 Task: Find connections with filter location Sincé with filter topic #Hiringandpromotionwith filter profile language French with filter current company Fivetran with filter school Birla Vishvakarma Mahavidyalaya with filter industry Biomass Electric Power Generation with filter service category Telecommunications with filter keywords title Market Researcher
Action: Mouse moved to (350, 267)
Screenshot: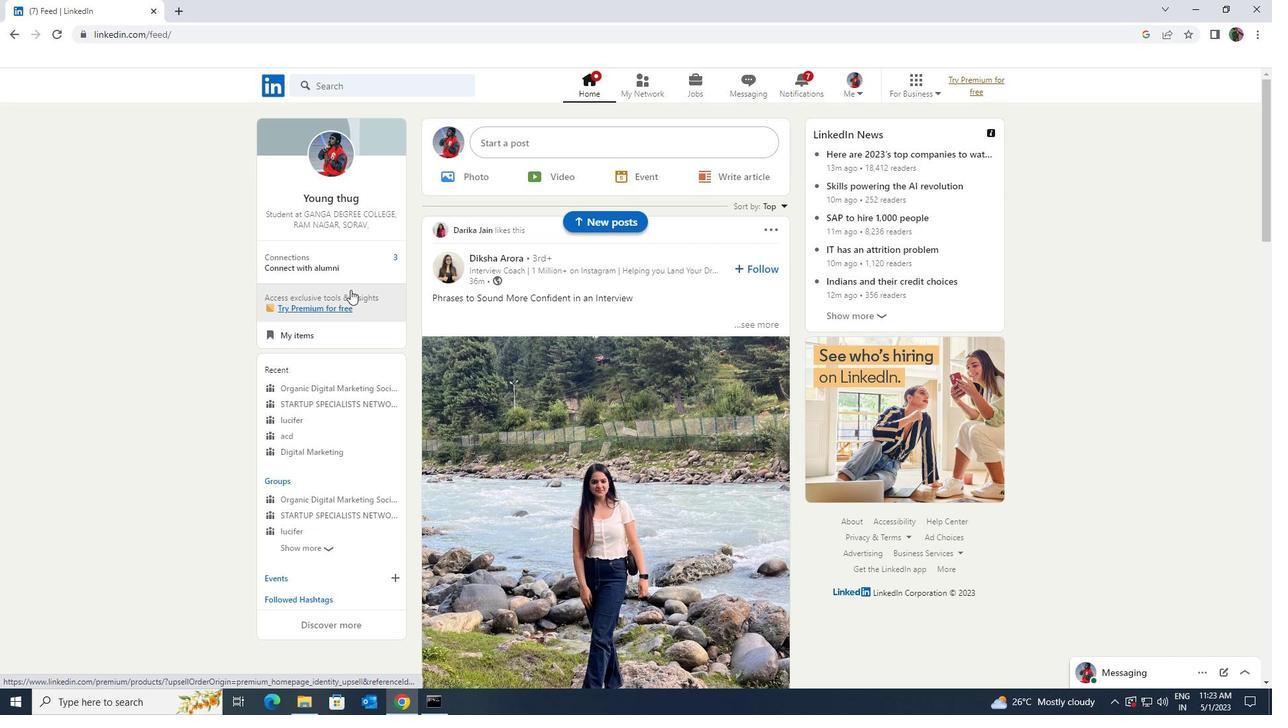 
Action: Mouse pressed left at (350, 267)
Screenshot: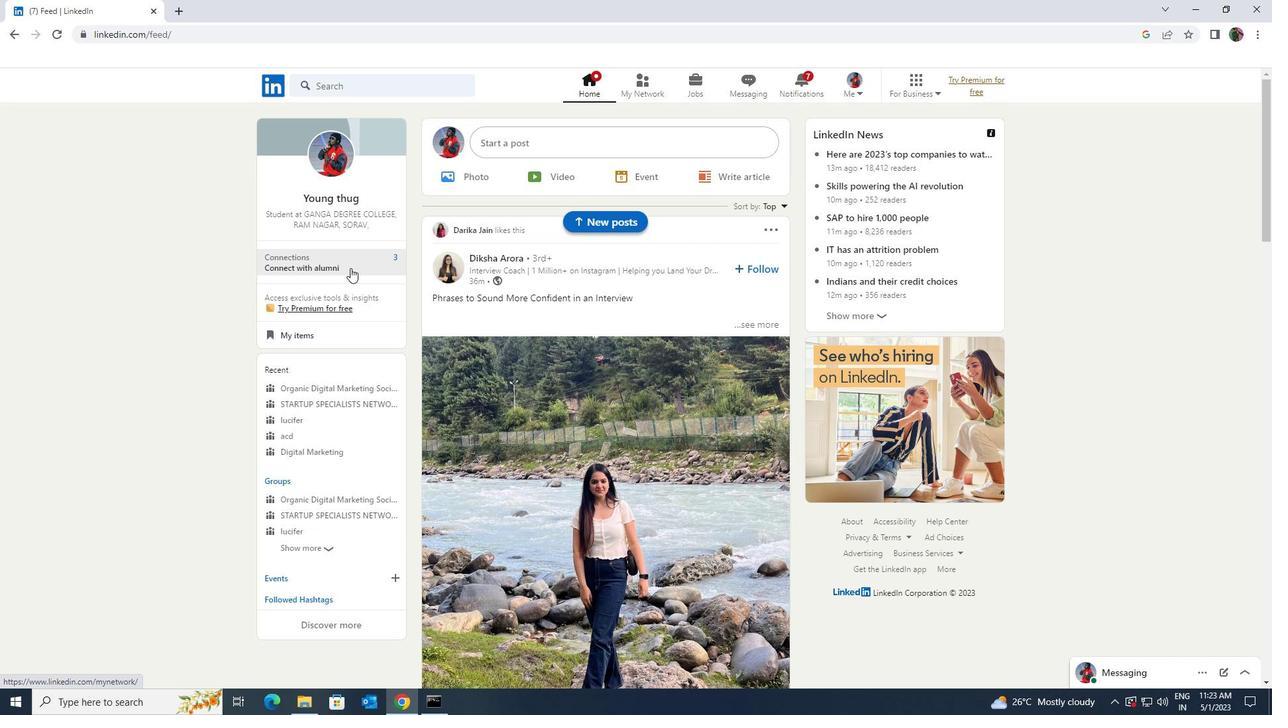 
Action: Mouse moved to (362, 165)
Screenshot: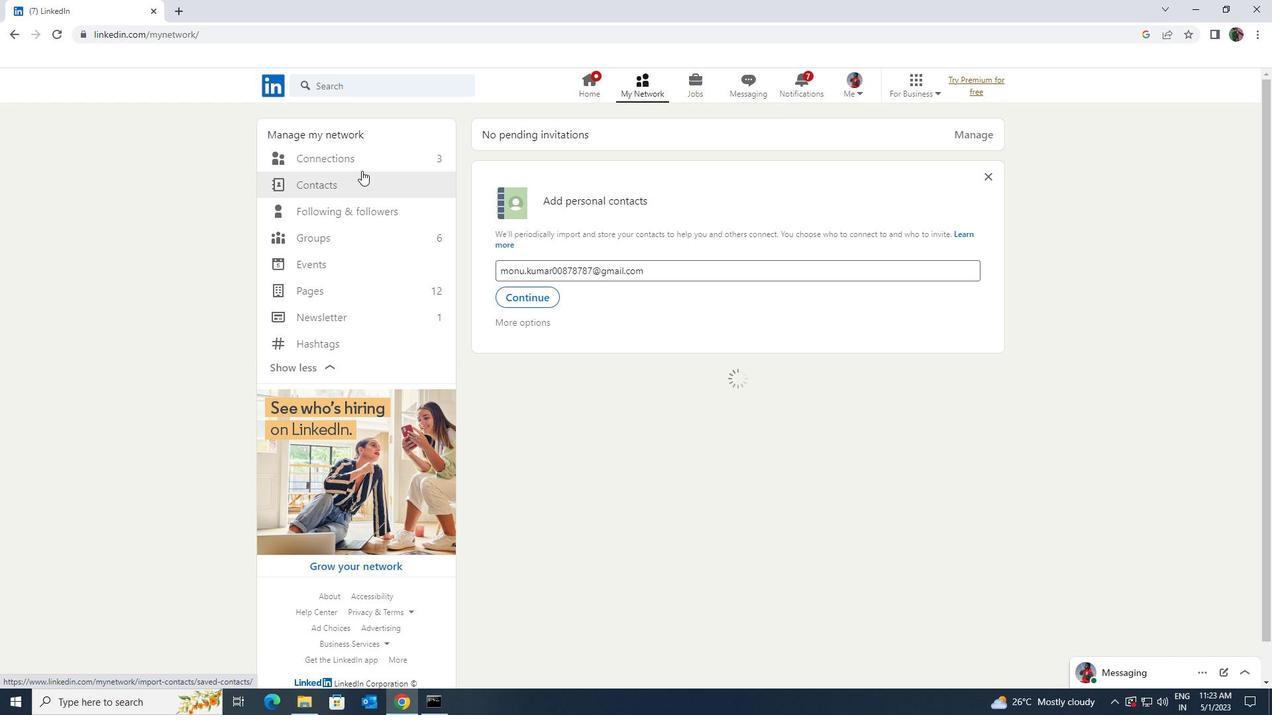 
Action: Mouse pressed left at (362, 165)
Screenshot: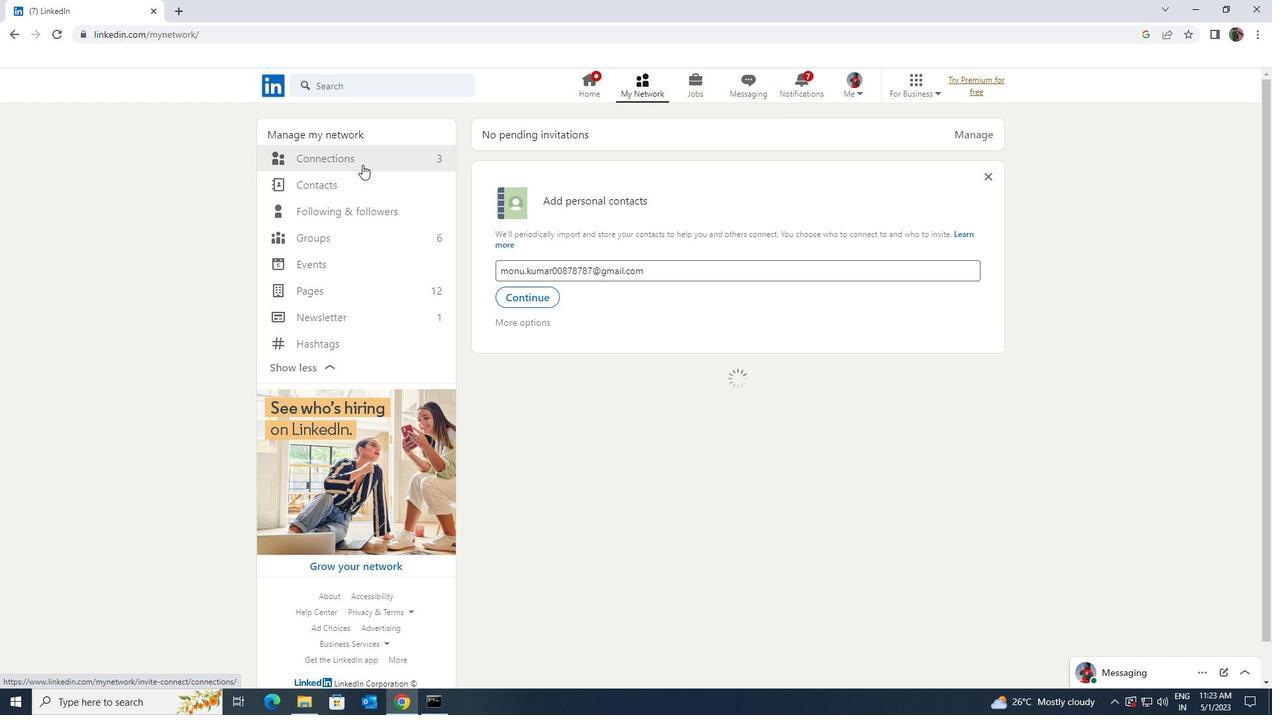 
Action: Mouse moved to (720, 161)
Screenshot: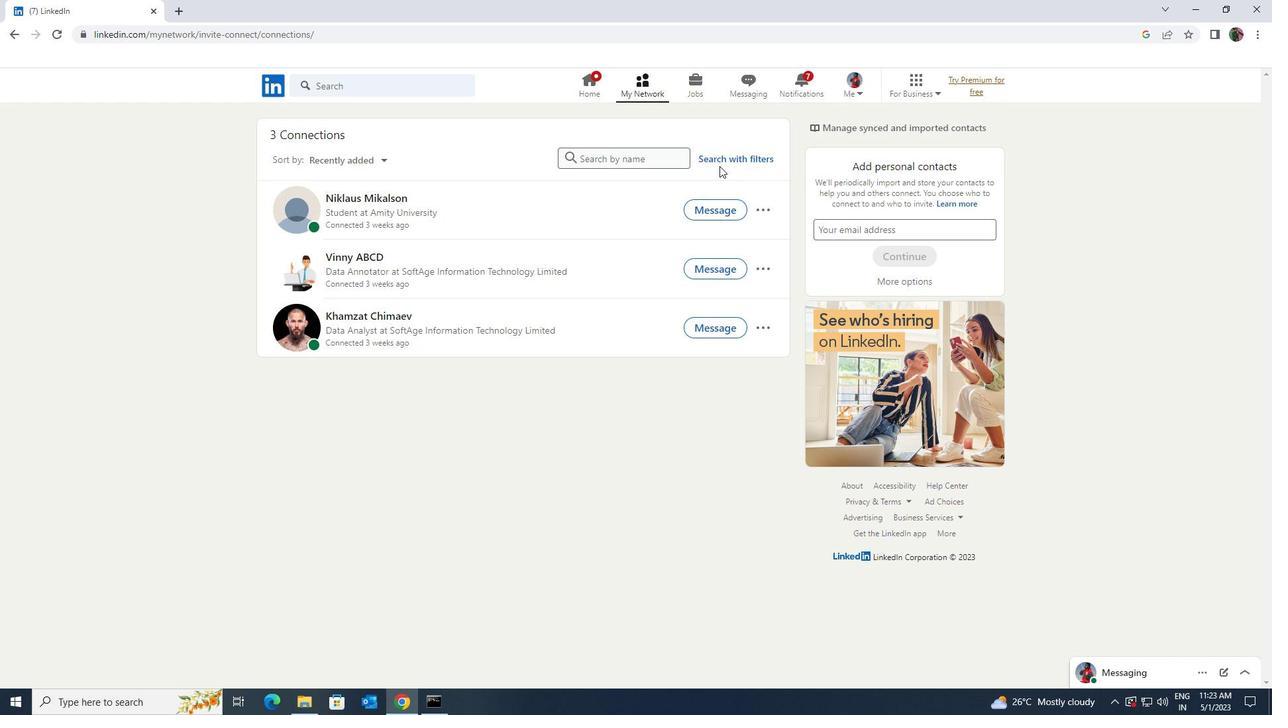 
Action: Mouse pressed left at (720, 161)
Screenshot: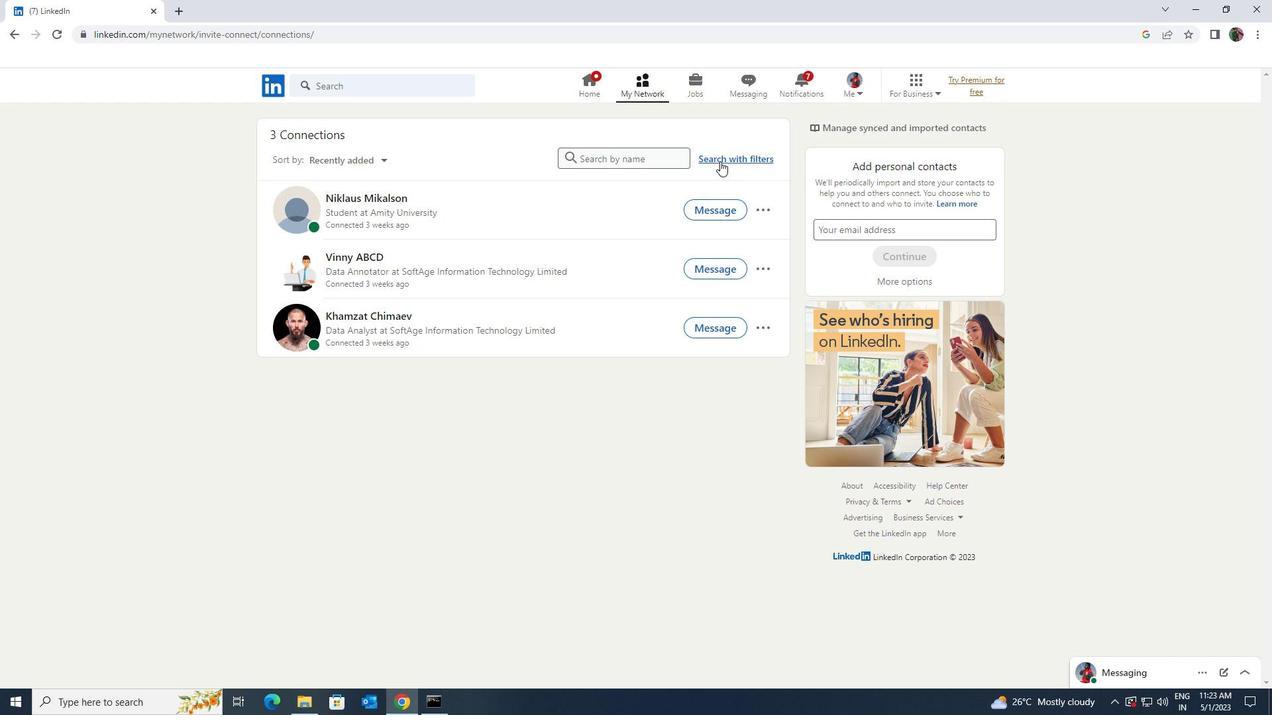 
Action: Mouse moved to (677, 123)
Screenshot: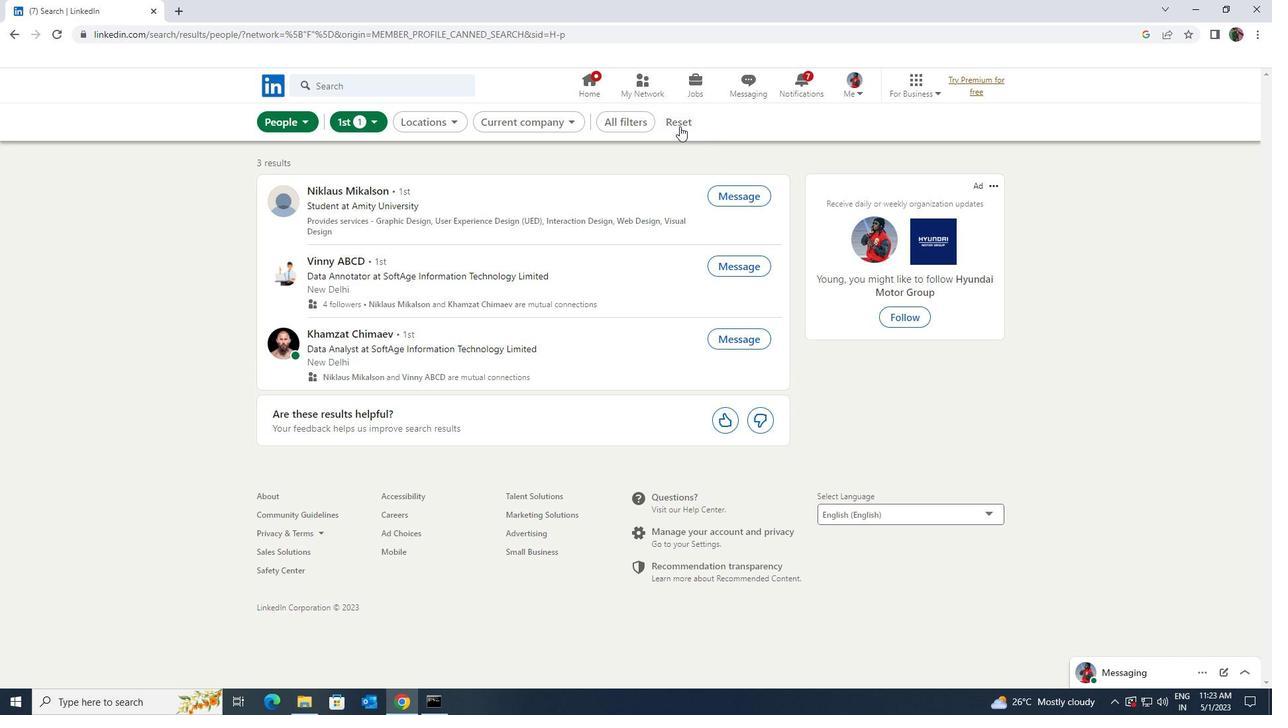 
Action: Mouse pressed left at (677, 123)
Screenshot: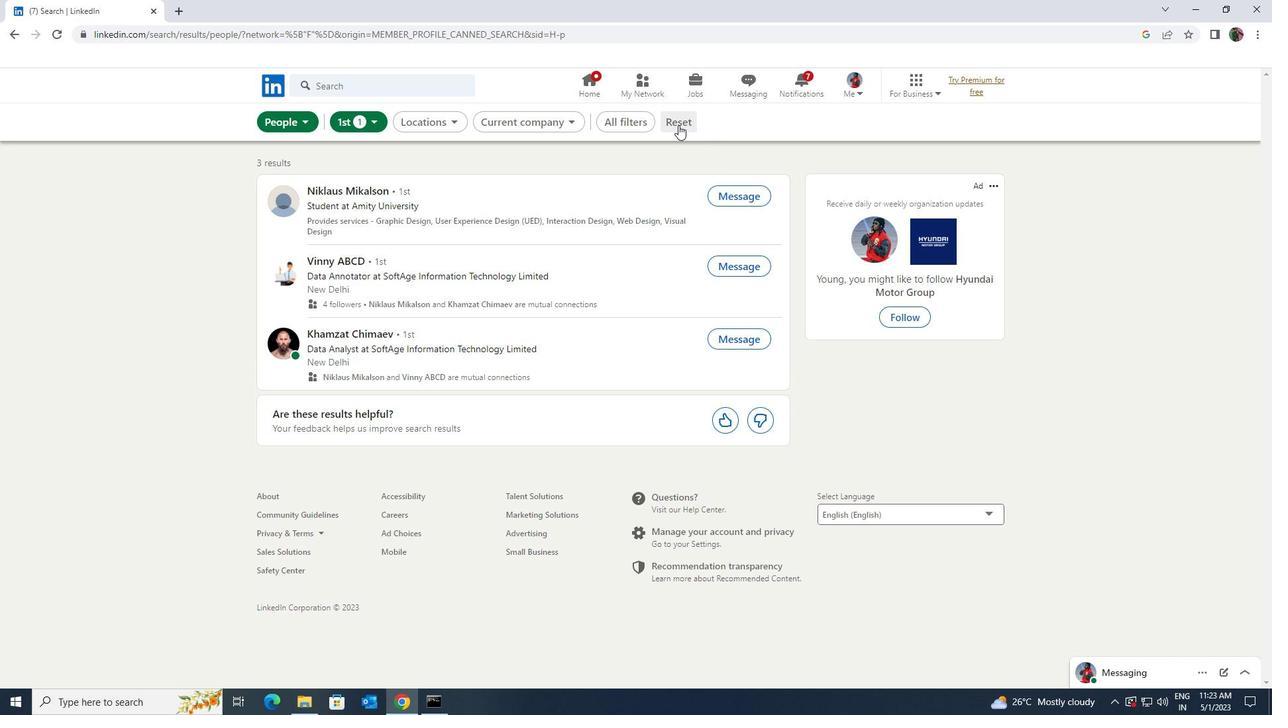 
Action: Mouse moved to (648, 118)
Screenshot: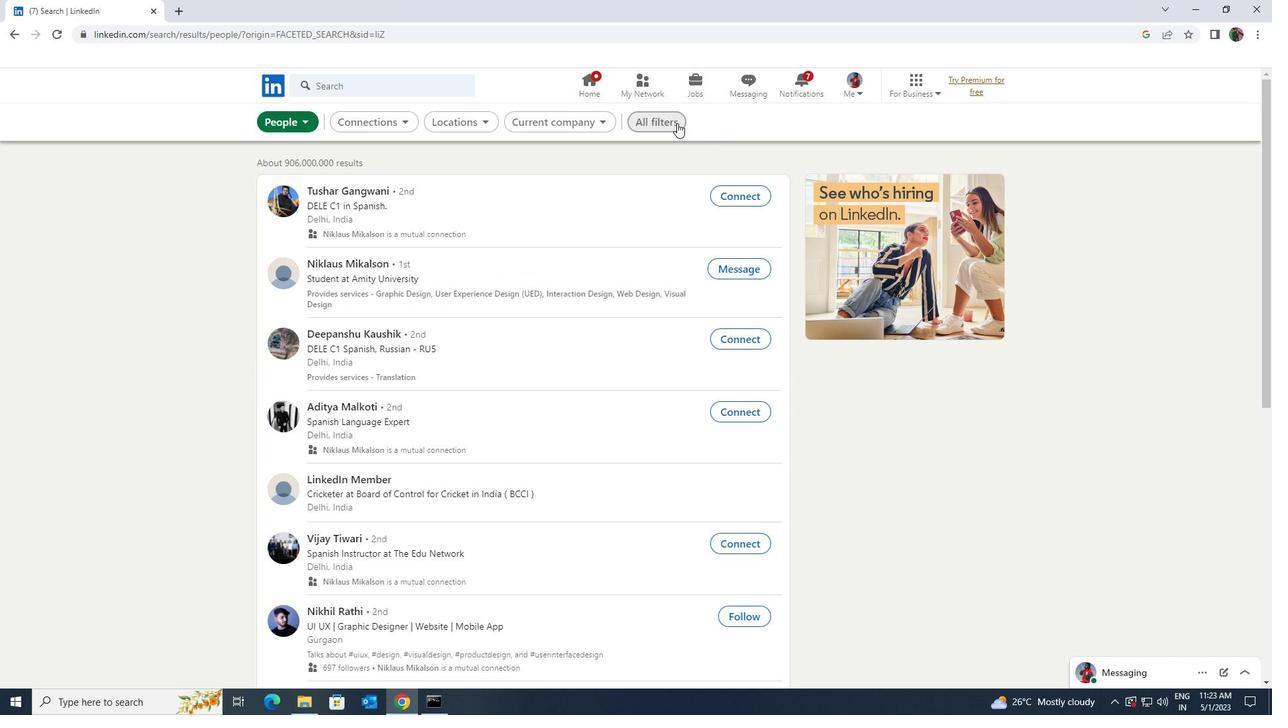 
Action: Mouse pressed left at (648, 118)
Screenshot: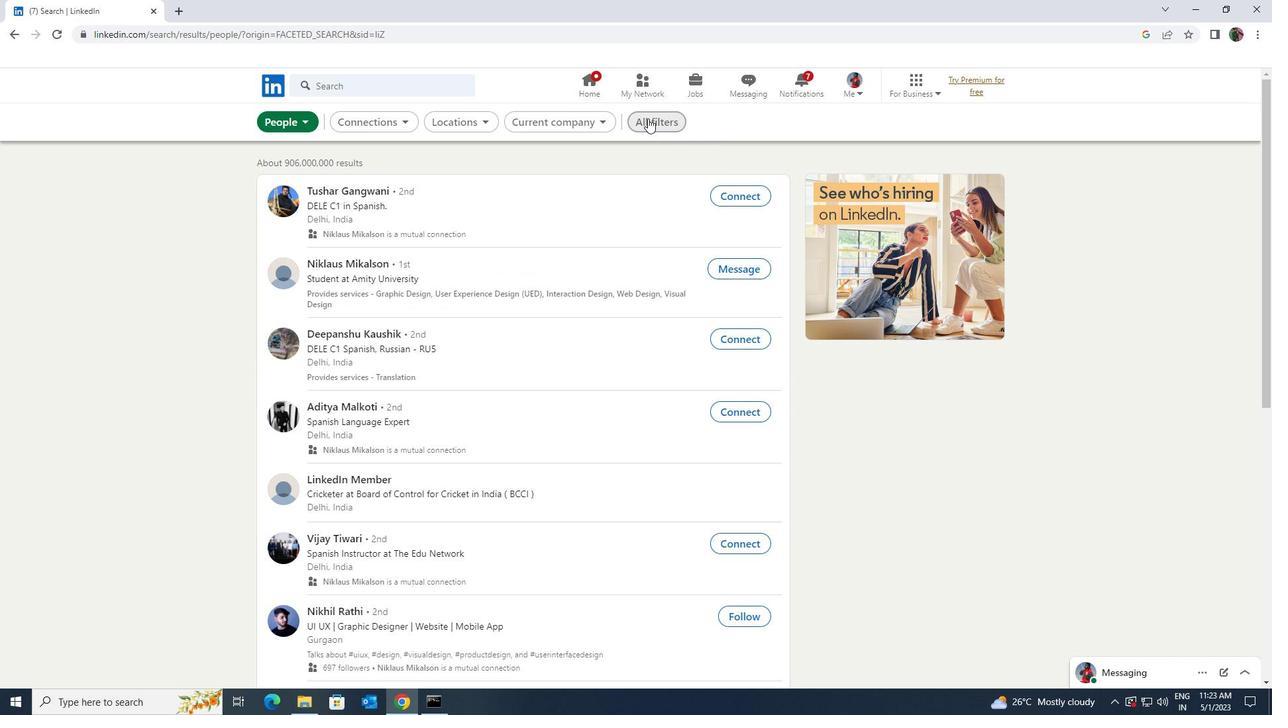 
Action: Mouse moved to (1145, 422)
Screenshot: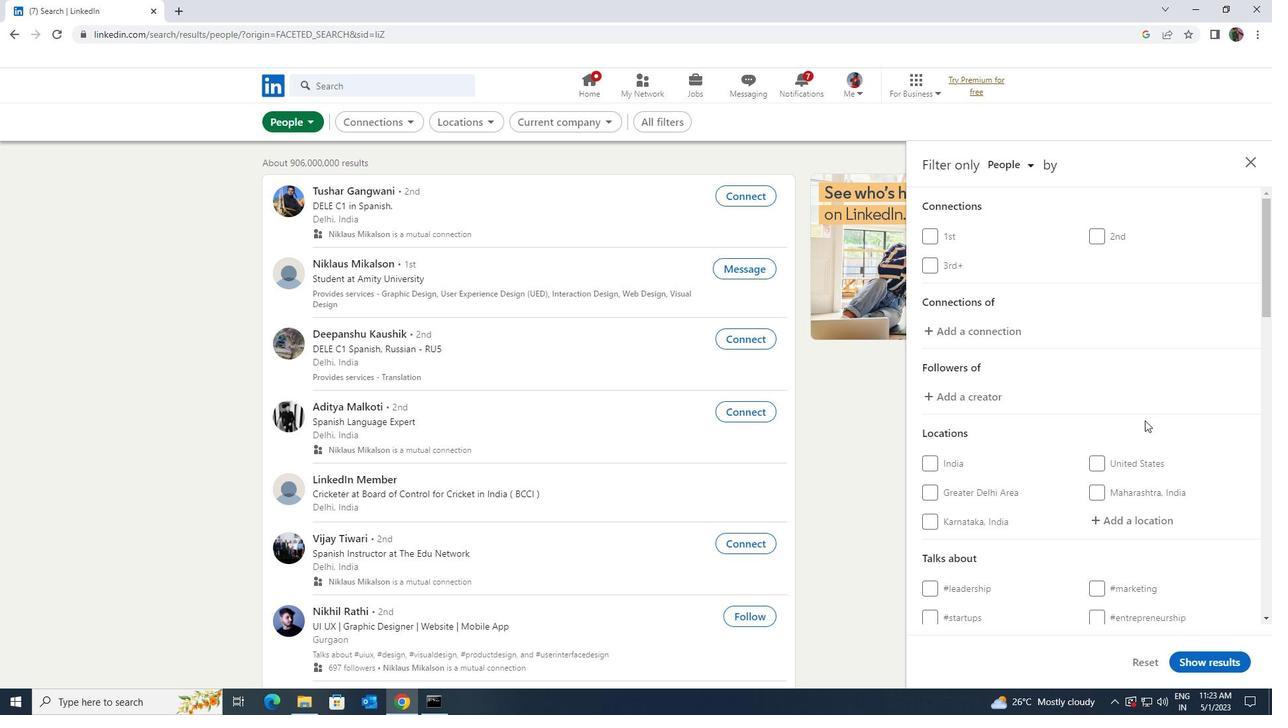 
Action: Mouse scrolled (1145, 421) with delta (0, 0)
Screenshot: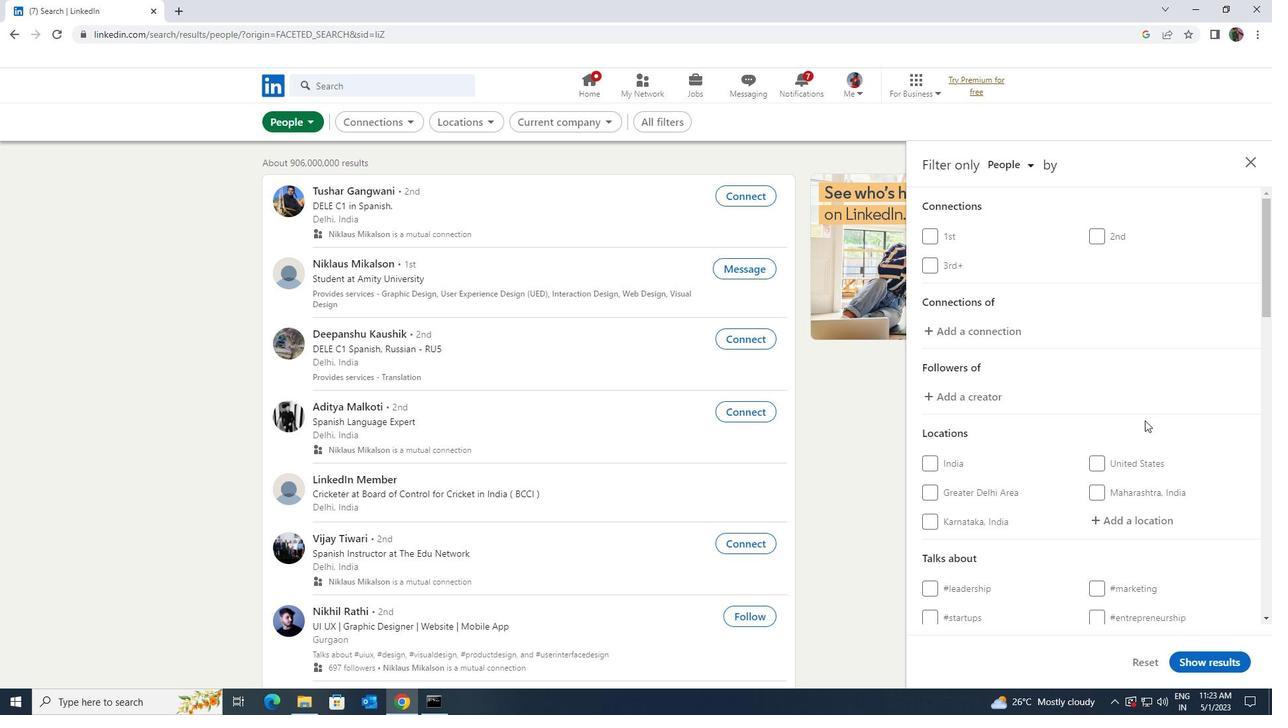 
Action: Mouse moved to (1134, 446)
Screenshot: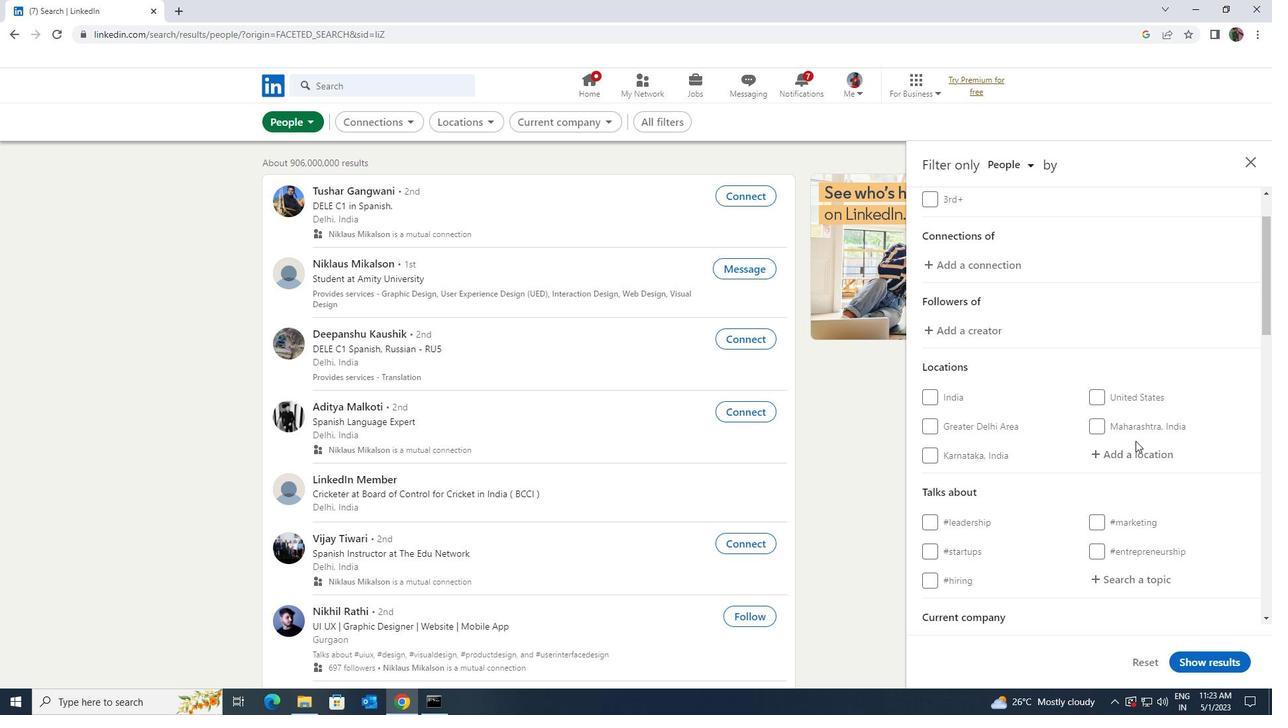 
Action: Mouse pressed left at (1134, 446)
Screenshot: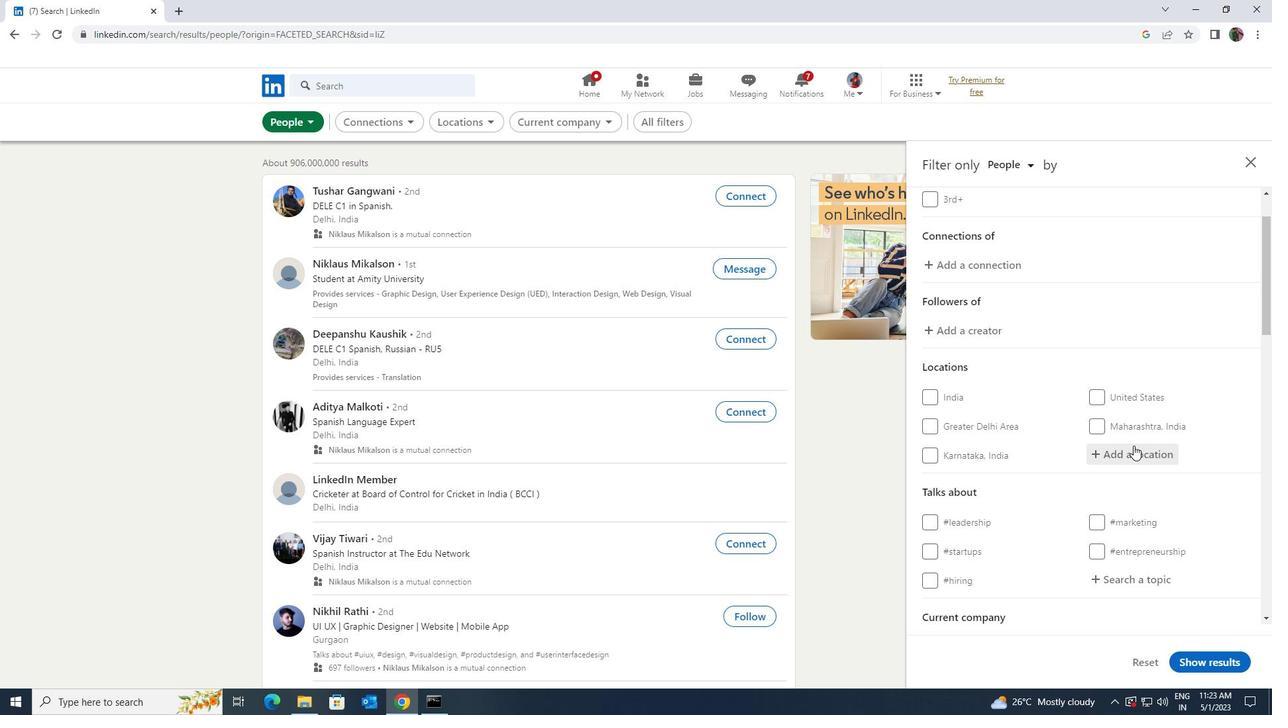 
Action: Mouse moved to (1134, 446)
Screenshot: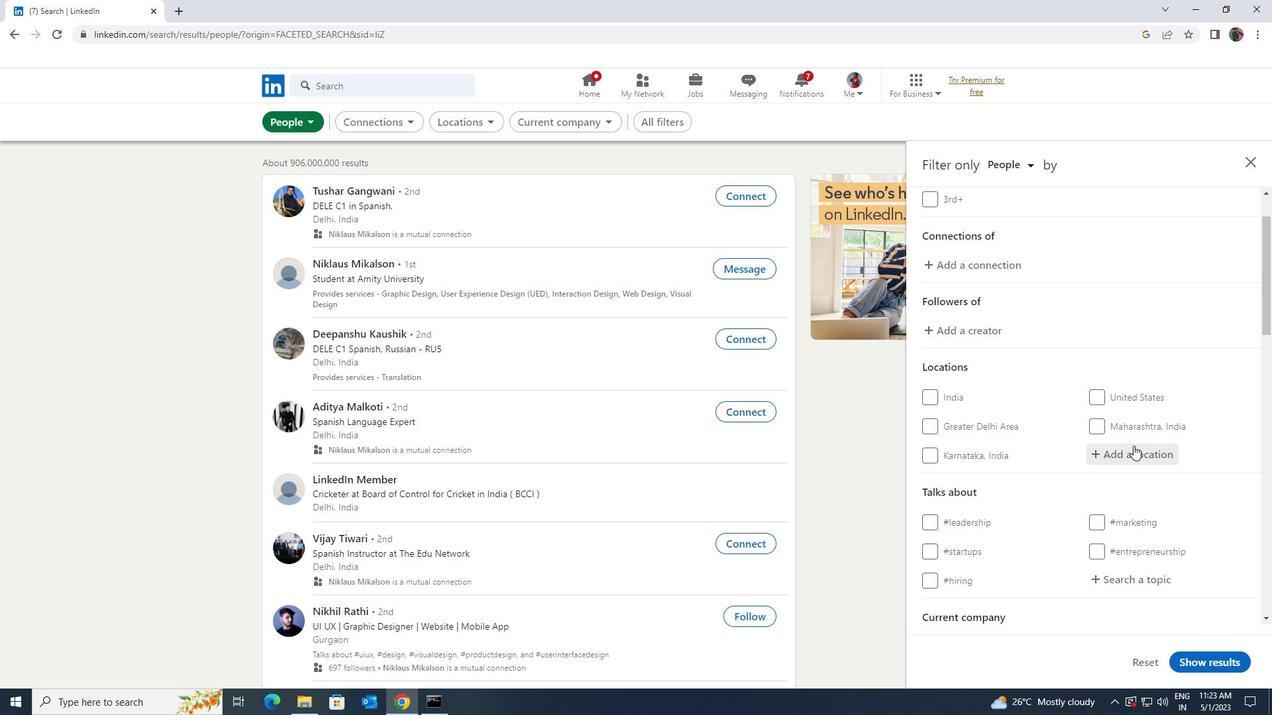 
Action: Key pressed <Key.shift>SINCE<Key.space>
Screenshot: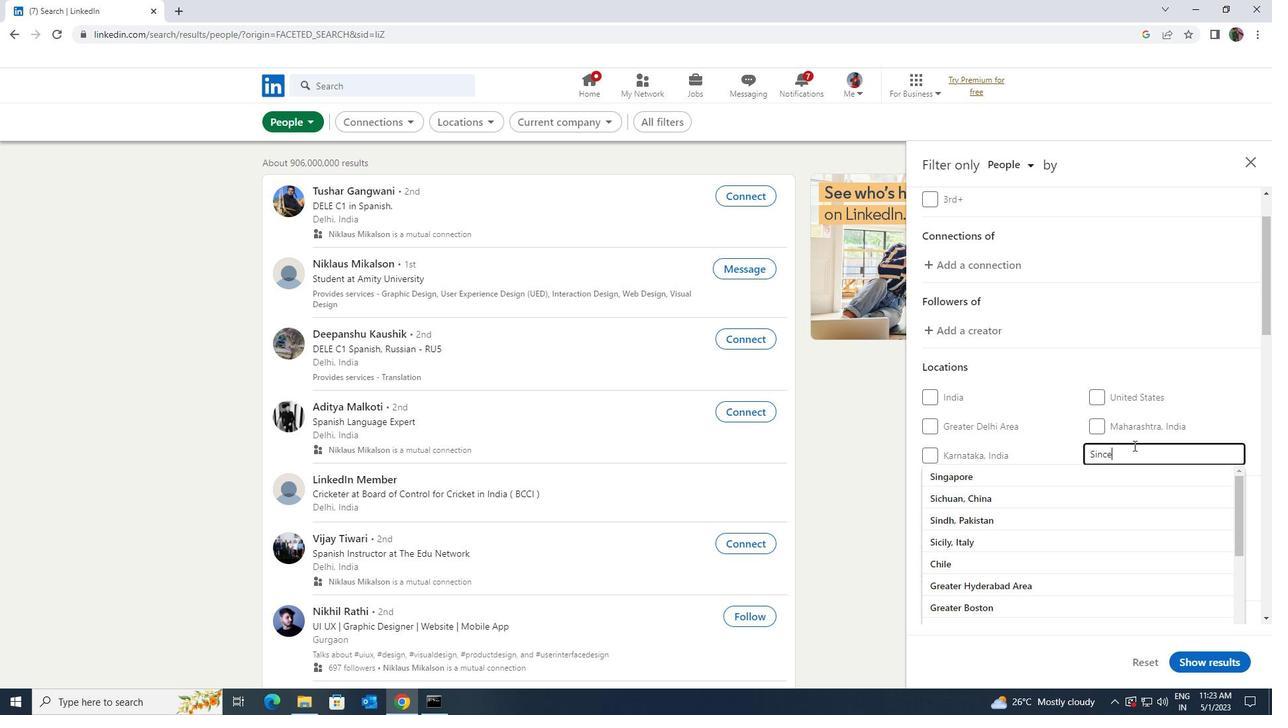 
Action: Mouse moved to (1128, 468)
Screenshot: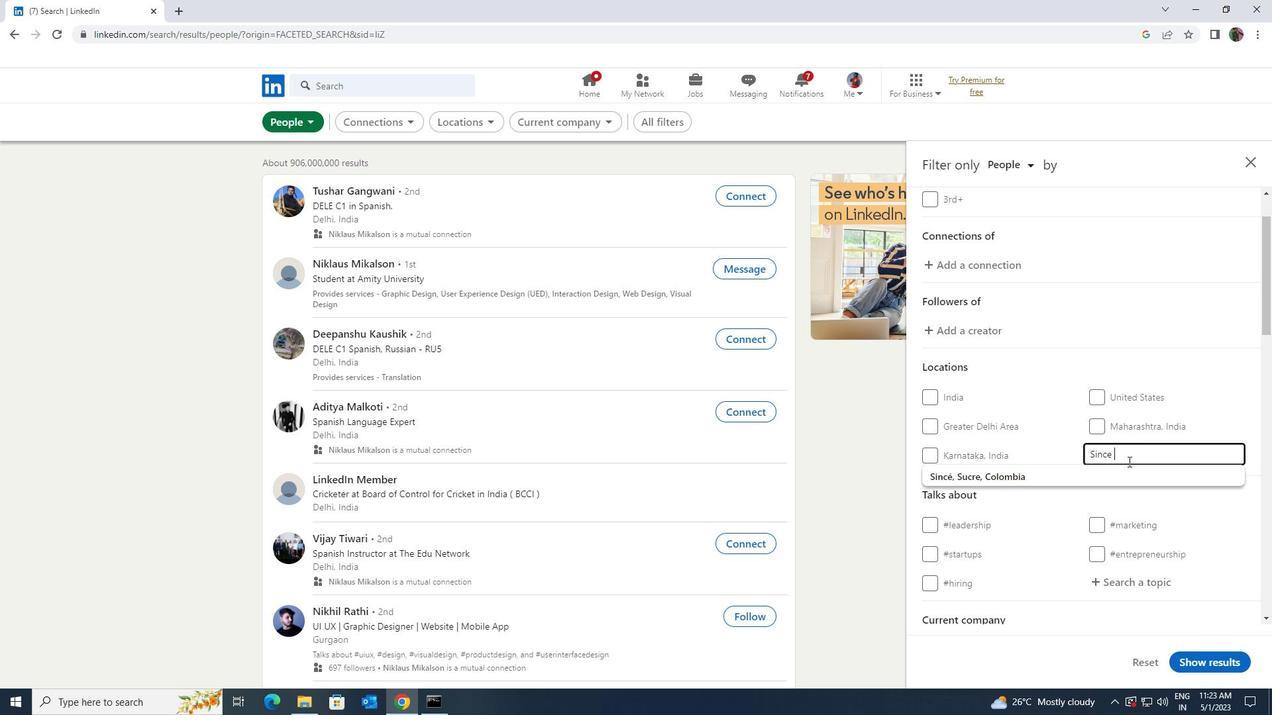 
Action: Mouse pressed left at (1128, 468)
Screenshot: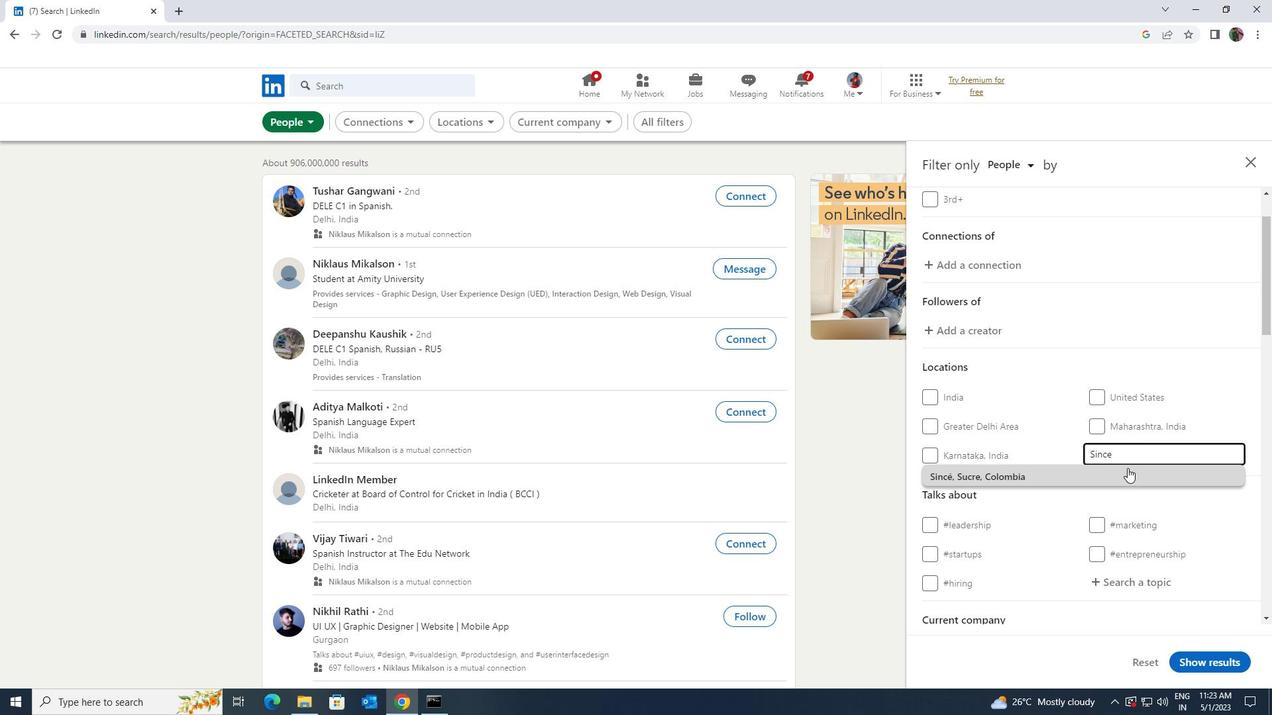 
Action: Mouse moved to (1128, 468)
Screenshot: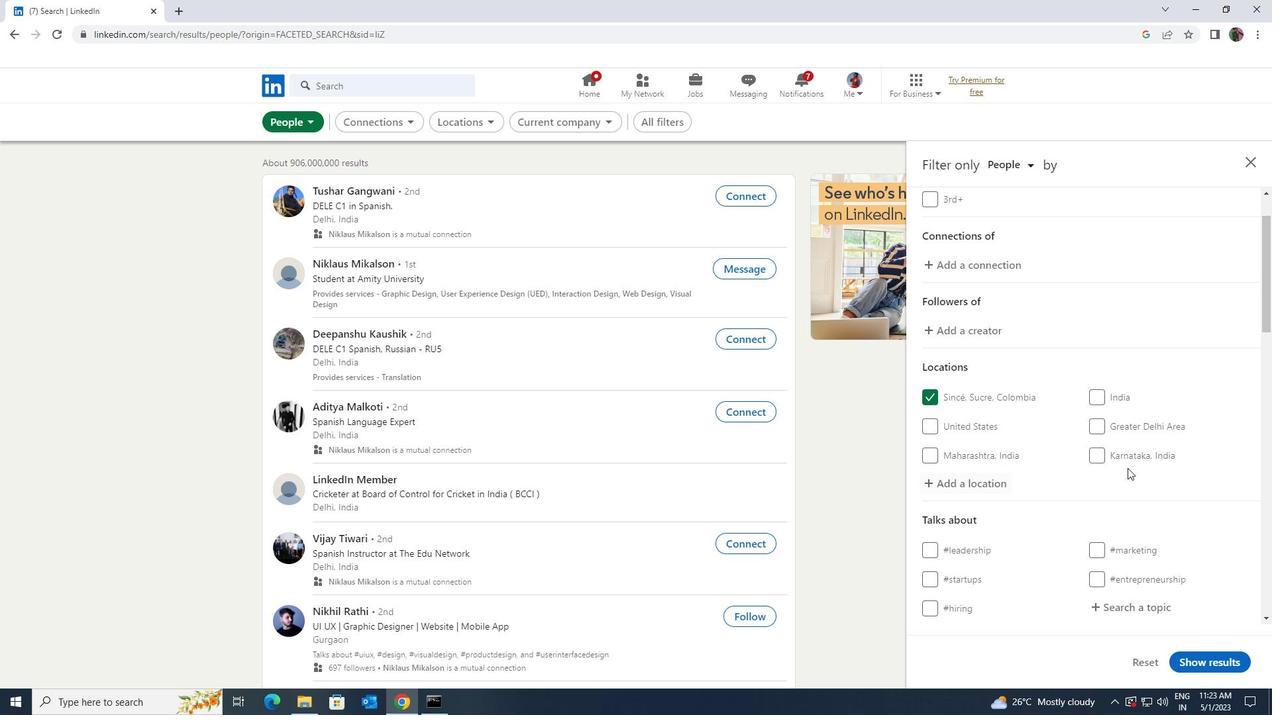 
Action: Mouse scrolled (1128, 468) with delta (0, 0)
Screenshot: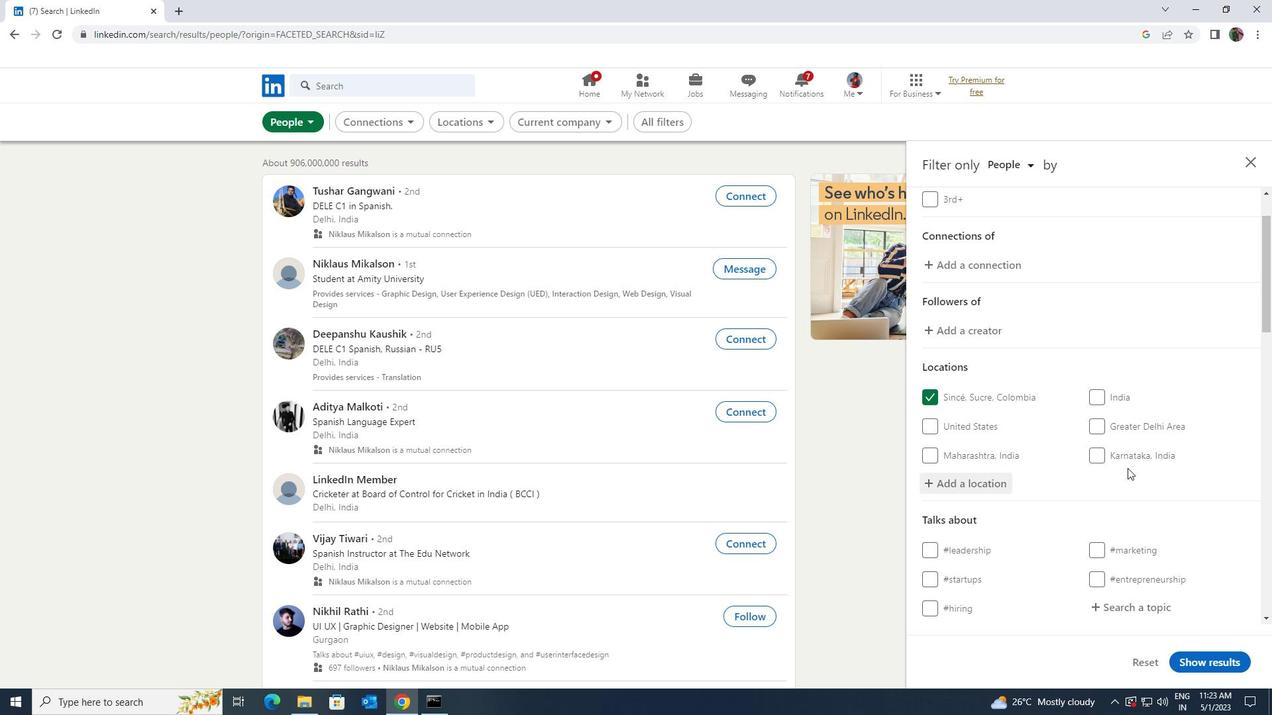 
Action: Mouse scrolled (1128, 468) with delta (0, 0)
Screenshot: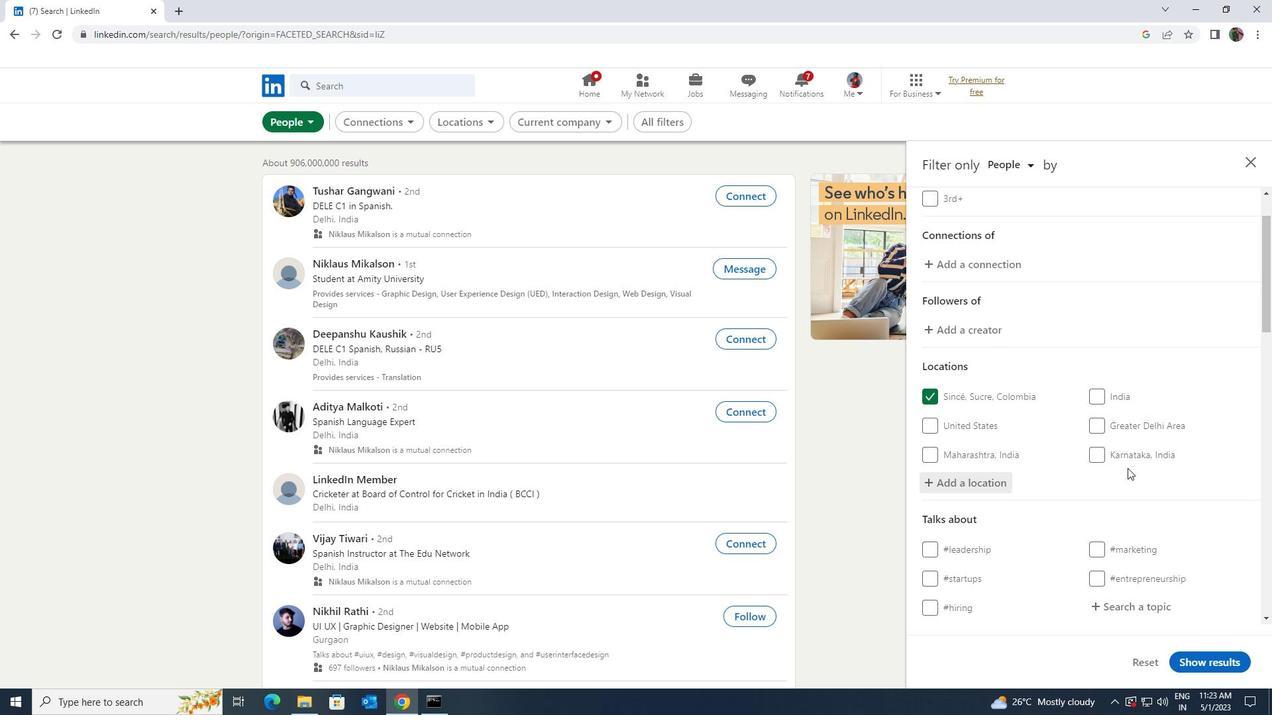 
Action: Mouse scrolled (1128, 468) with delta (0, 0)
Screenshot: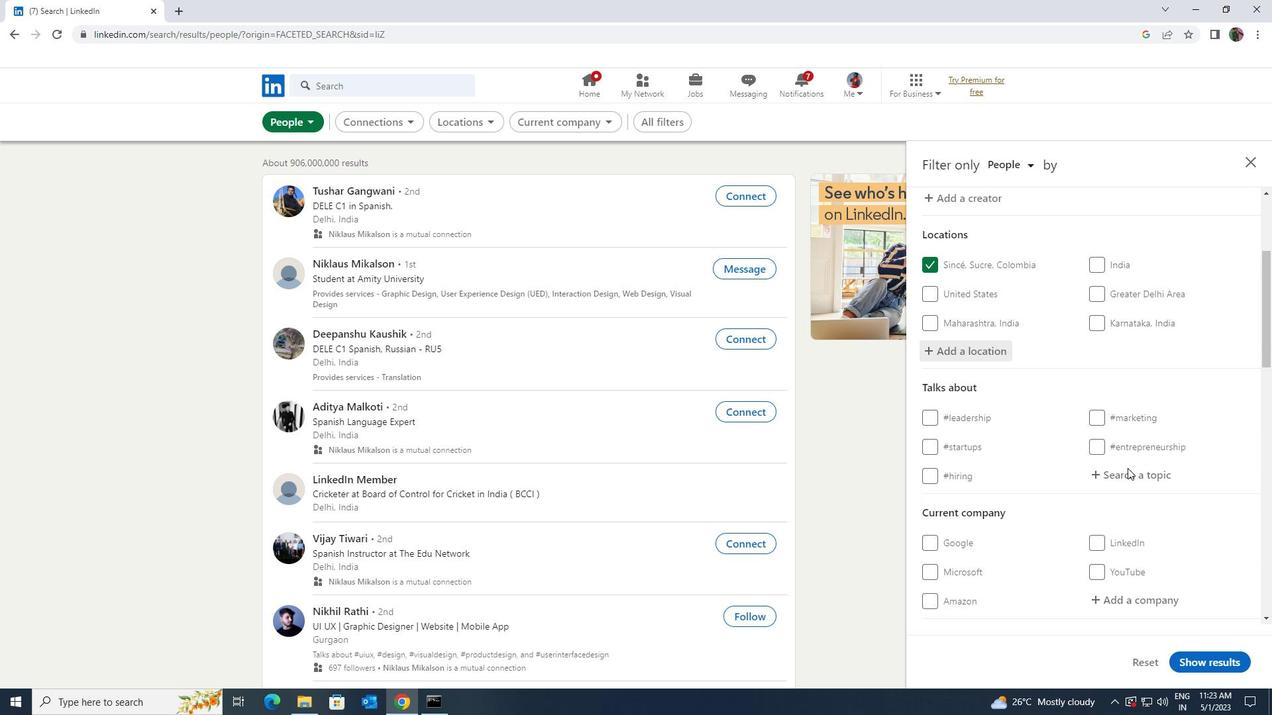 
Action: Mouse moved to (1124, 407)
Screenshot: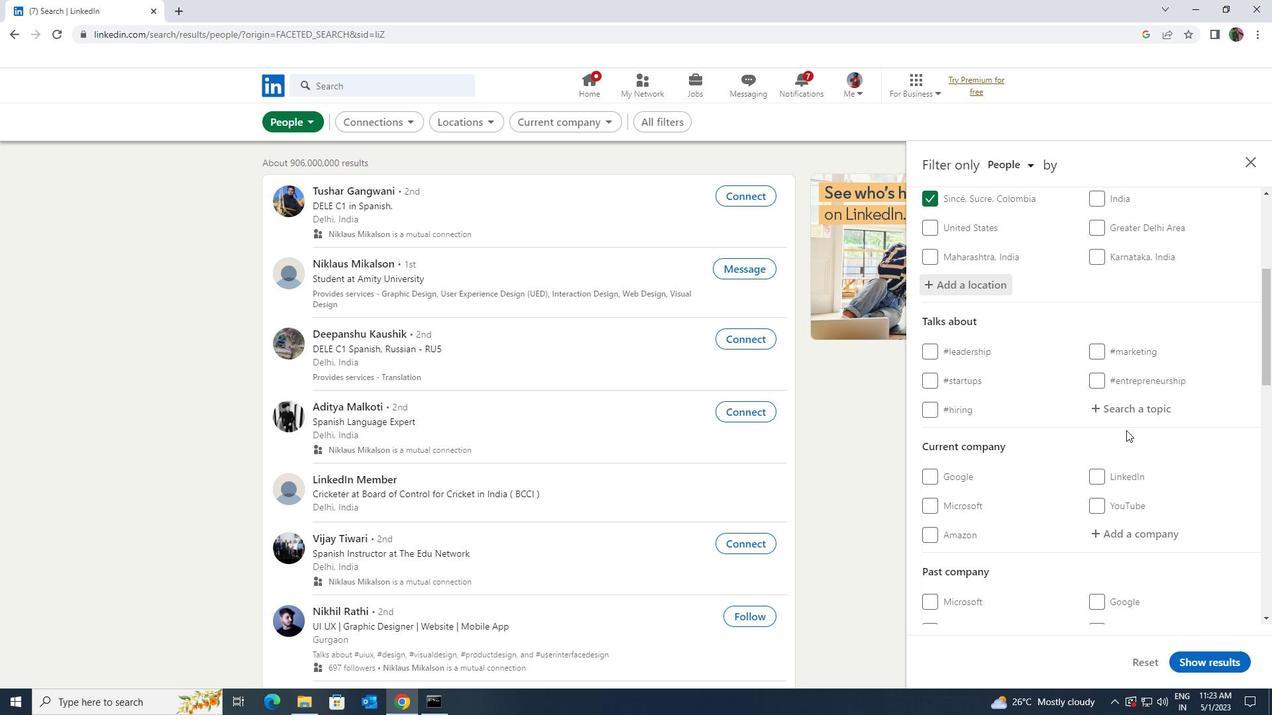 
Action: Mouse pressed left at (1124, 407)
Screenshot: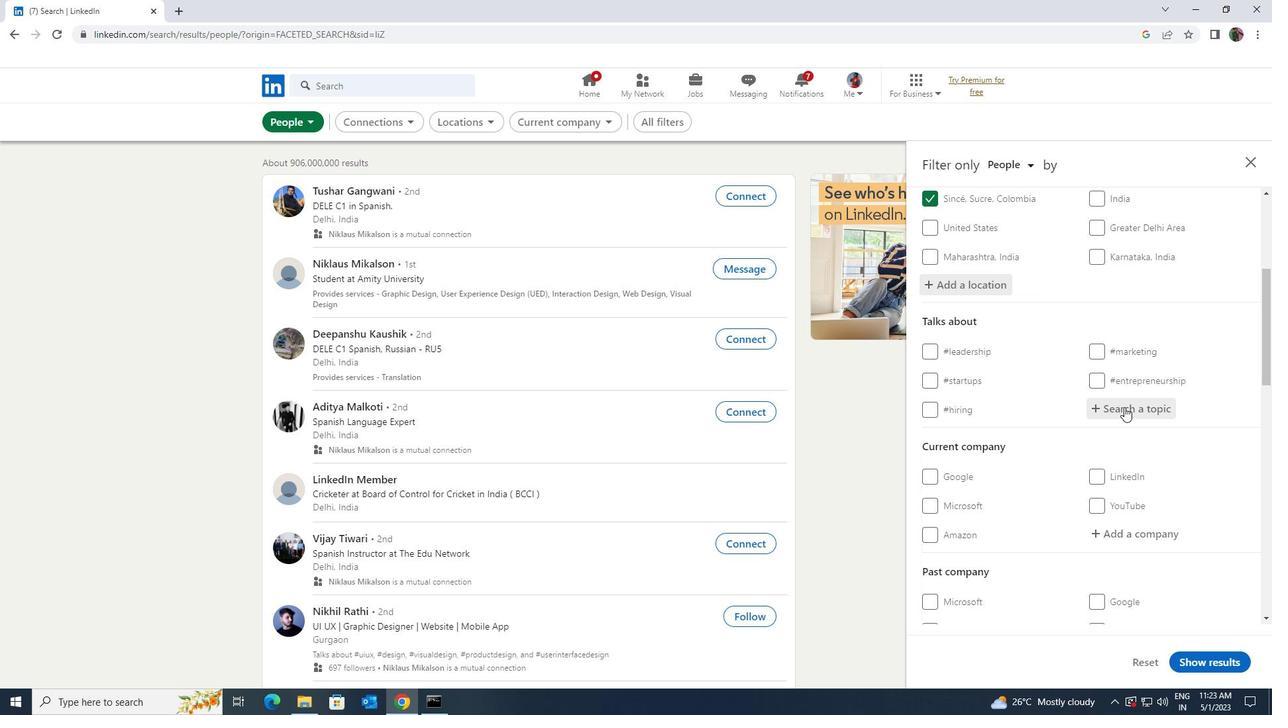 
Action: Key pressed <Key.shift>HIRINGGANDPORMOTION
Screenshot: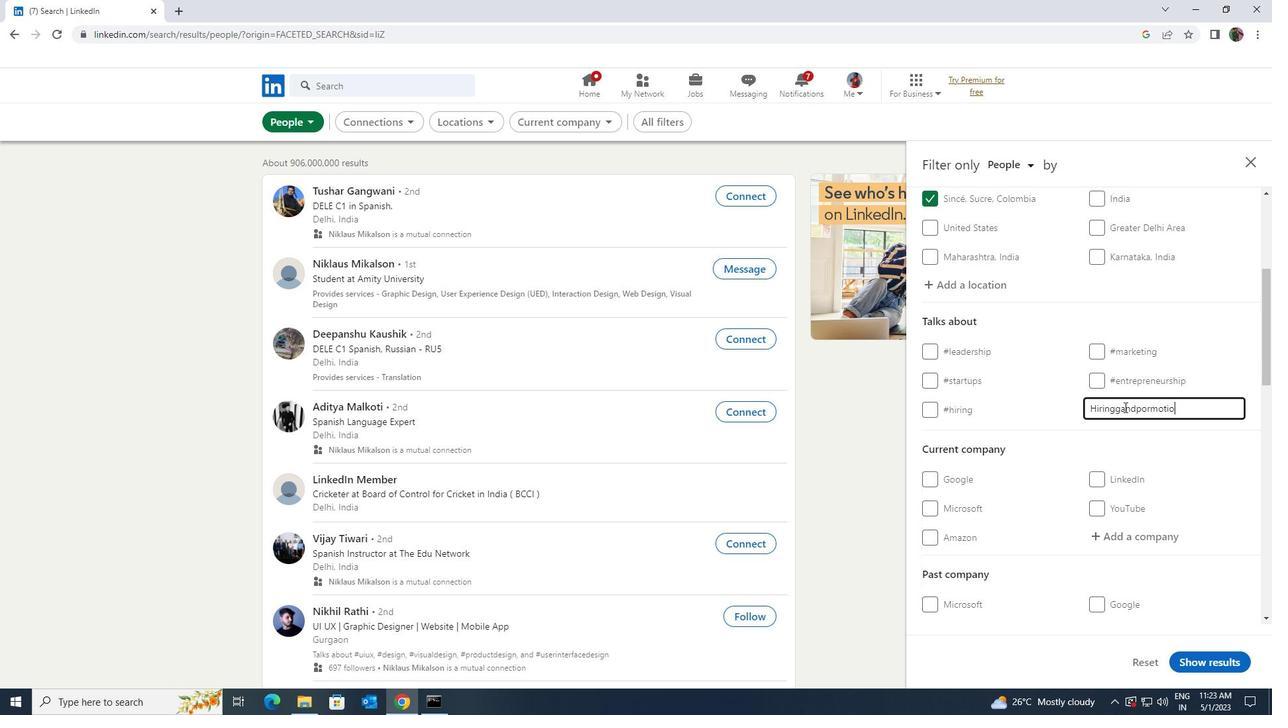 
Action: Mouse moved to (1131, 529)
Screenshot: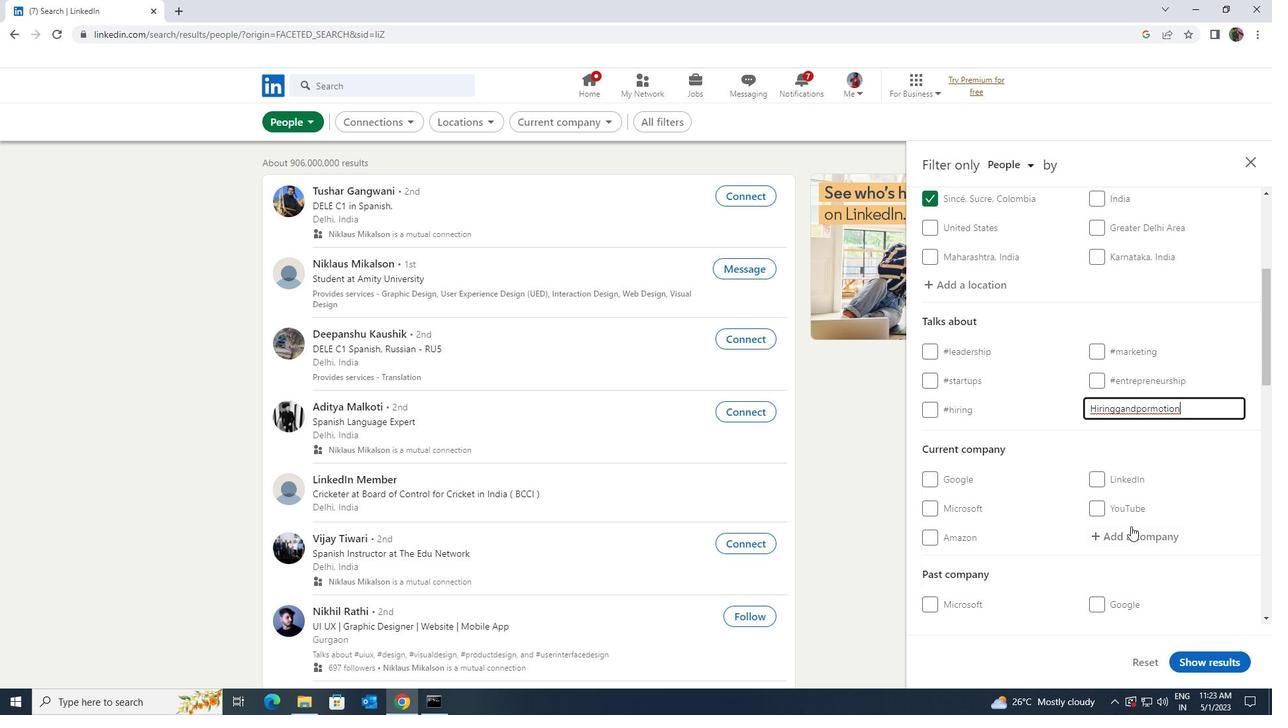 
Action: Mouse pressed left at (1131, 529)
Screenshot: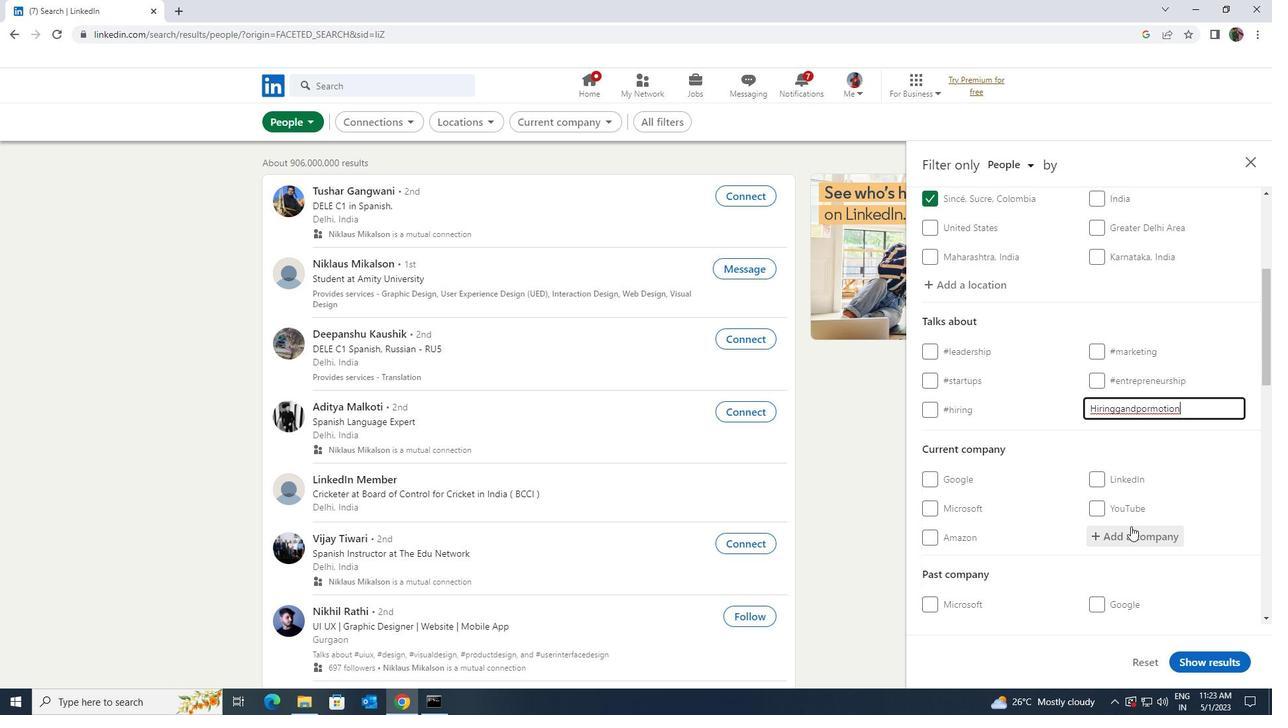 
Action: Mouse scrolled (1131, 528) with delta (0, 0)
Screenshot: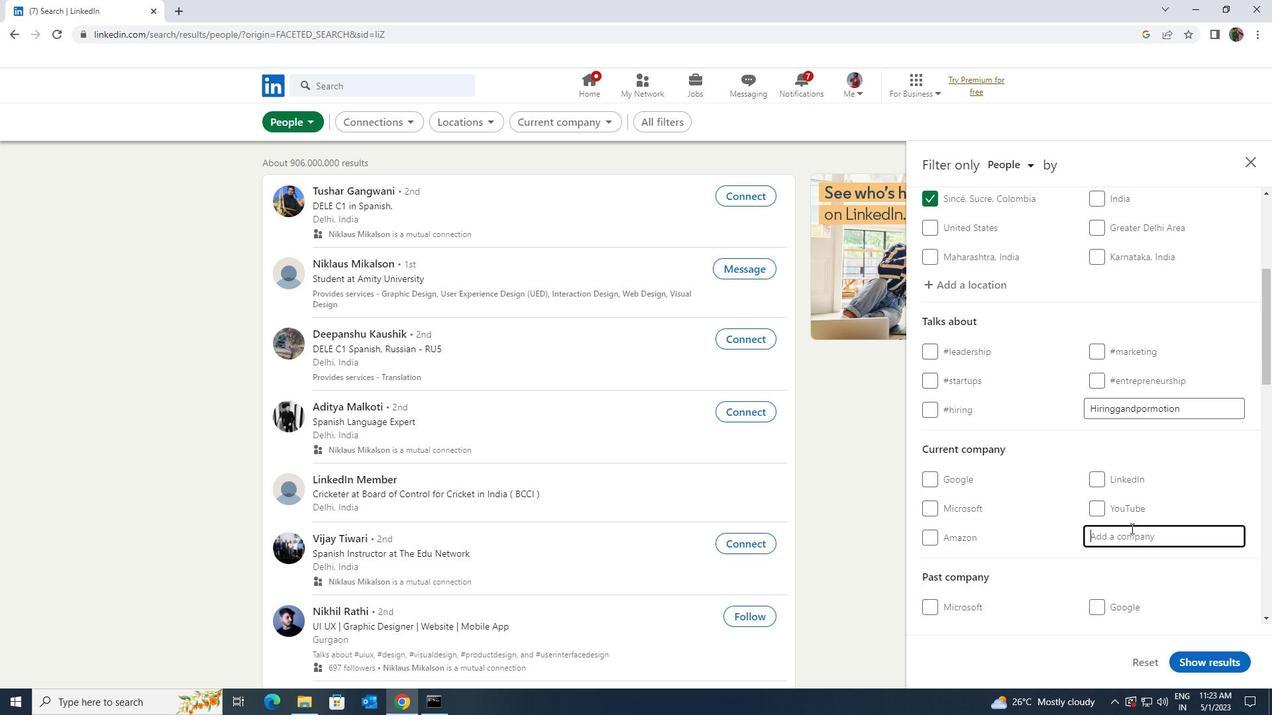 
Action: Mouse scrolled (1131, 528) with delta (0, 0)
Screenshot: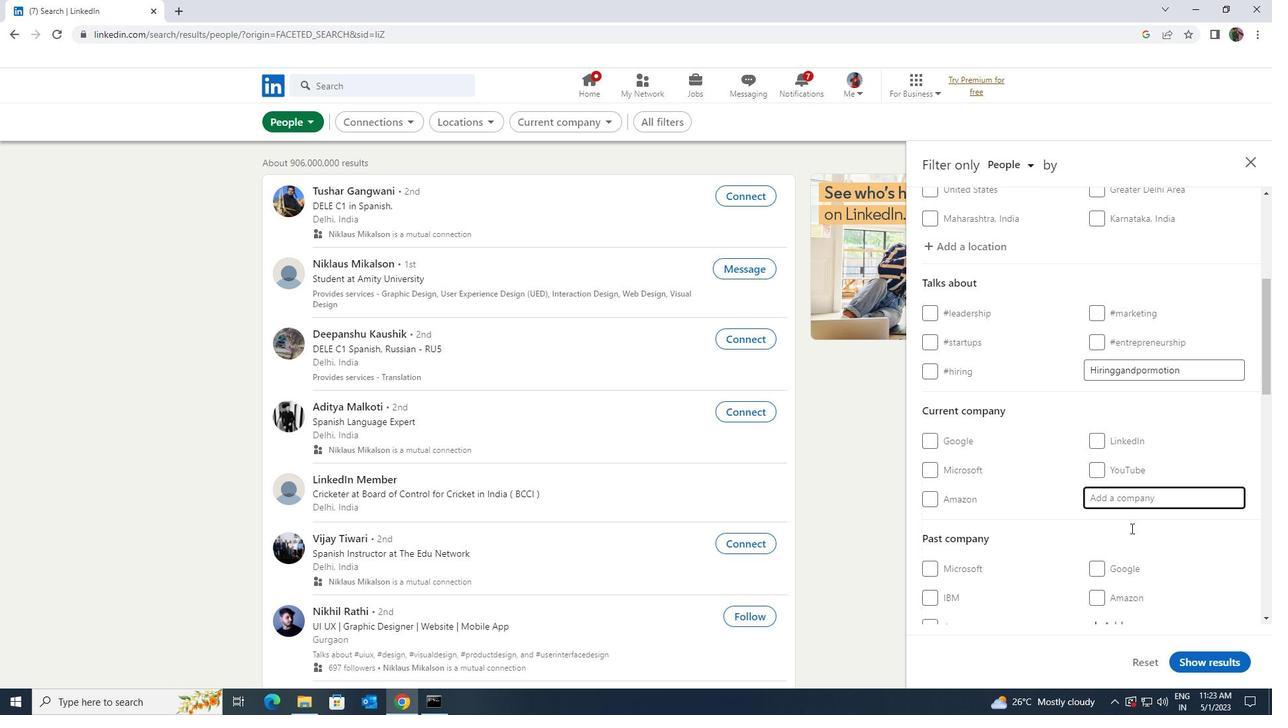 
Action: Mouse scrolled (1131, 528) with delta (0, 0)
Screenshot: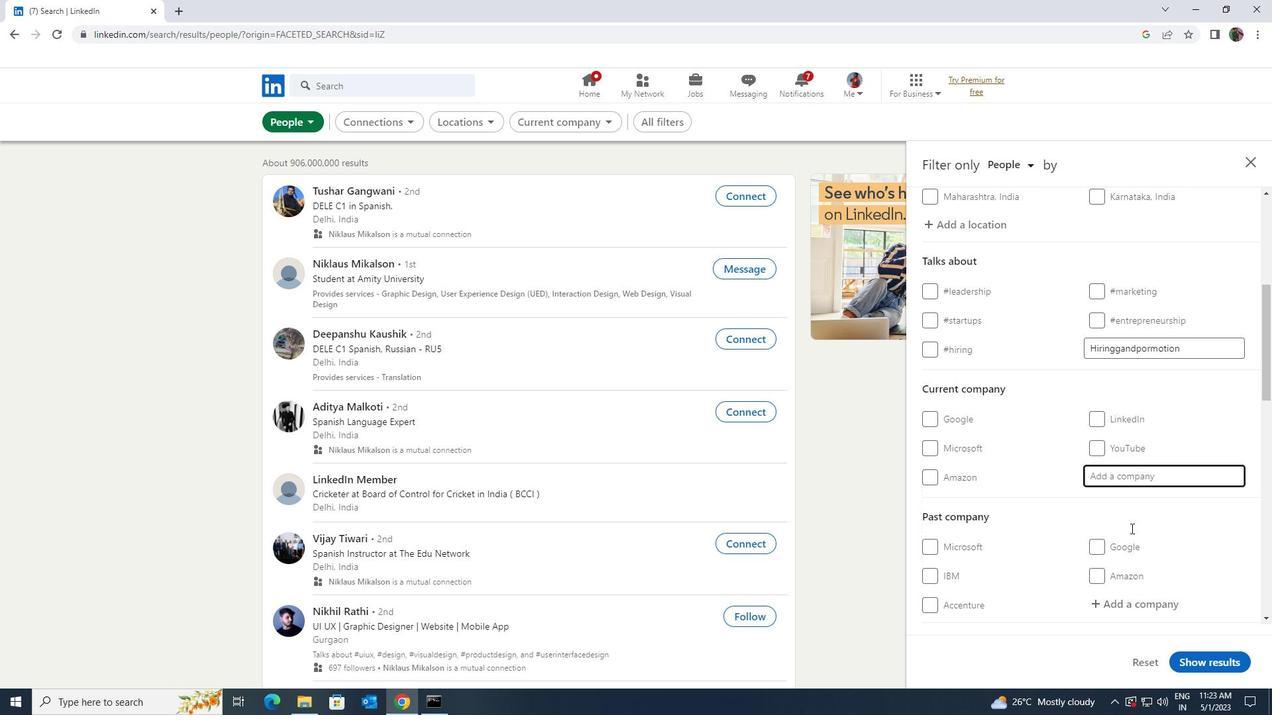 
Action: Mouse scrolled (1131, 528) with delta (0, 0)
Screenshot: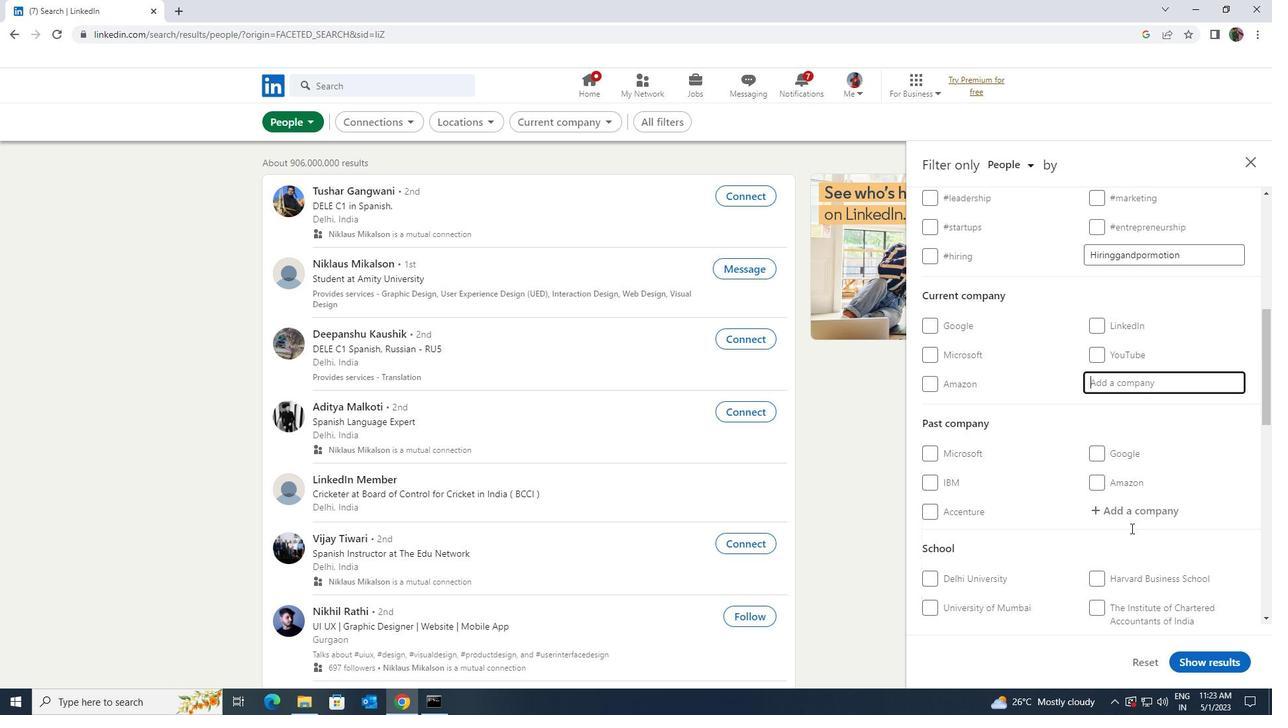 
Action: Mouse scrolled (1131, 528) with delta (0, 0)
Screenshot: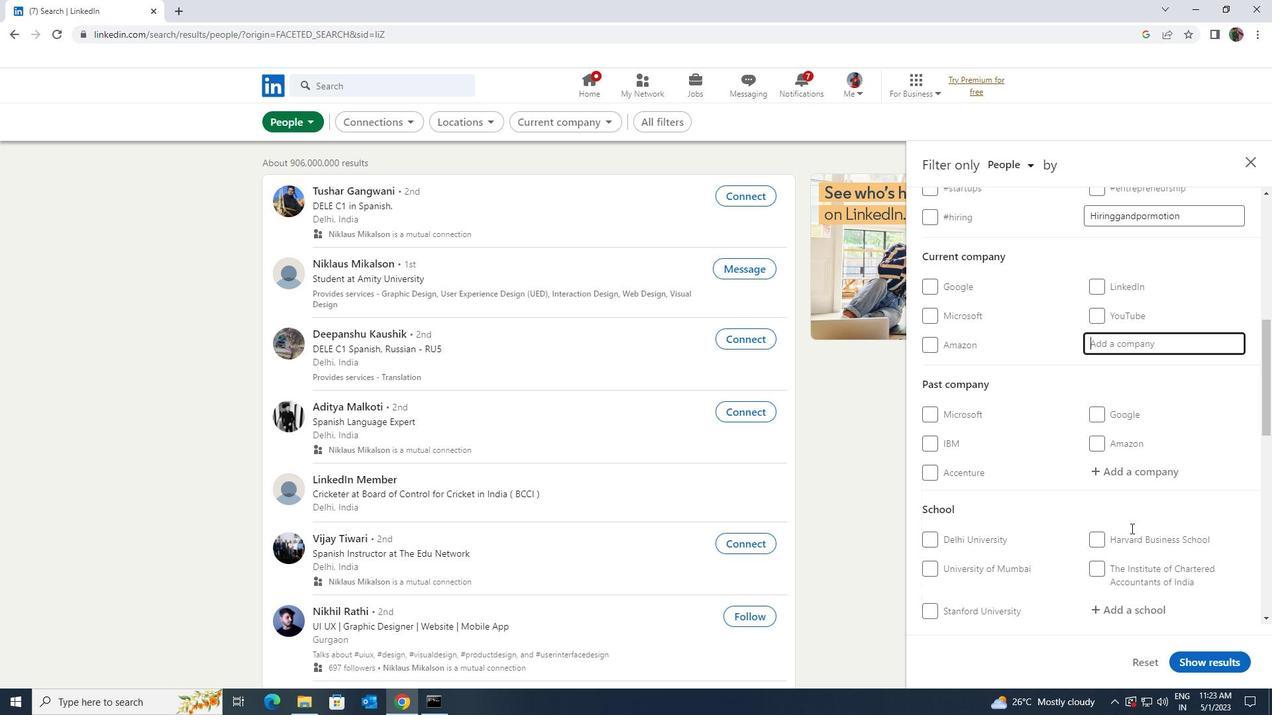 
Action: Mouse scrolled (1131, 528) with delta (0, 0)
Screenshot: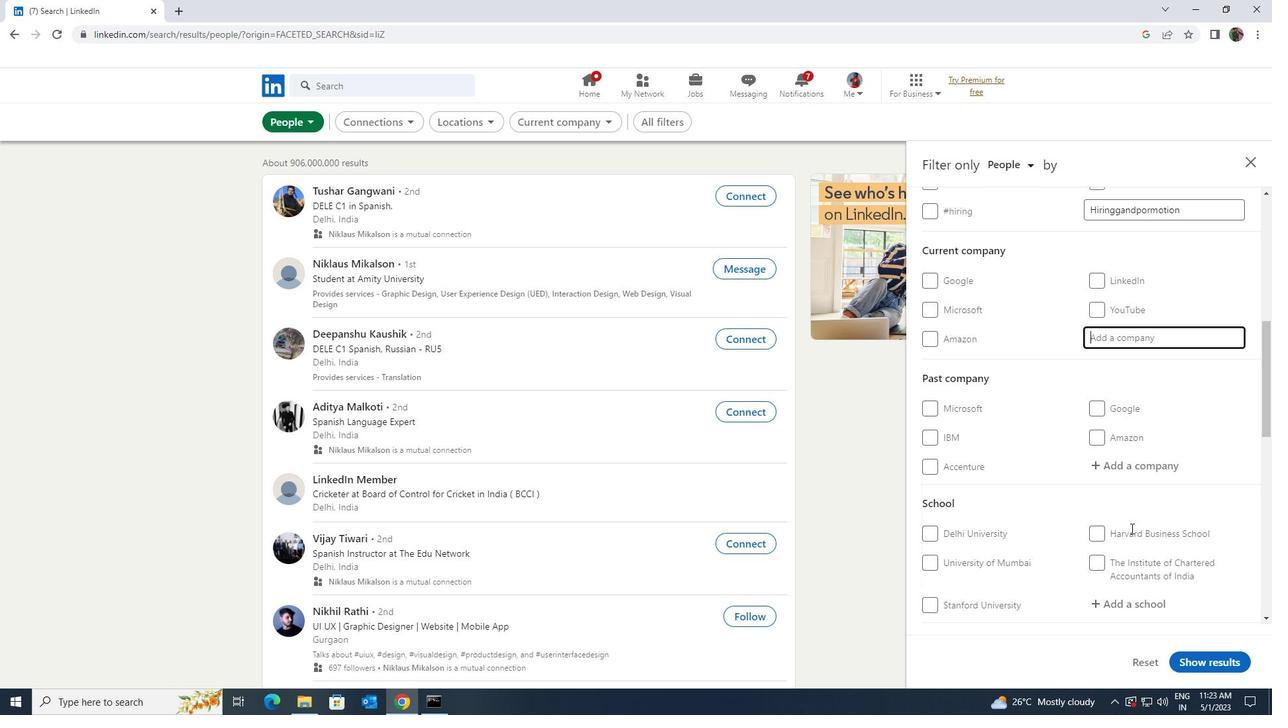 
Action: Mouse scrolled (1131, 528) with delta (0, 0)
Screenshot: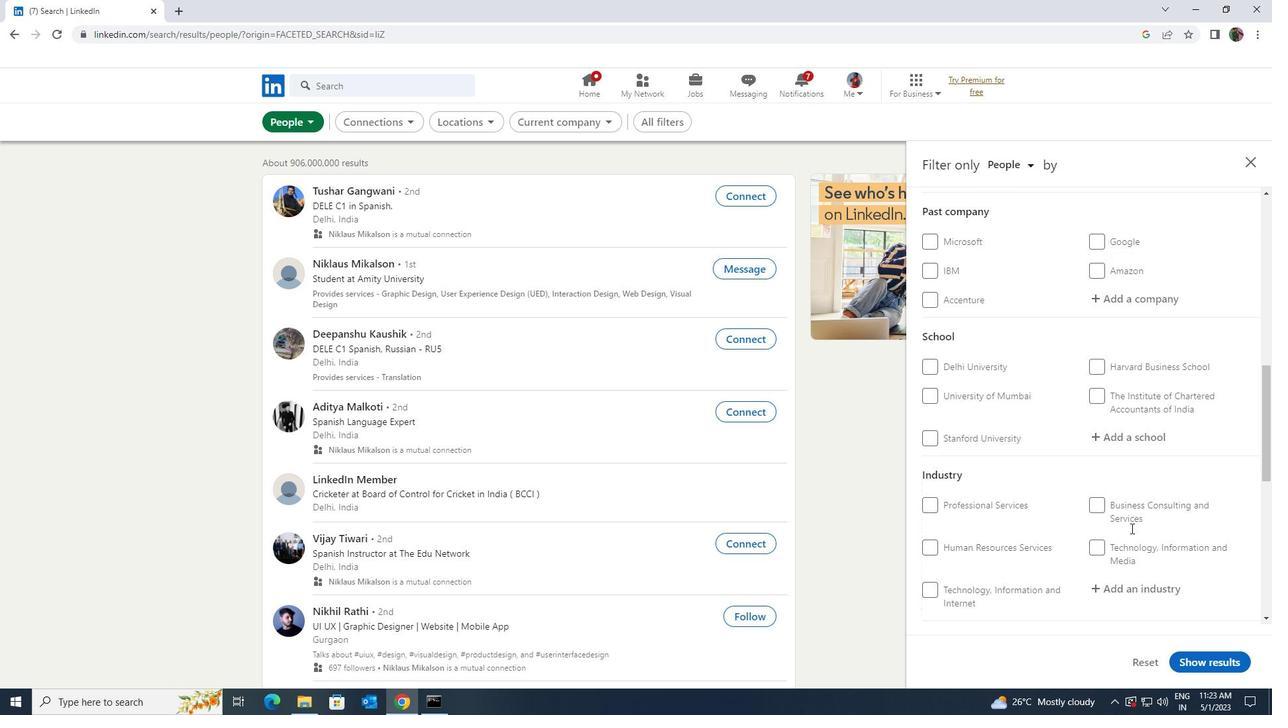 
Action: Mouse scrolled (1131, 528) with delta (0, 0)
Screenshot: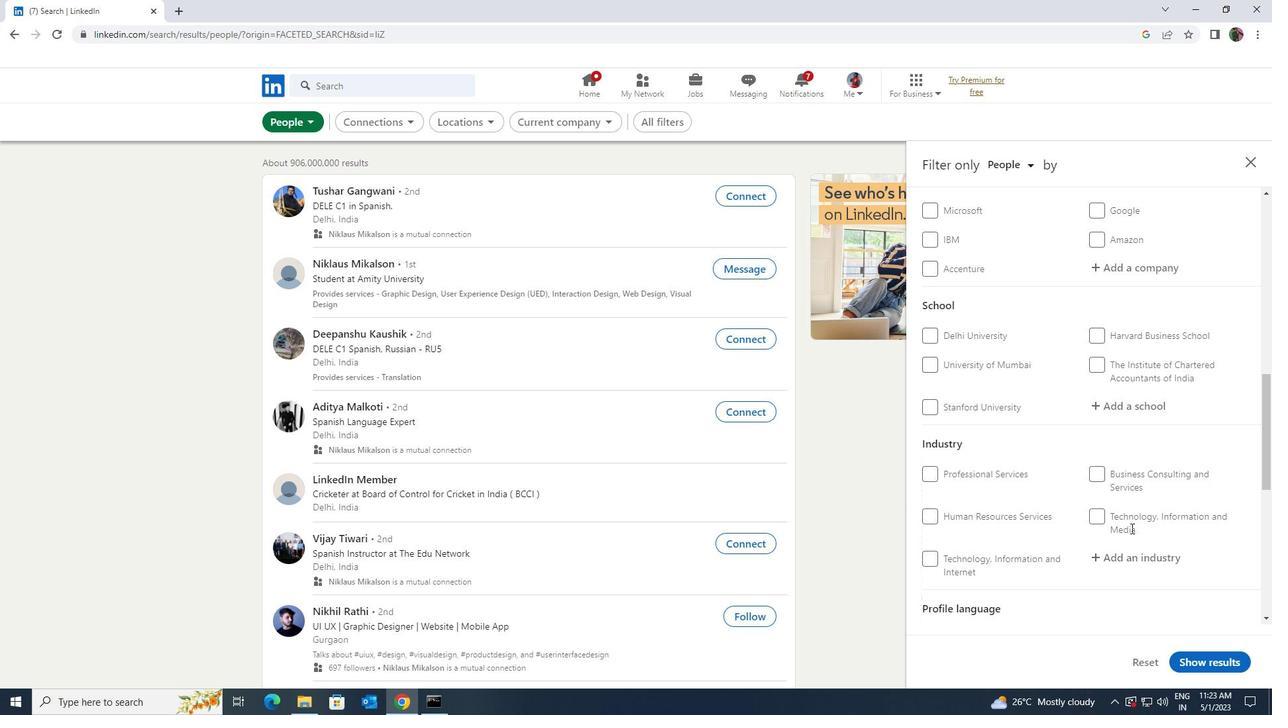 
Action: Mouse moved to (1106, 505)
Screenshot: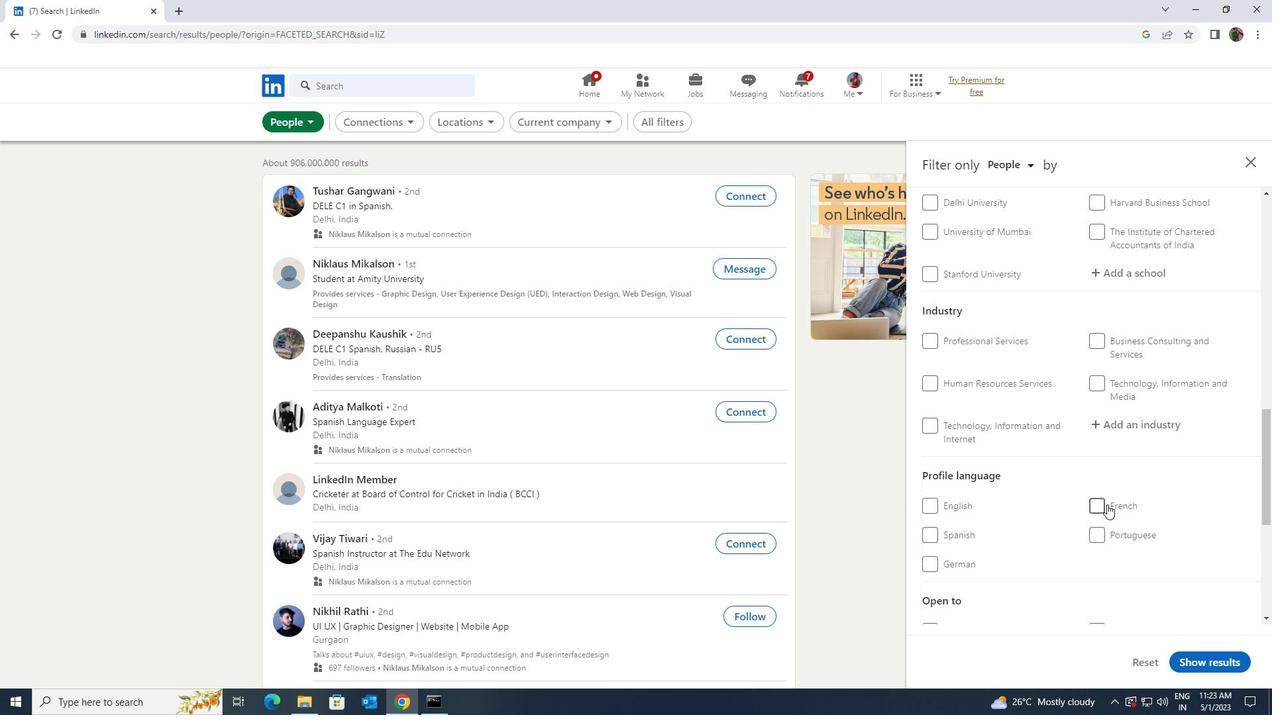
Action: Mouse pressed left at (1106, 505)
Screenshot: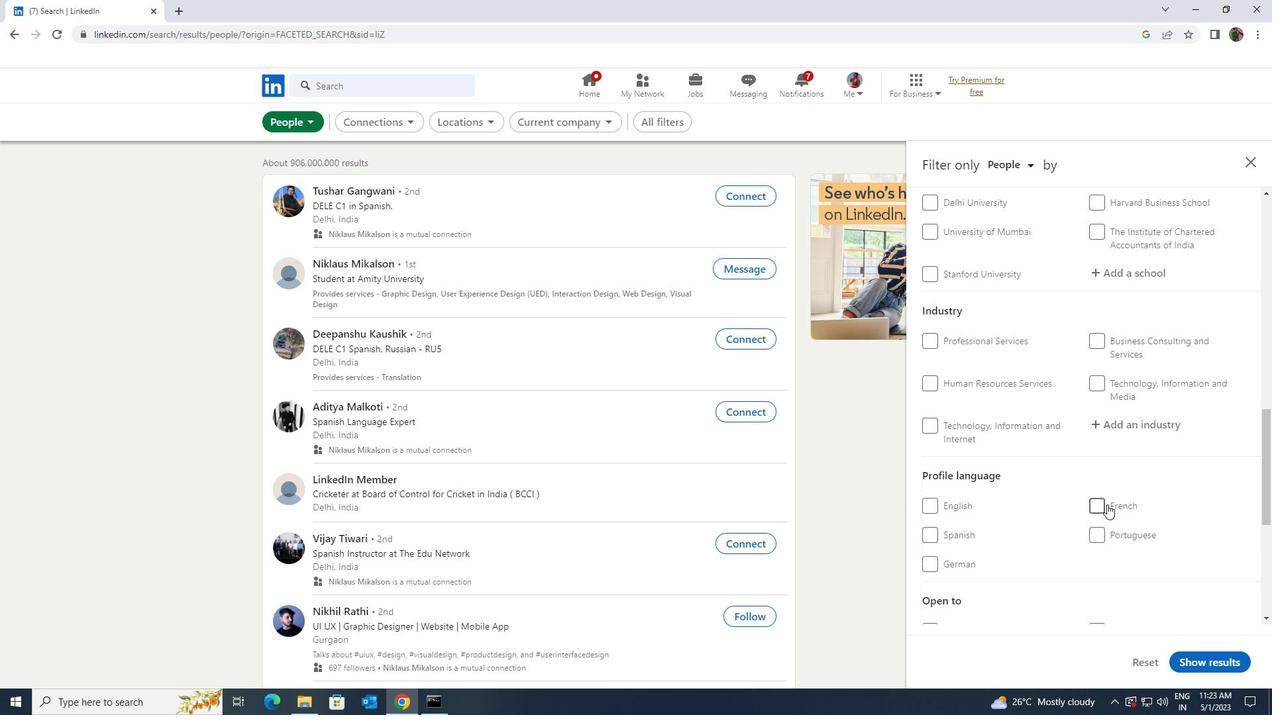 
Action: Mouse scrolled (1106, 505) with delta (0, 0)
Screenshot: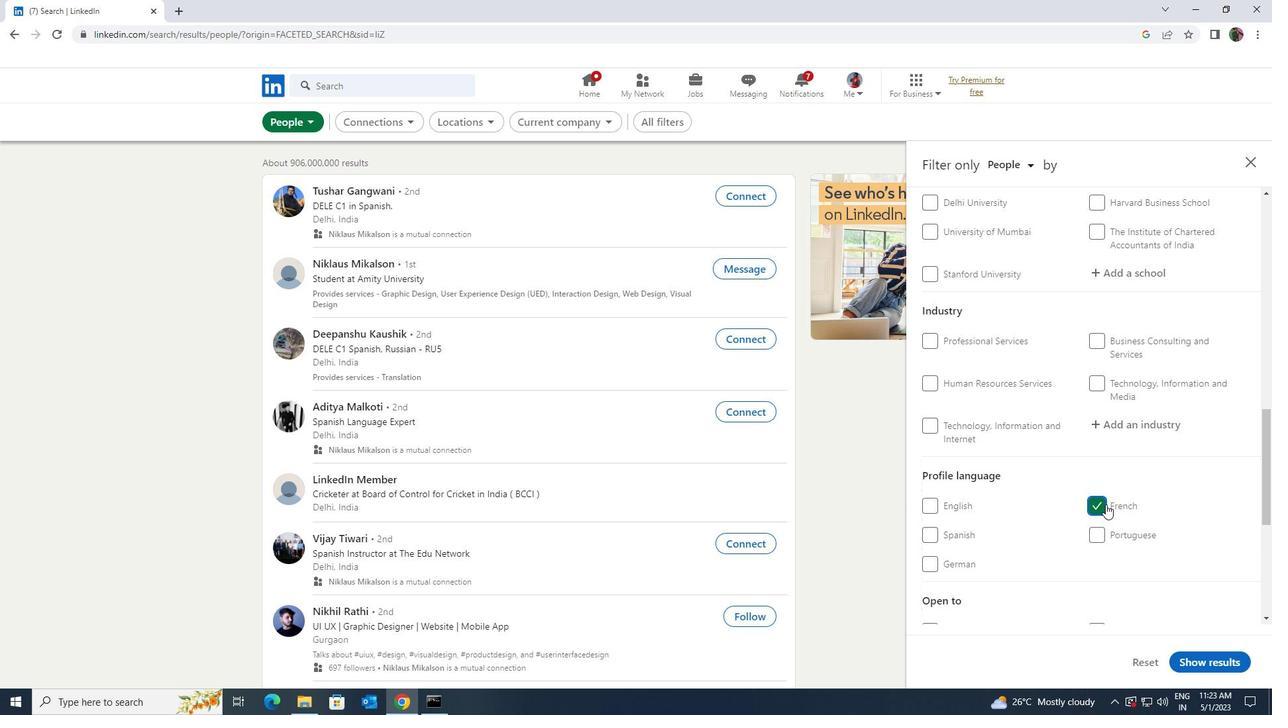 
Action: Mouse scrolled (1106, 505) with delta (0, 0)
Screenshot: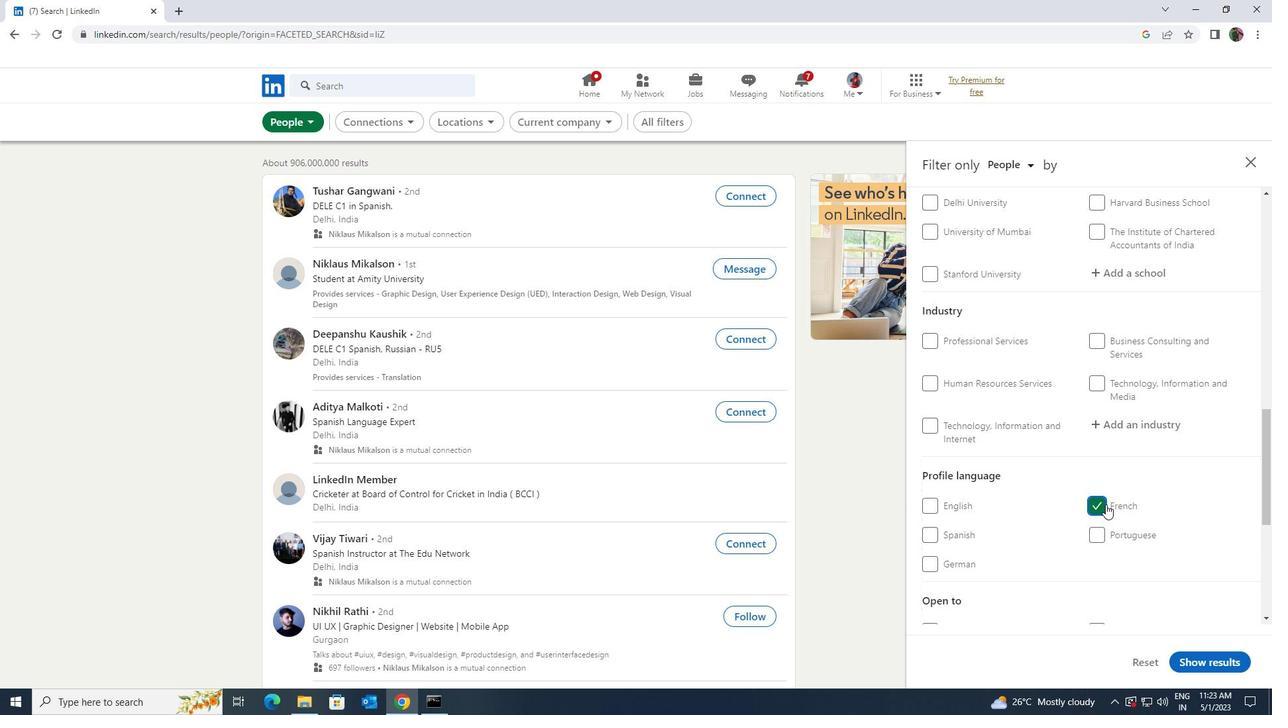 
Action: Mouse scrolled (1106, 505) with delta (0, 0)
Screenshot: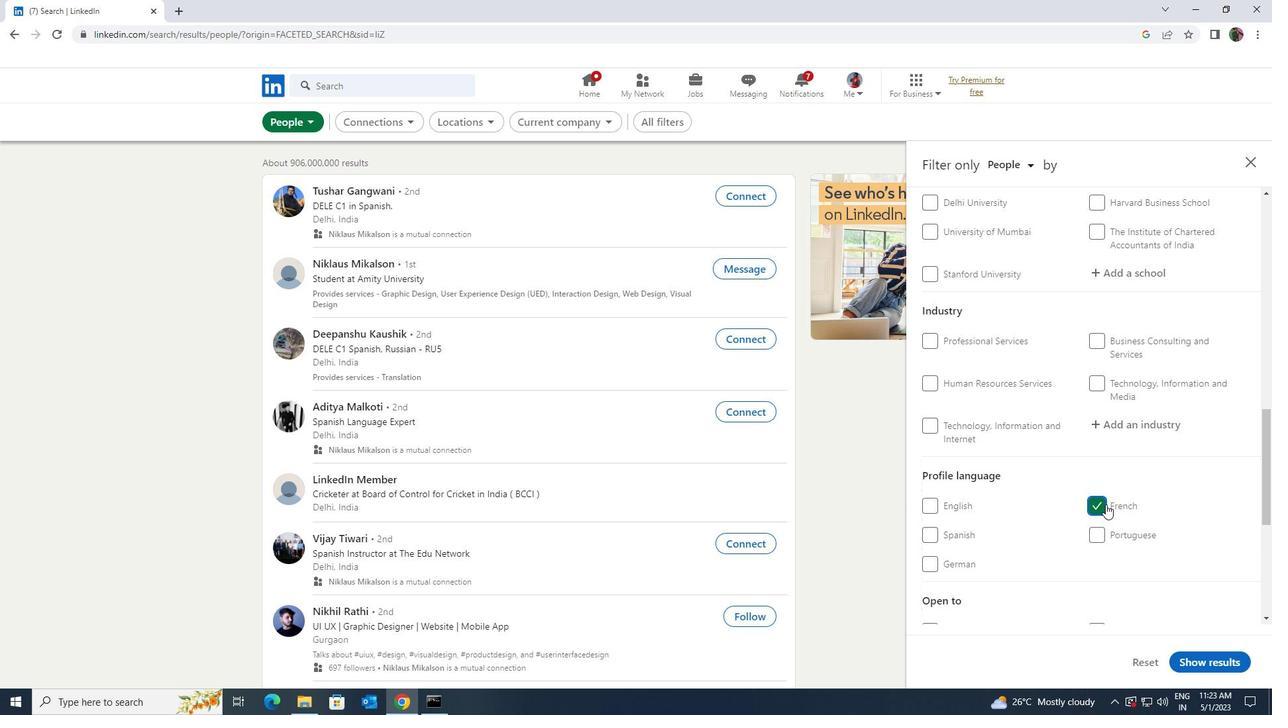
Action: Mouse scrolled (1106, 505) with delta (0, 0)
Screenshot: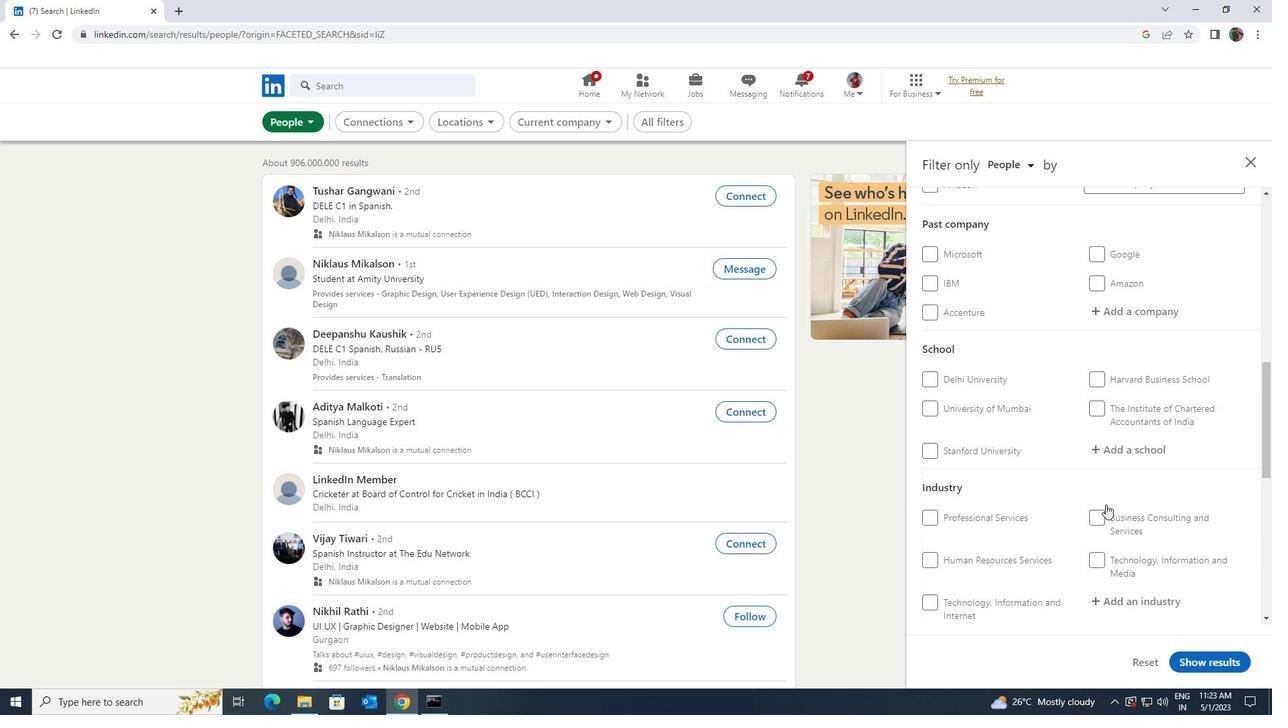 
Action: Mouse scrolled (1106, 505) with delta (0, 0)
Screenshot: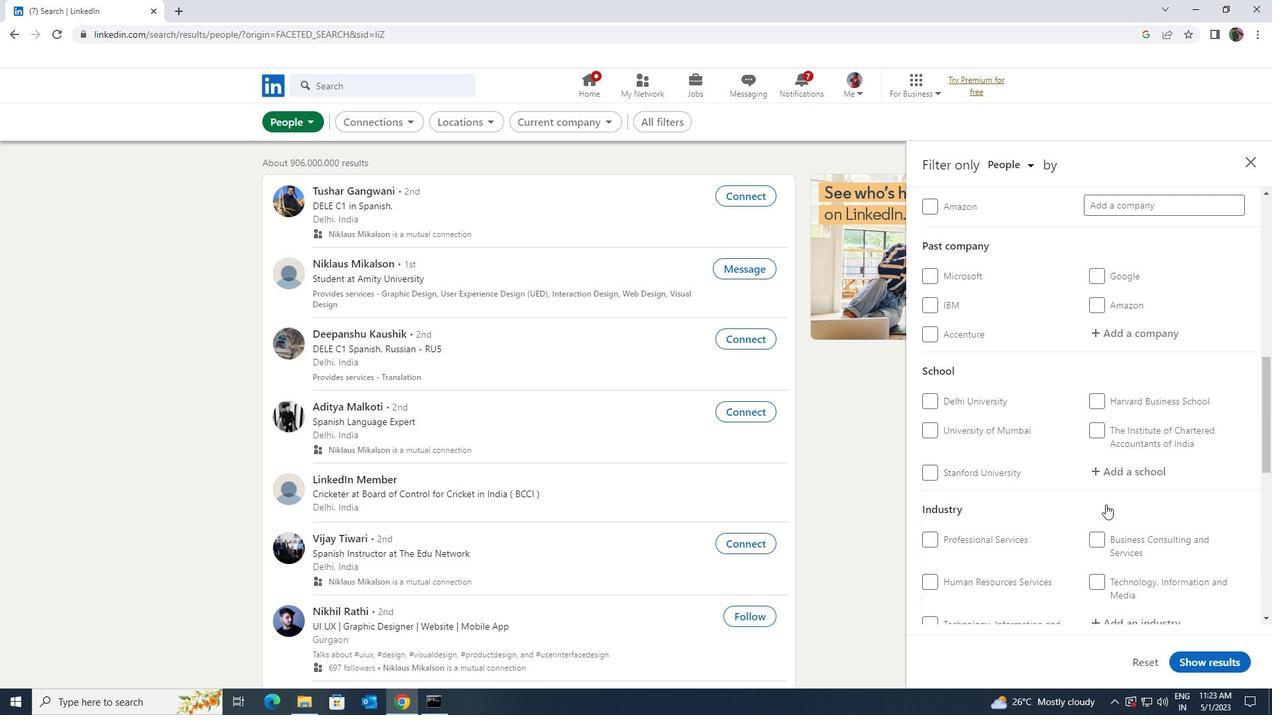 
Action: Mouse scrolled (1106, 505) with delta (0, 0)
Screenshot: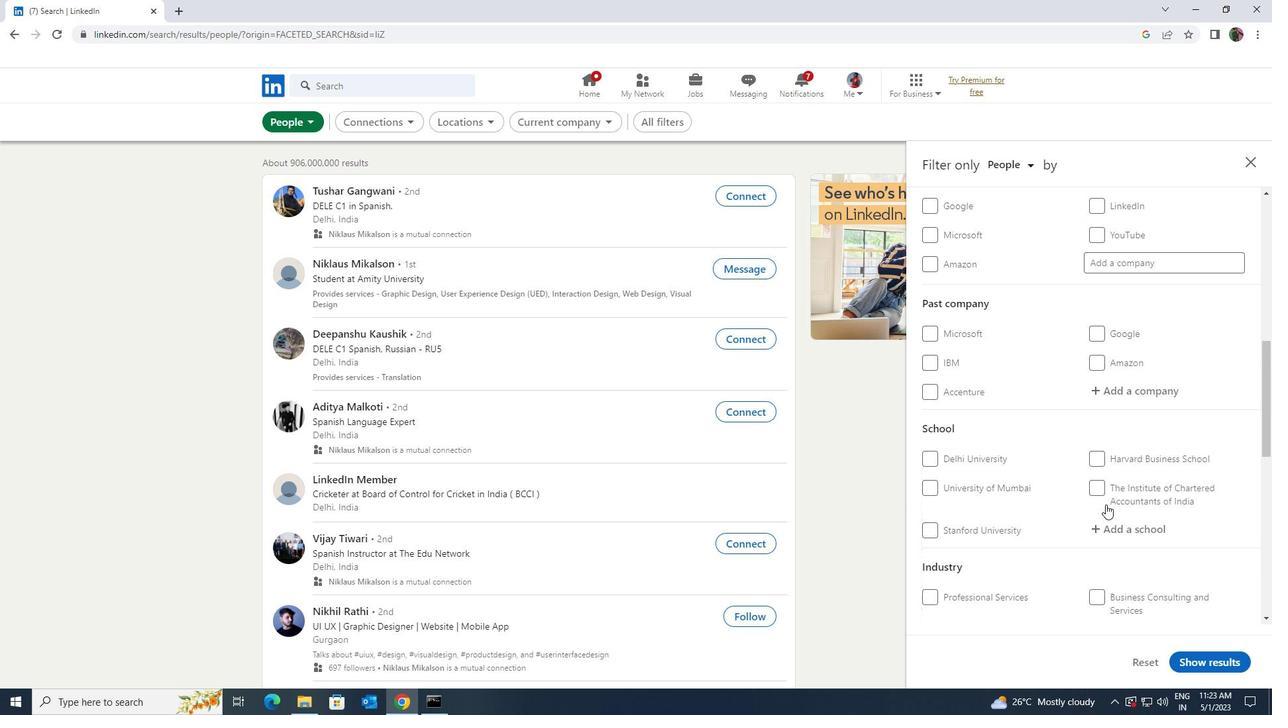 
Action: Mouse scrolled (1106, 505) with delta (0, 0)
Screenshot: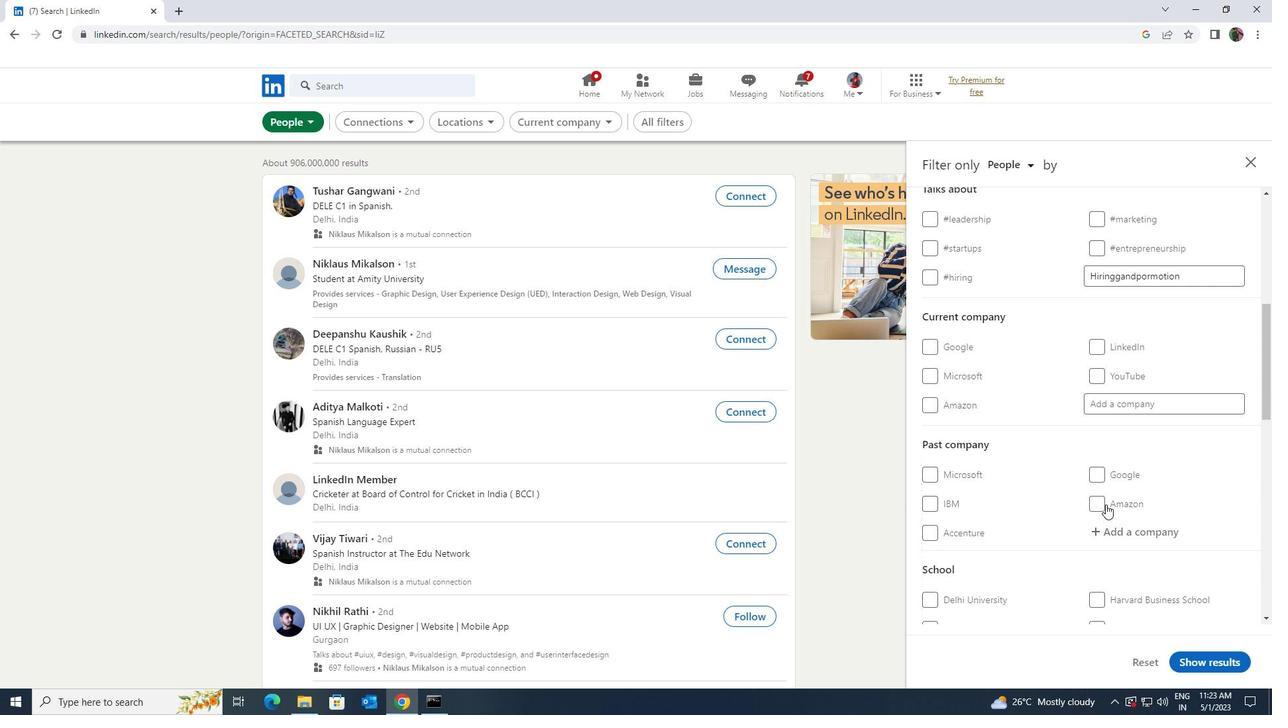 
Action: Mouse scrolled (1106, 505) with delta (0, 0)
Screenshot: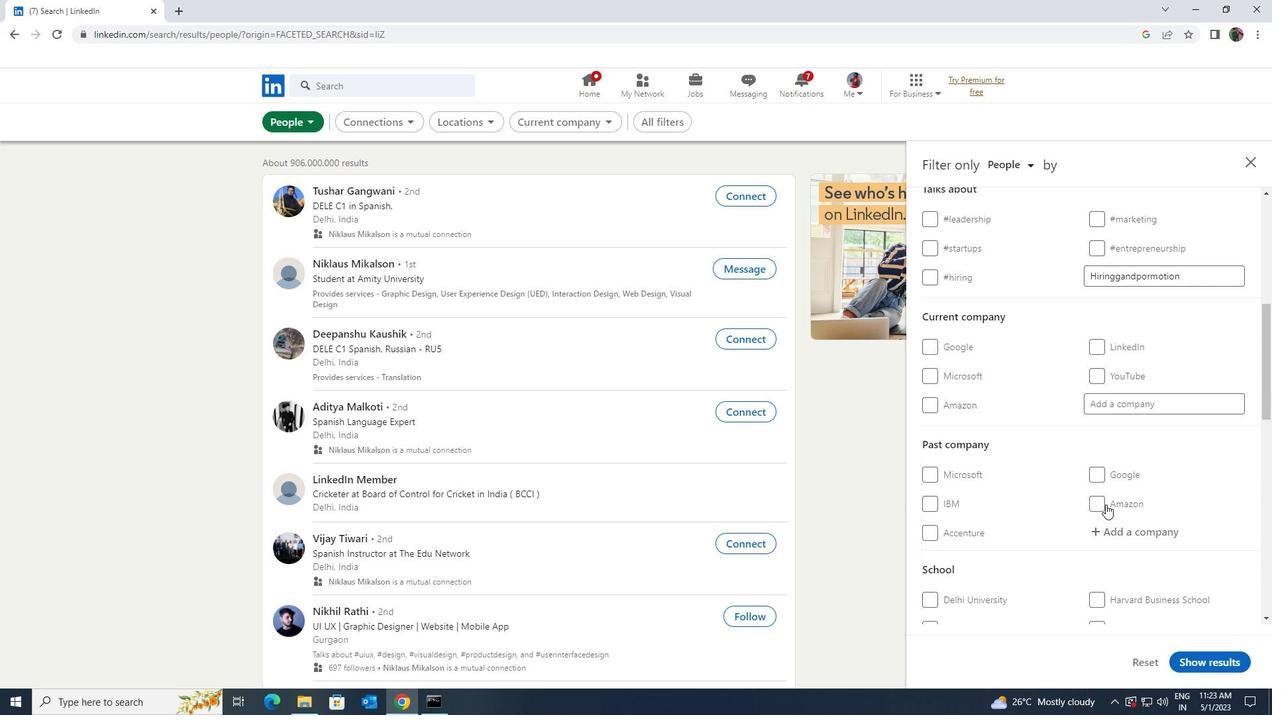 
Action: Mouse moved to (1104, 534)
Screenshot: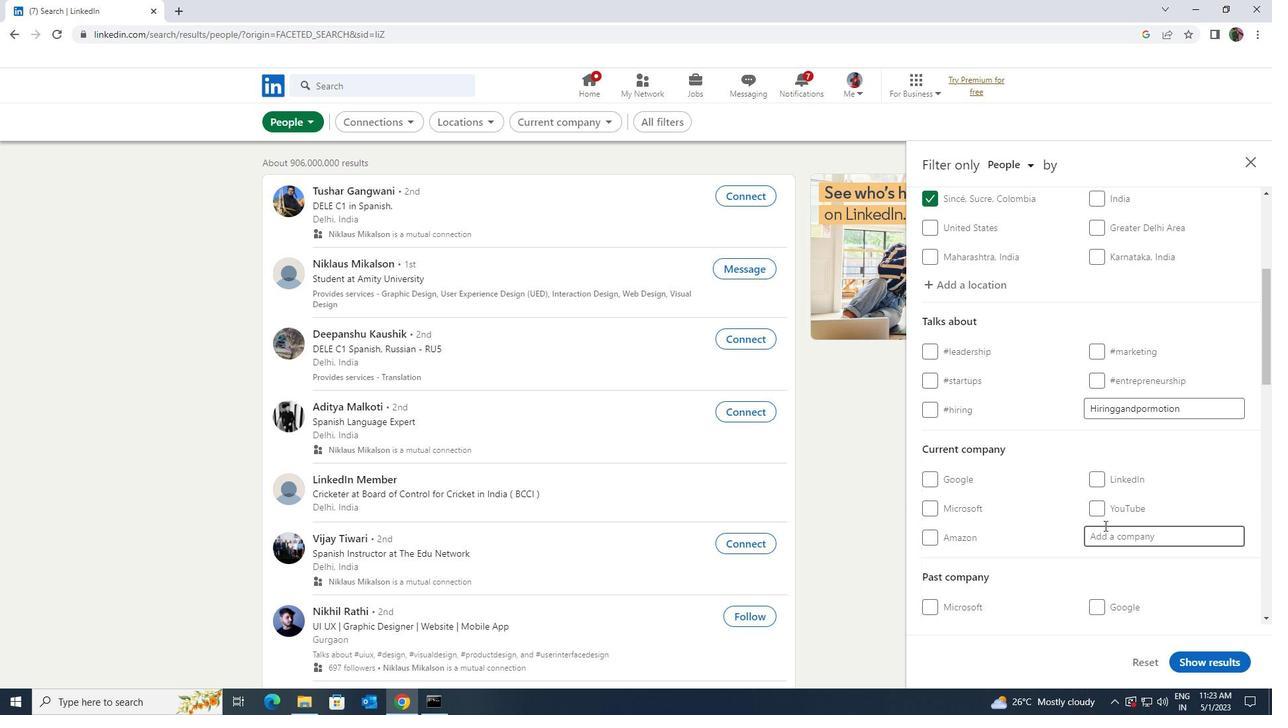 
Action: Mouse pressed left at (1104, 534)
Screenshot: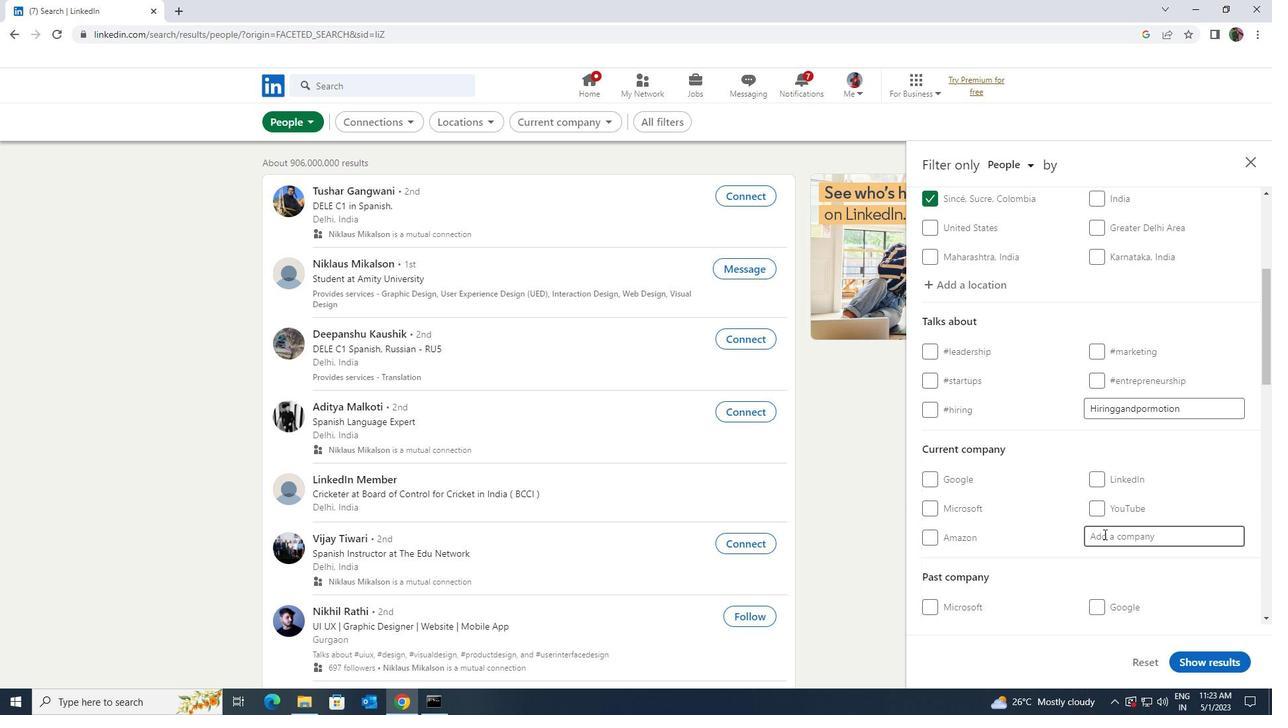 
Action: Mouse moved to (1104, 535)
Screenshot: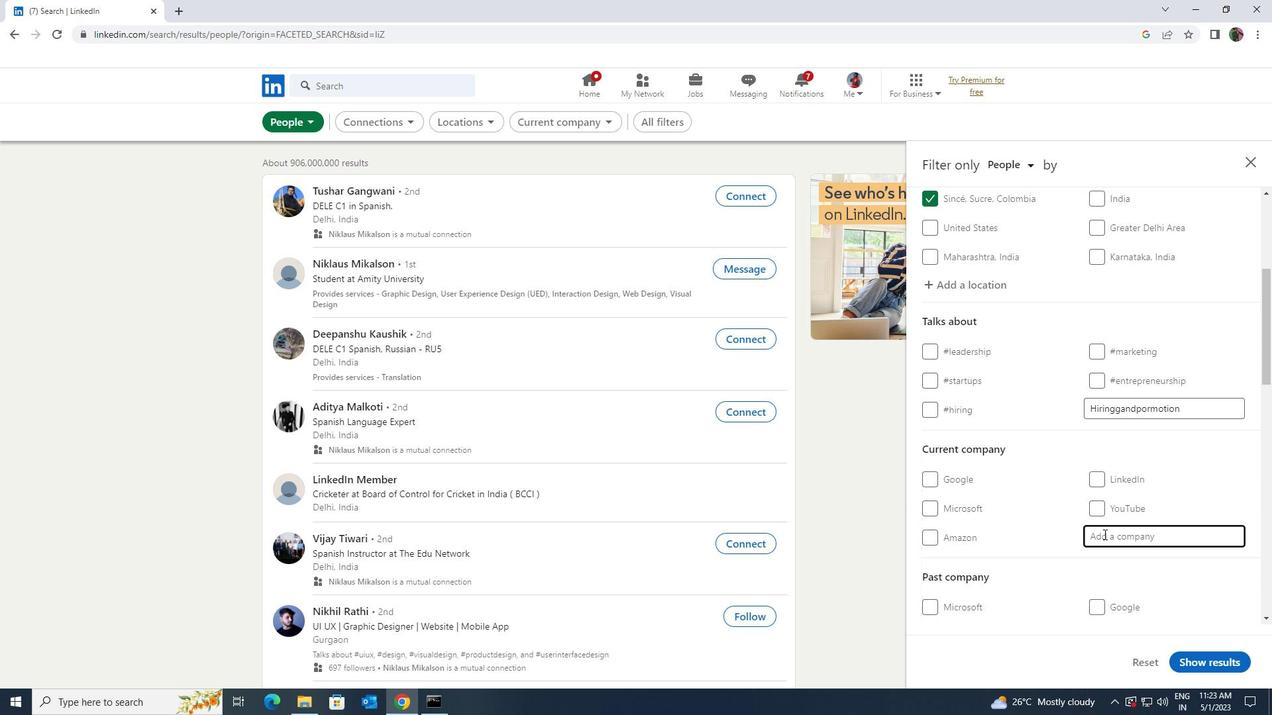
Action: Key pressed <Key.shift><Key.shift><Key.shift>FIVET
Screenshot: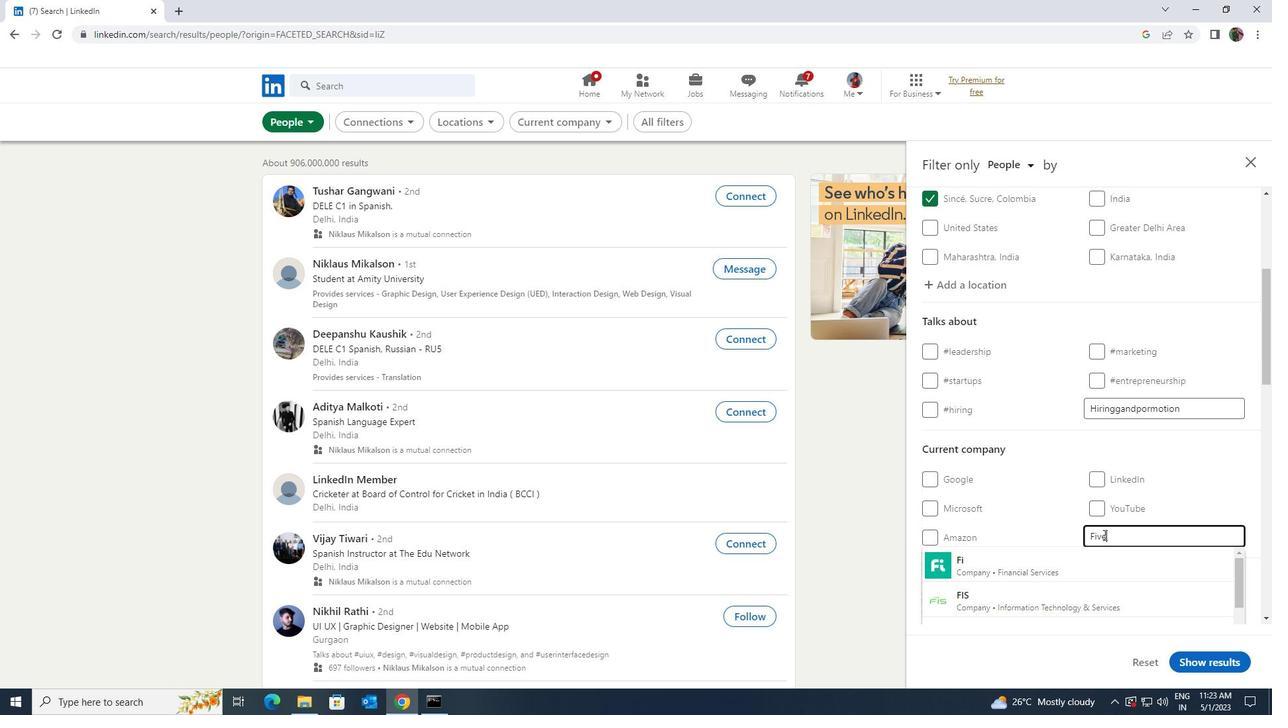 
Action: Mouse moved to (1115, 564)
Screenshot: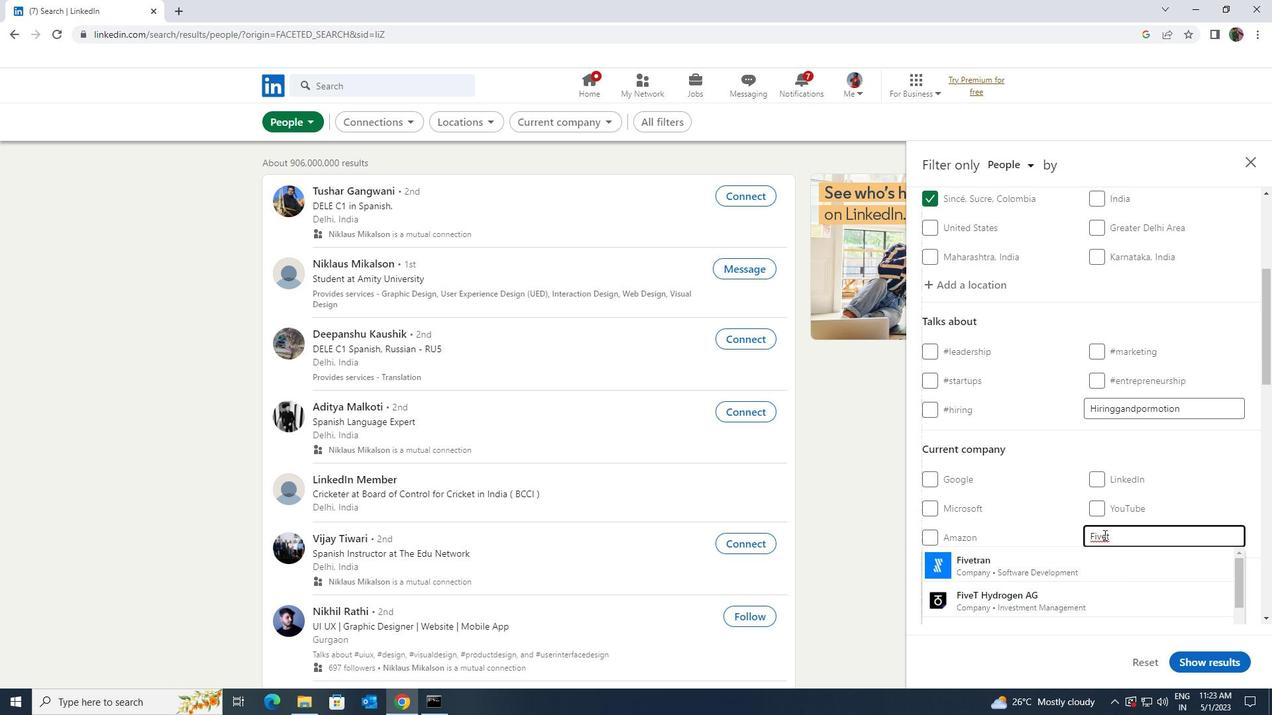 
Action: Mouse pressed left at (1115, 564)
Screenshot: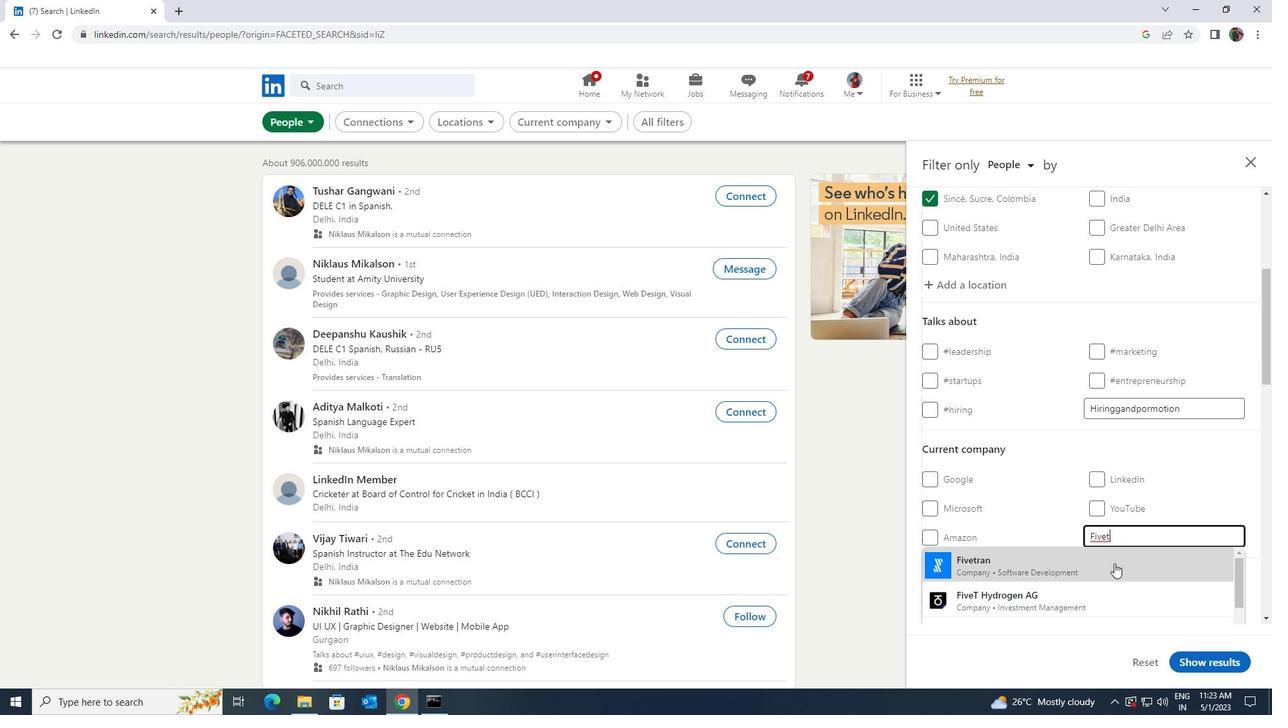 
Action: Mouse moved to (1113, 564)
Screenshot: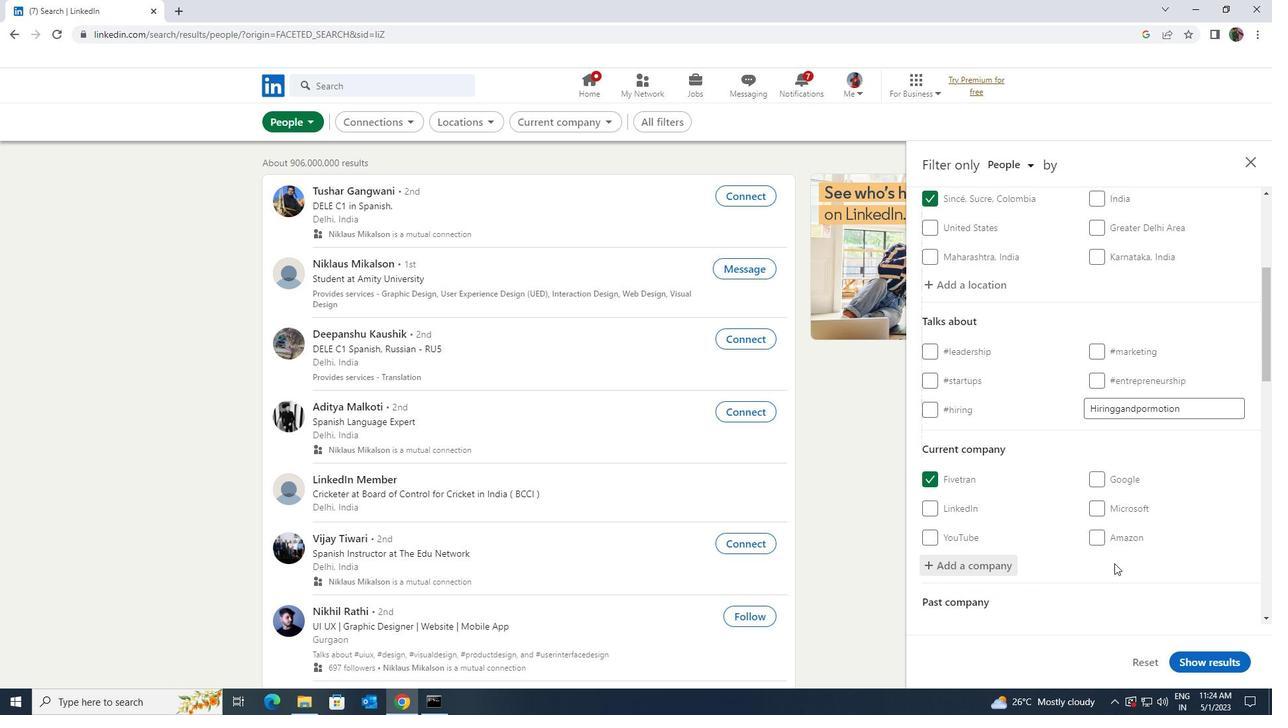 
Action: Mouse scrolled (1113, 564) with delta (0, 0)
Screenshot: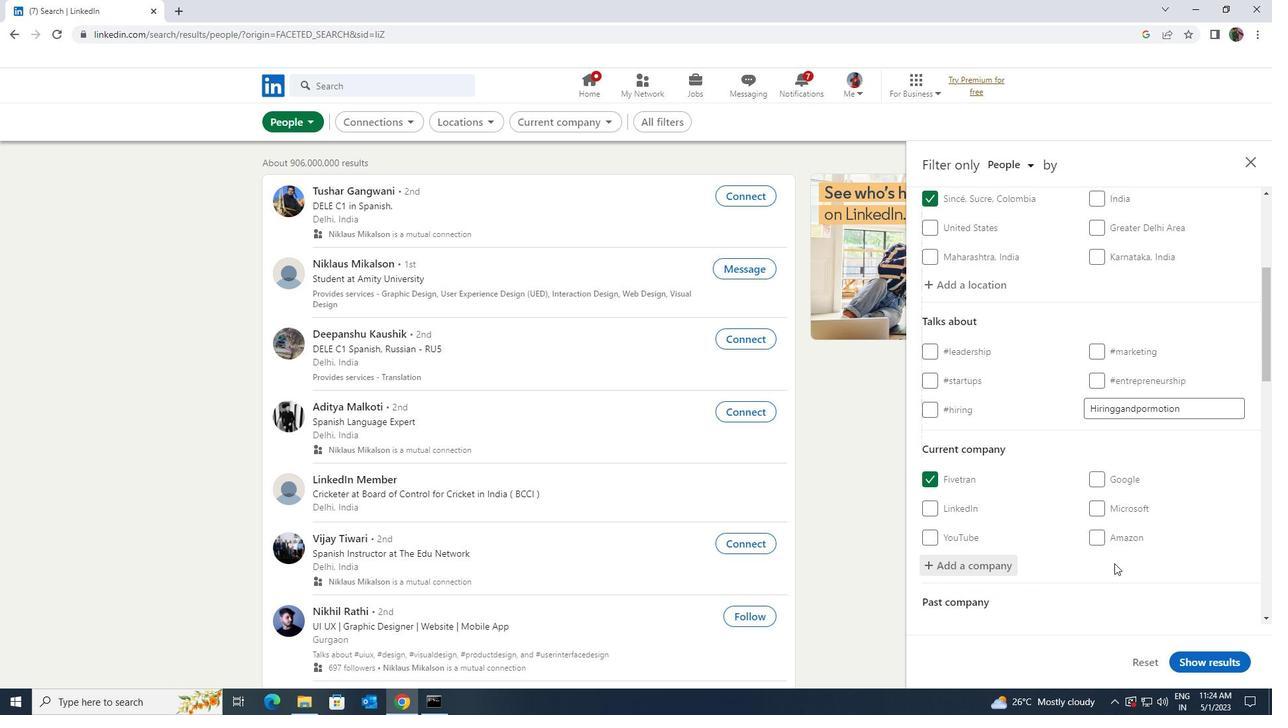 
Action: Mouse moved to (1112, 564)
Screenshot: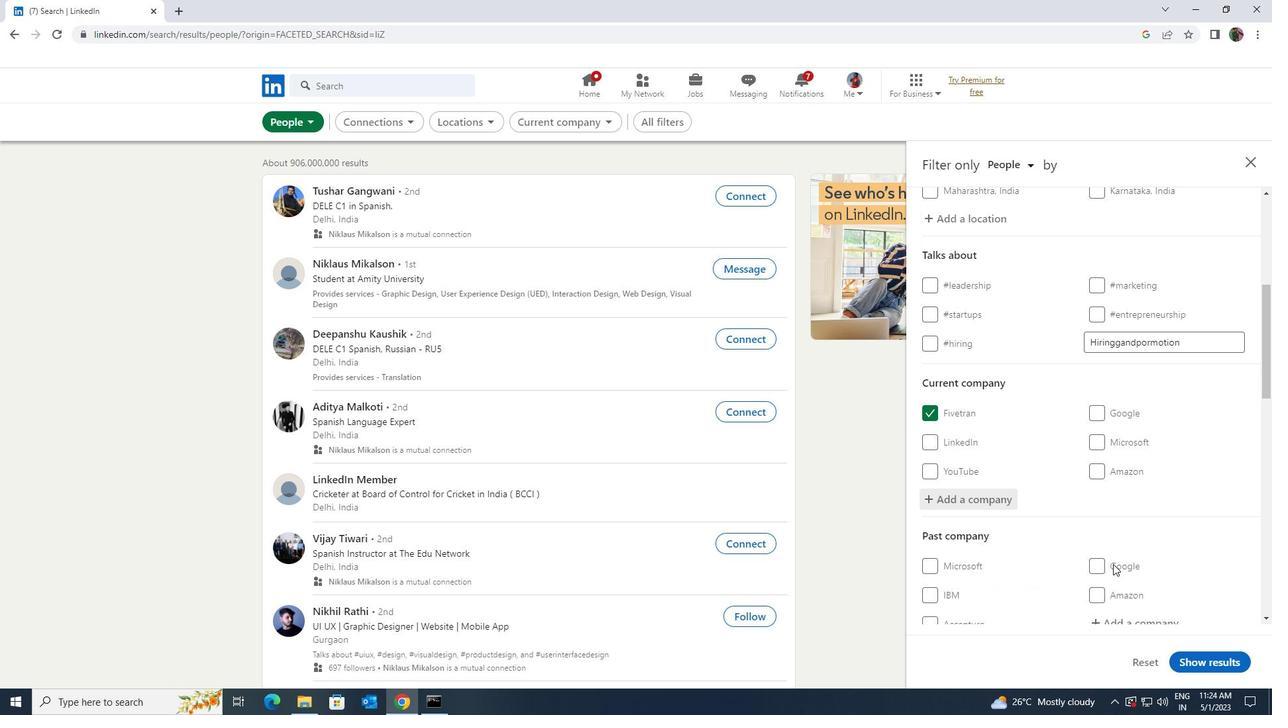 
Action: Mouse scrolled (1112, 564) with delta (0, 0)
Screenshot: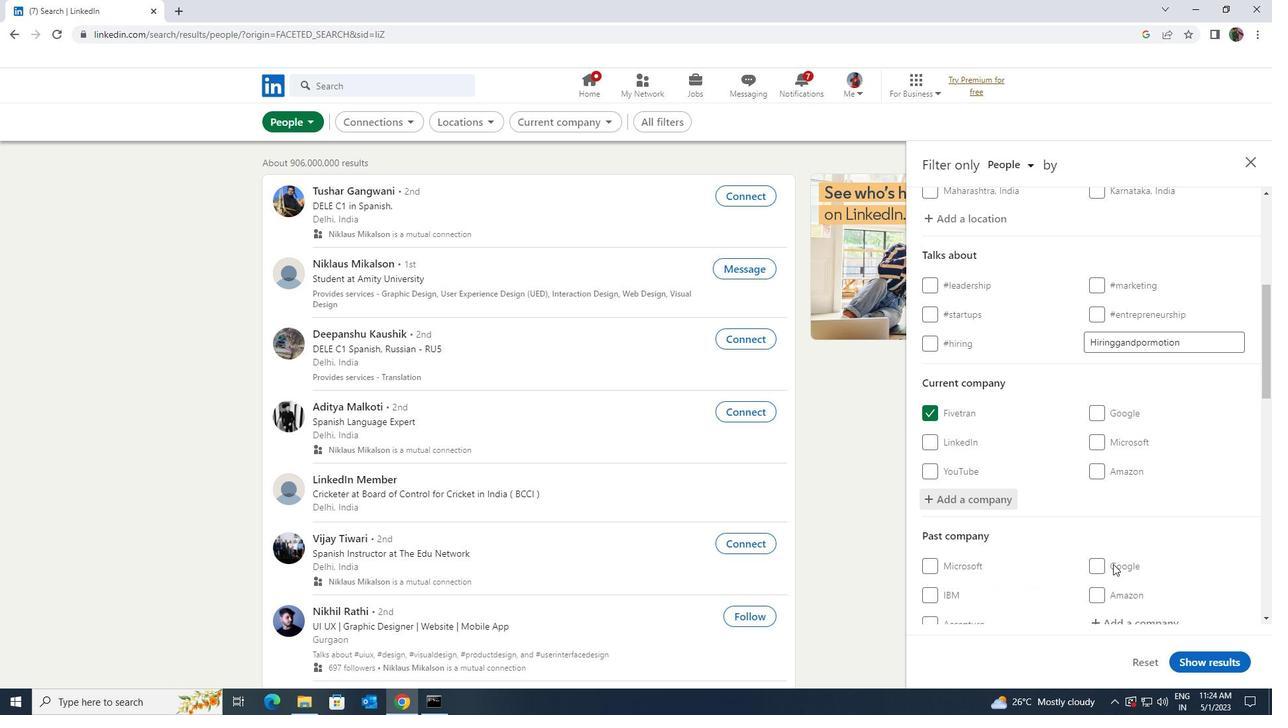 
Action: Mouse moved to (1111, 565)
Screenshot: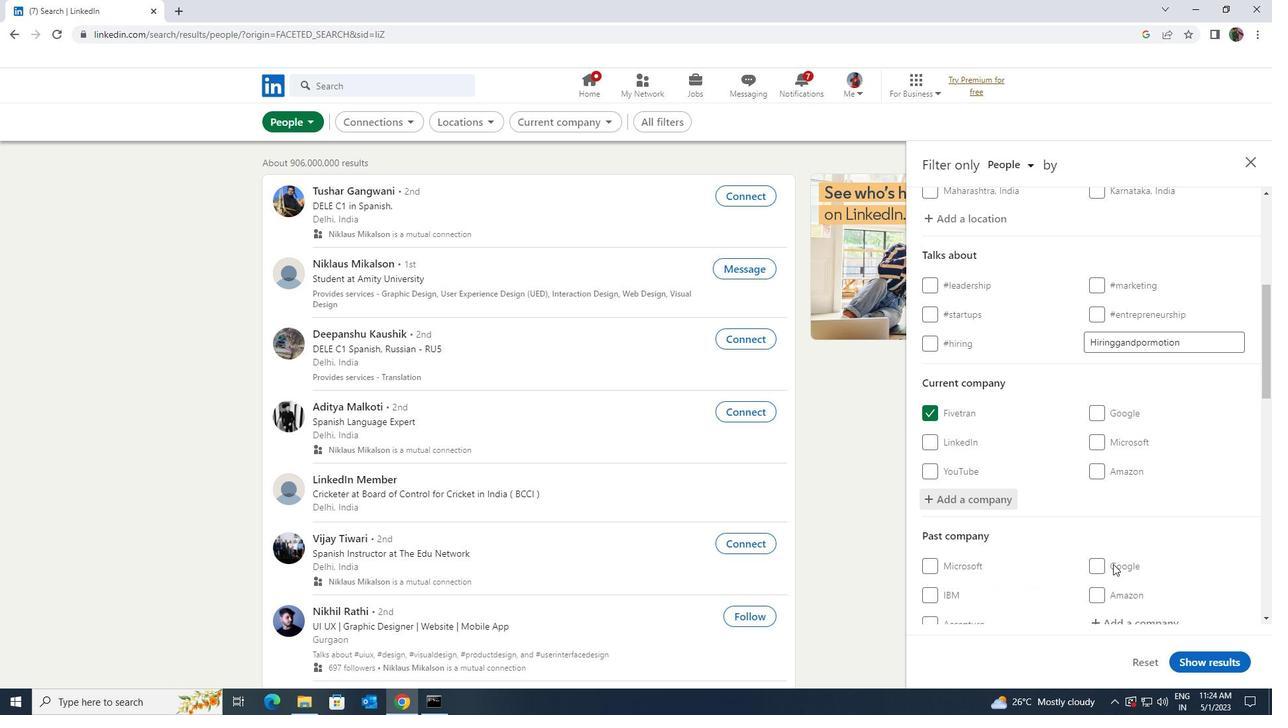 
Action: Mouse scrolled (1111, 564) with delta (0, 0)
Screenshot: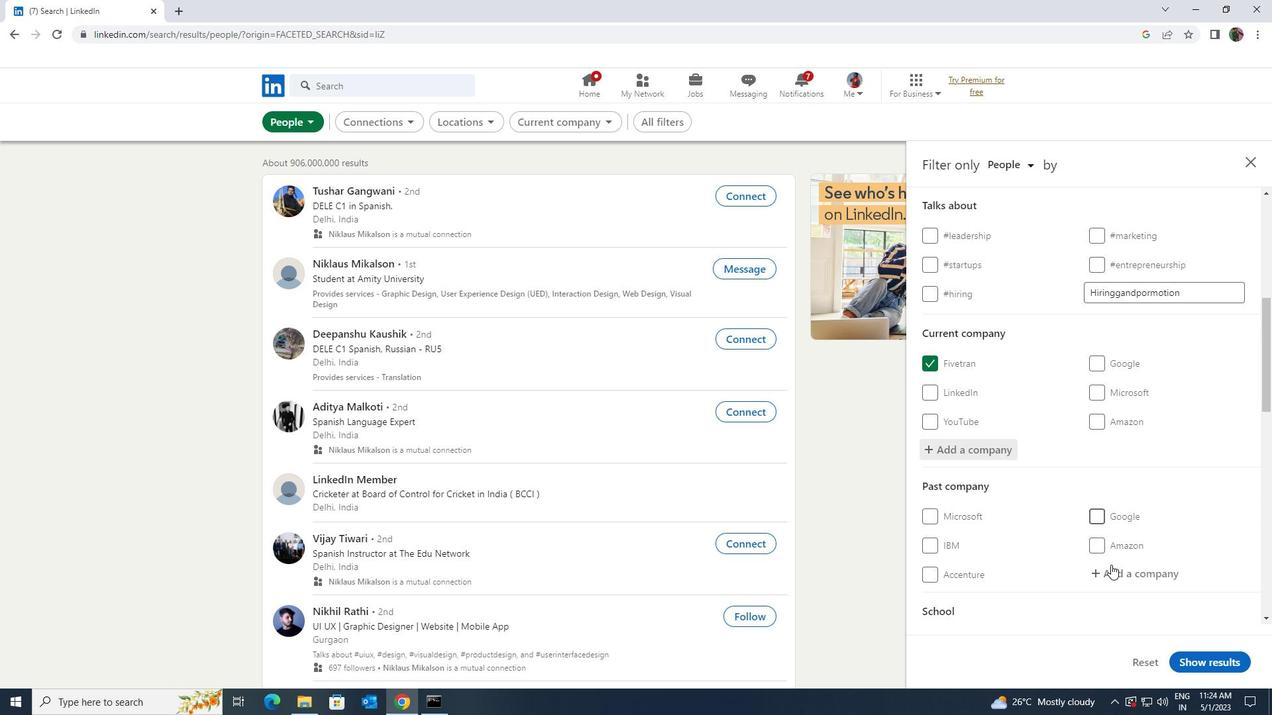 
Action: Mouse scrolled (1111, 564) with delta (0, 0)
Screenshot: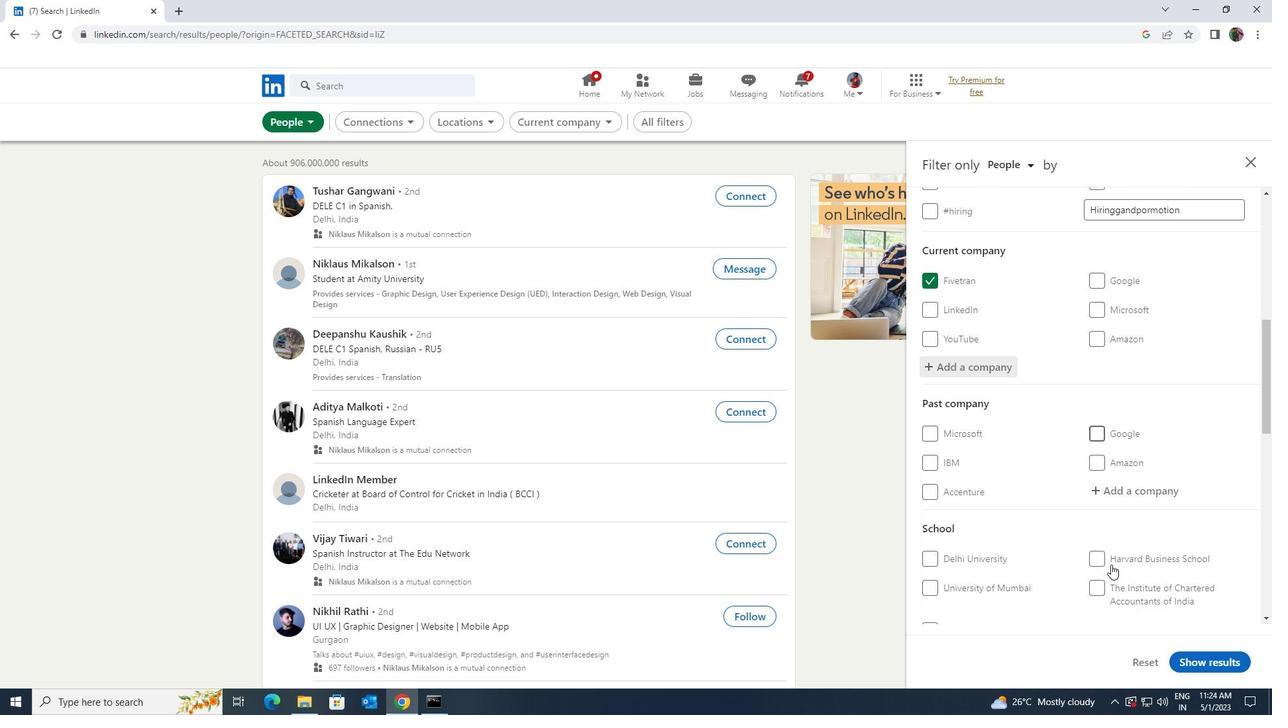 
Action: Mouse moved to (1109, 564)
Screenshot: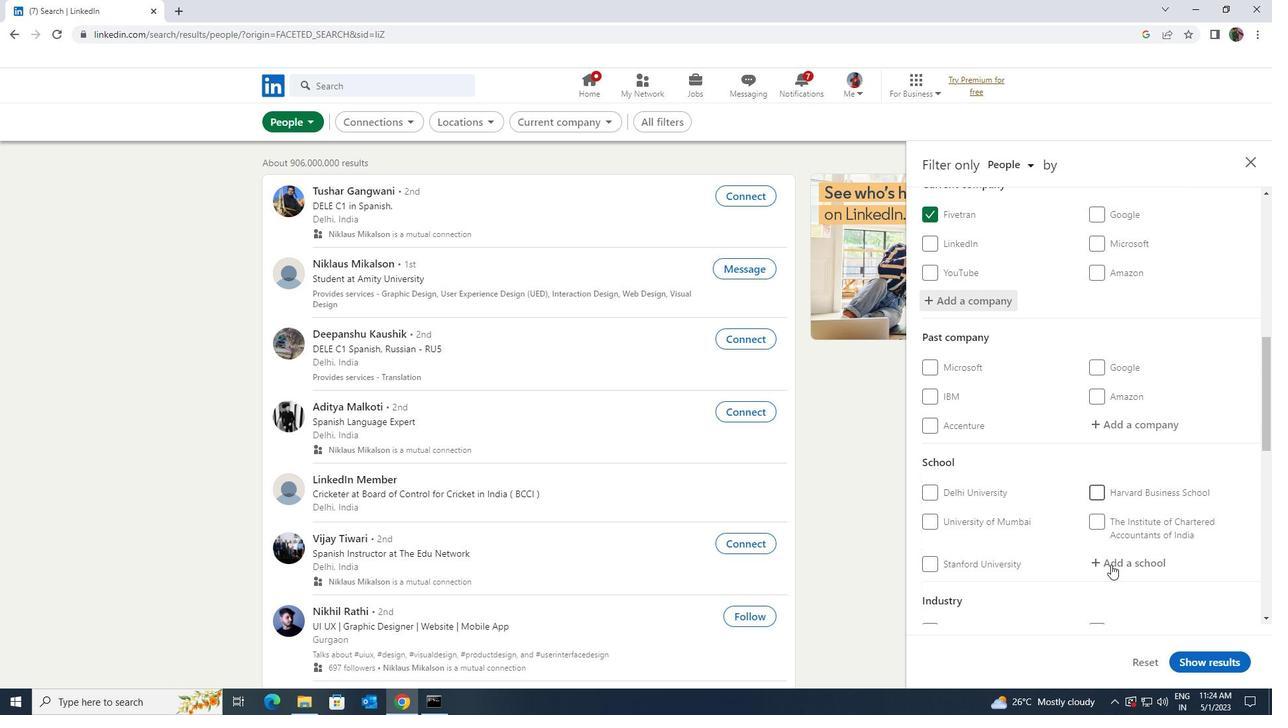 
Action: Mouse pressed left at (1109, 564)
Screenshot: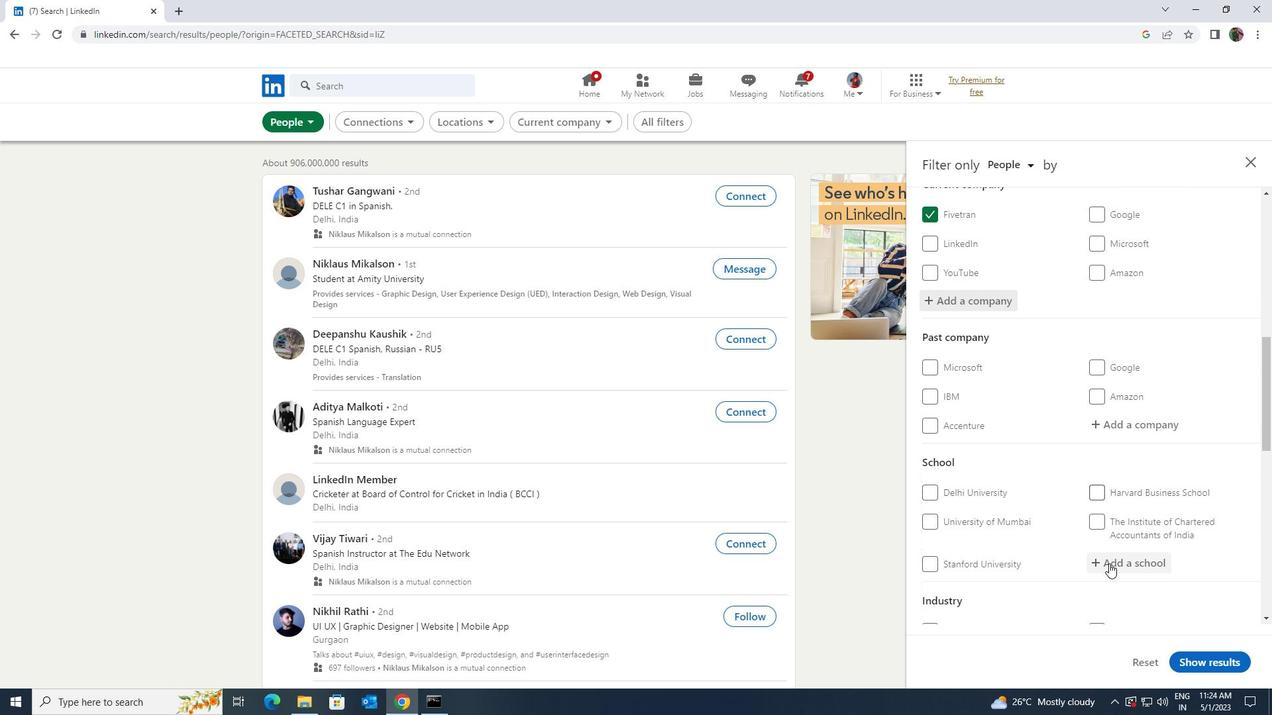 
Action: Key pressed <Key.shift>BIRLA<Key.space><Key.shift>VI
Screenshot: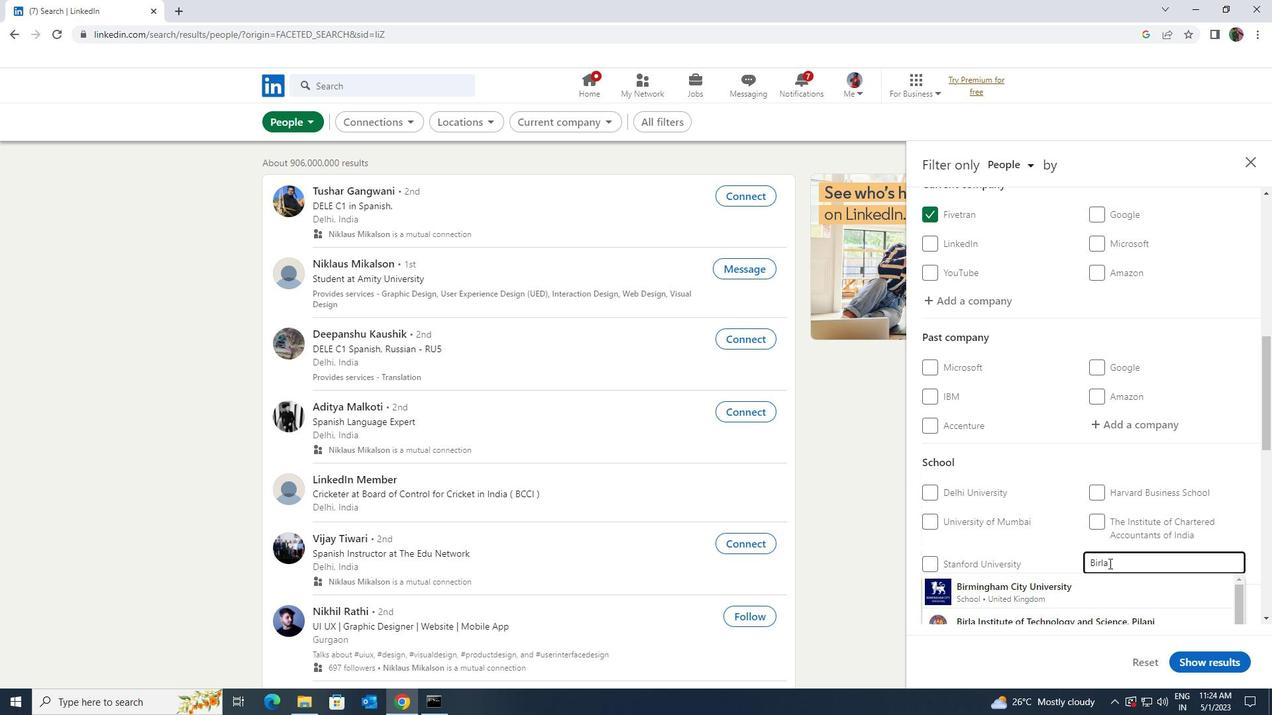 
Action: Mouse moved to (1094, 583)
Screenshot: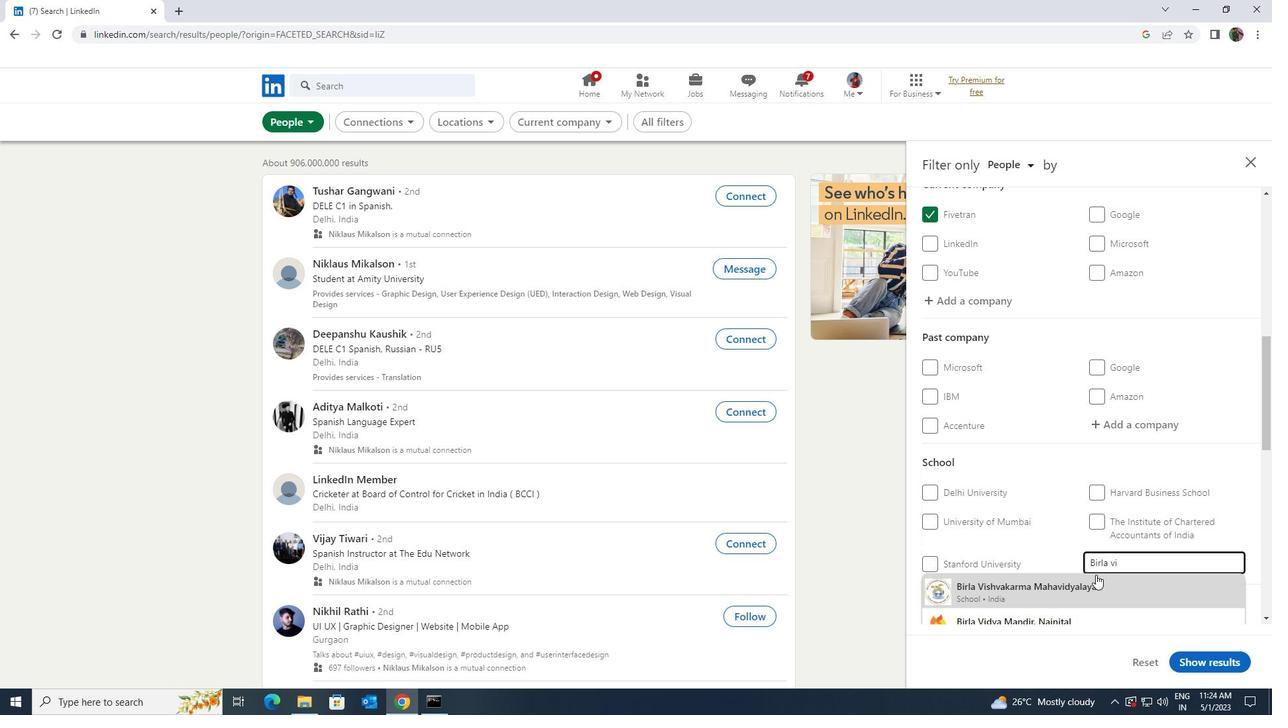 
Action: Mouse pressed left at (1094, 583)
Screenshot: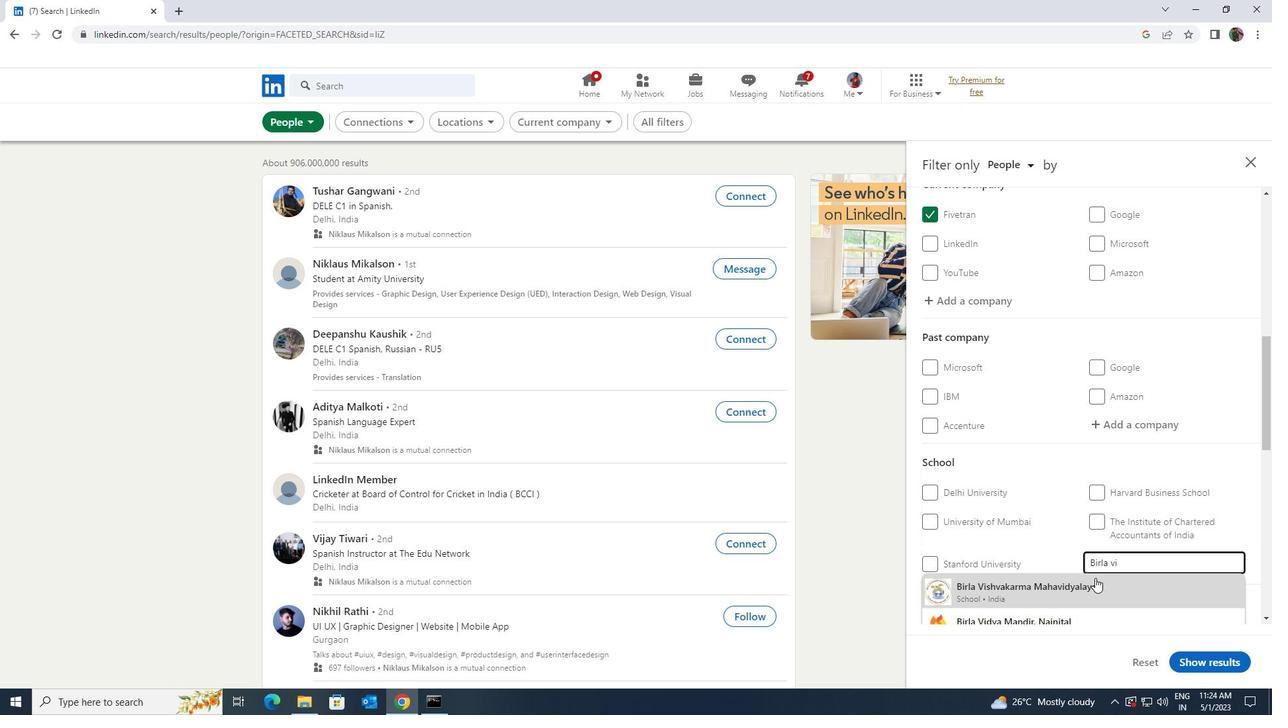 
Action: Mouse scrolled (1094, 582) with delta (0, 0)
Screenshot: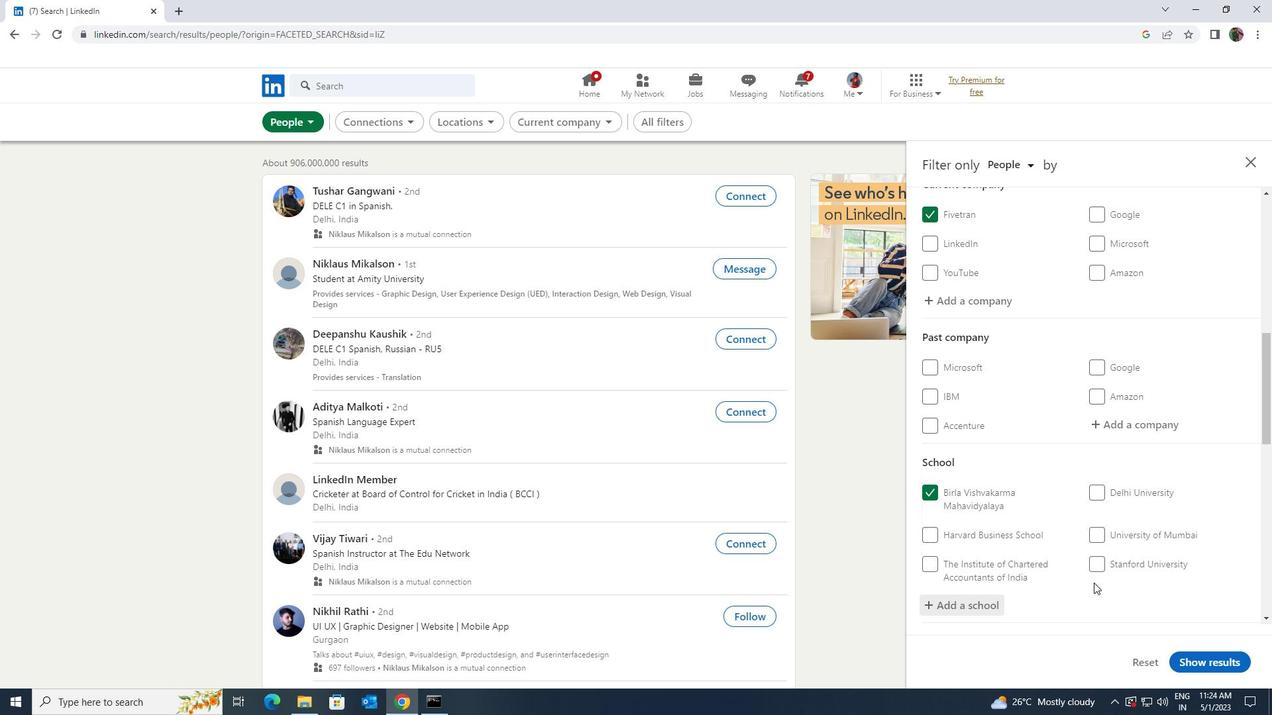 
Action: Mouse moved to (1094, 583)
Screenshot: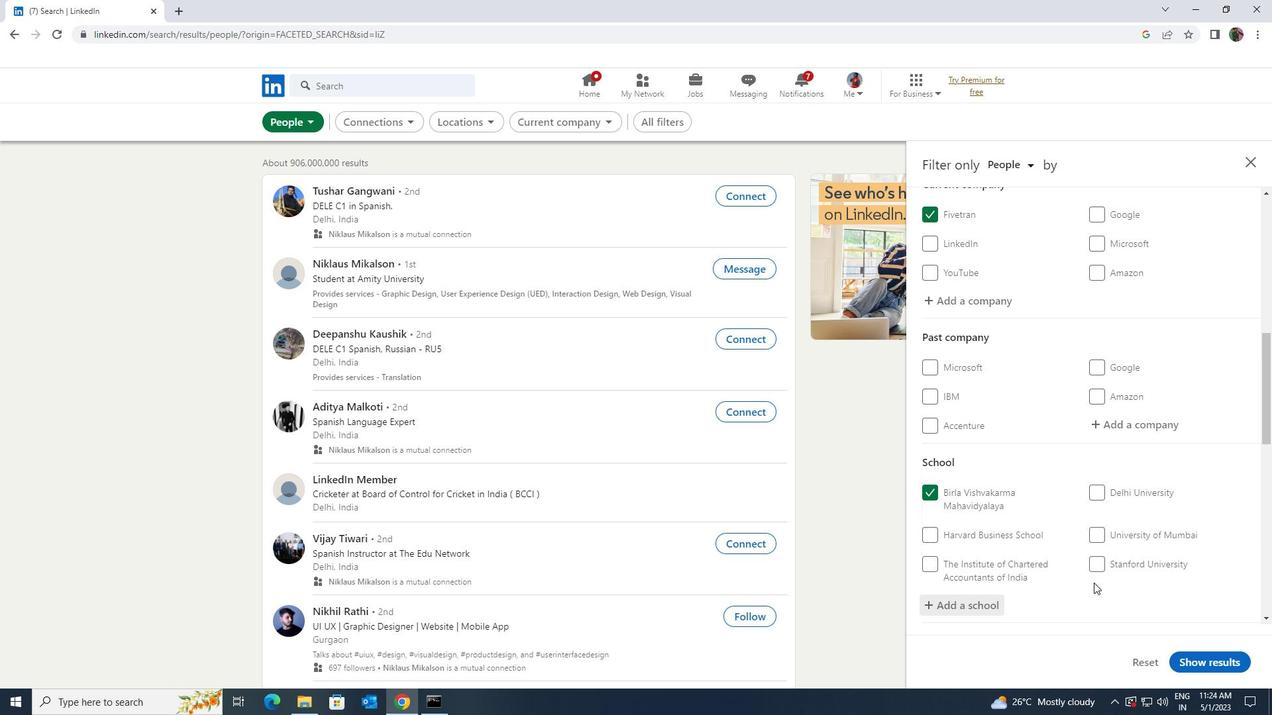 
Action: Mouse scrolled (1094, 582) with delta (0, 0)
Screenshot: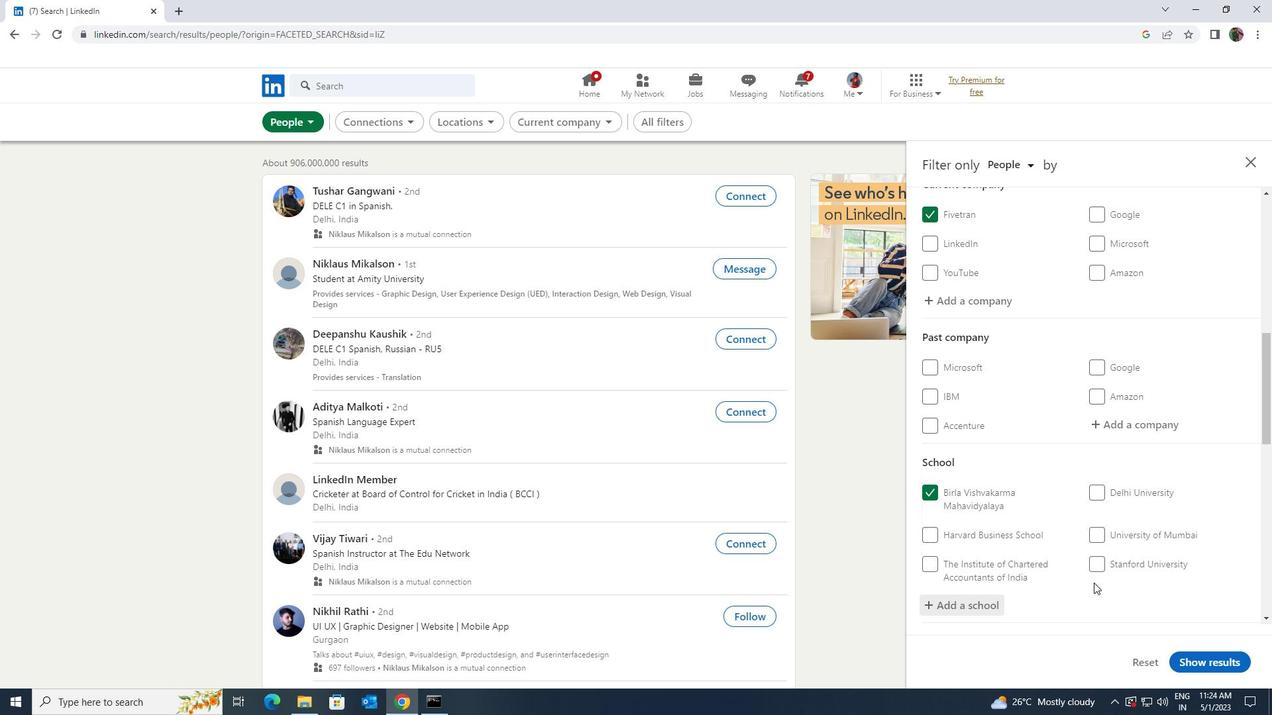 
Action: Mouse scrolled (1094, 582) with delta (0, 0)
Screenshot: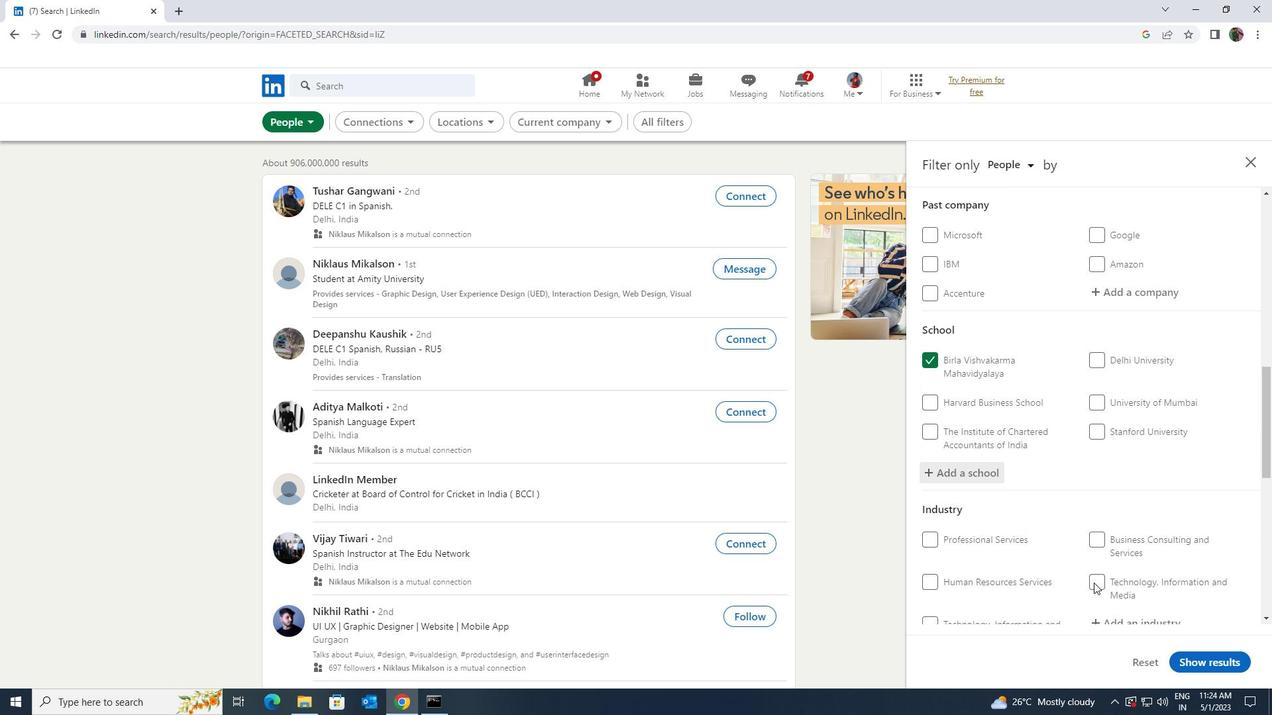 
Action: Mouse moved to (1097, 561)
Screenshot: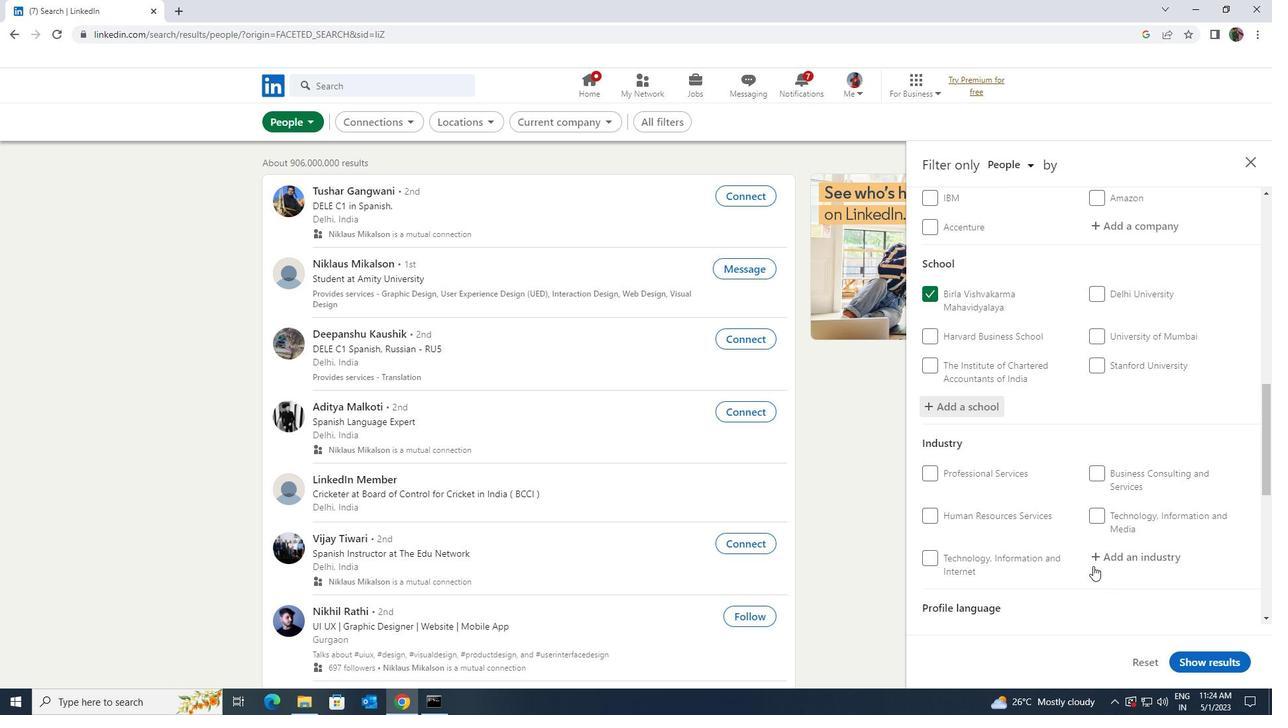 
Action: Mouse pressed left at (1097, 561)
Screenshot: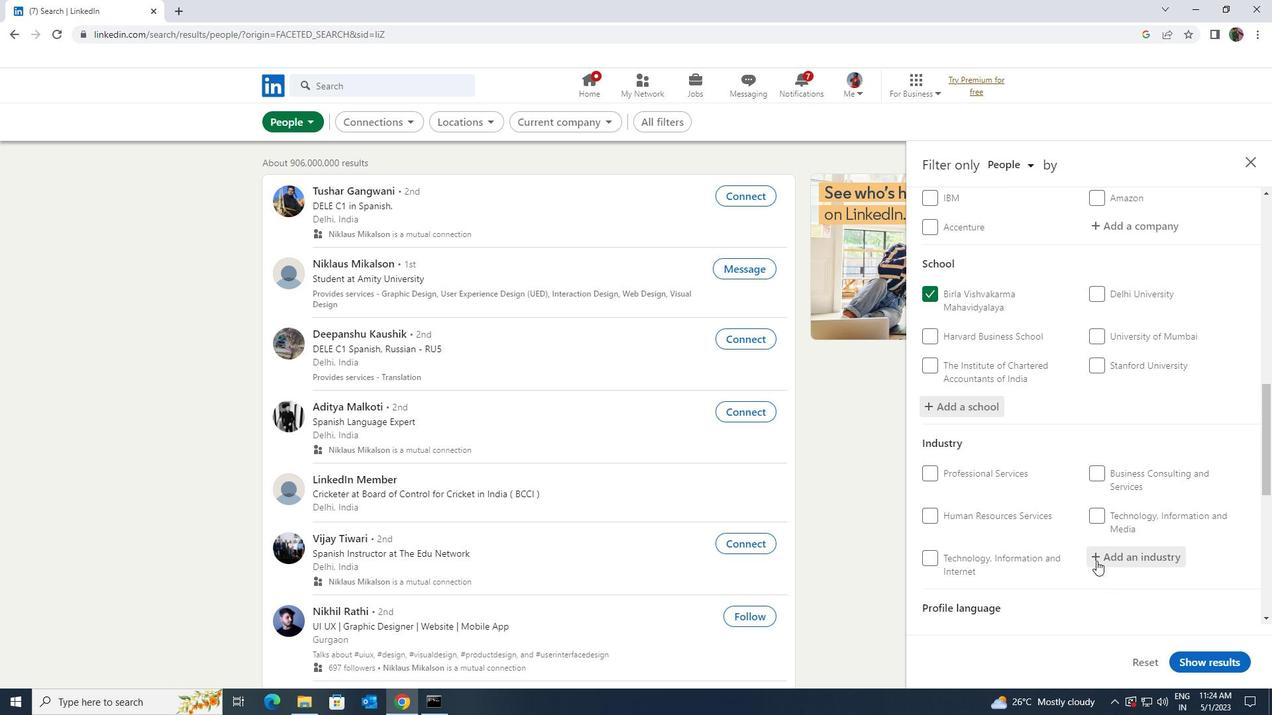
Action: Key pressed <Key.shift>BIOMASS
Screenshot: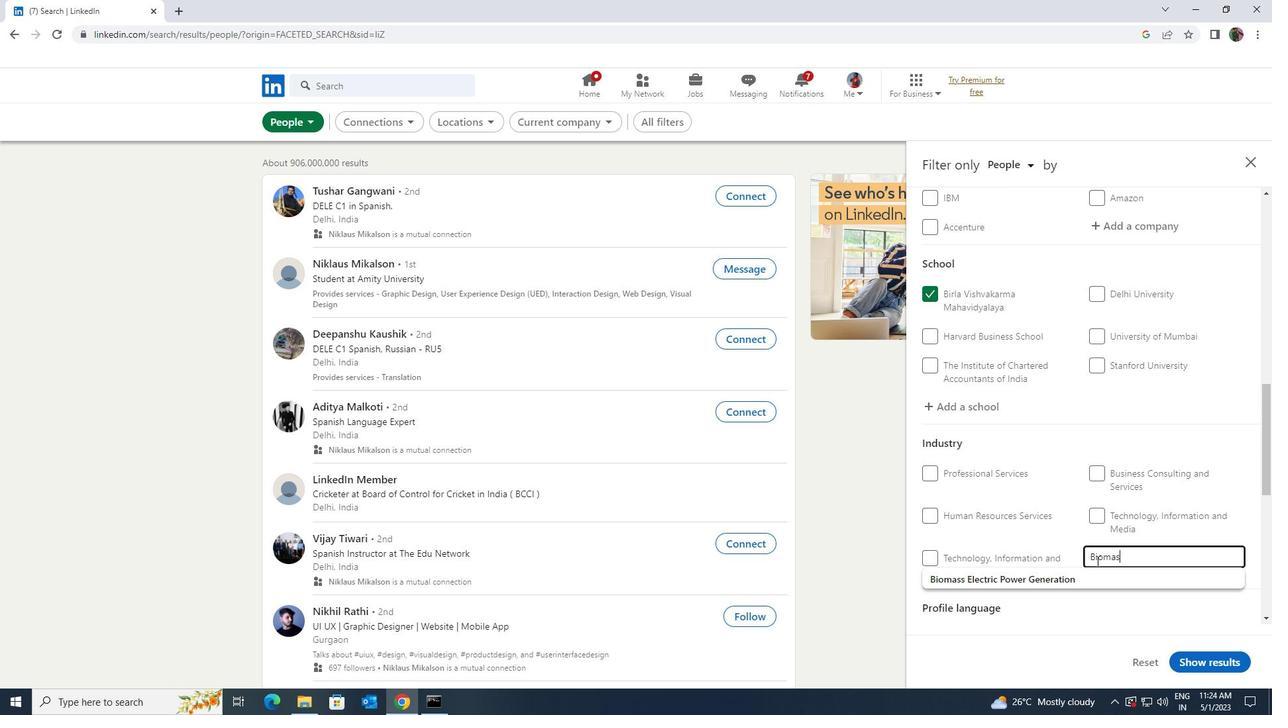 
Action: Mouse moved to (1093, 579)
Screenshot: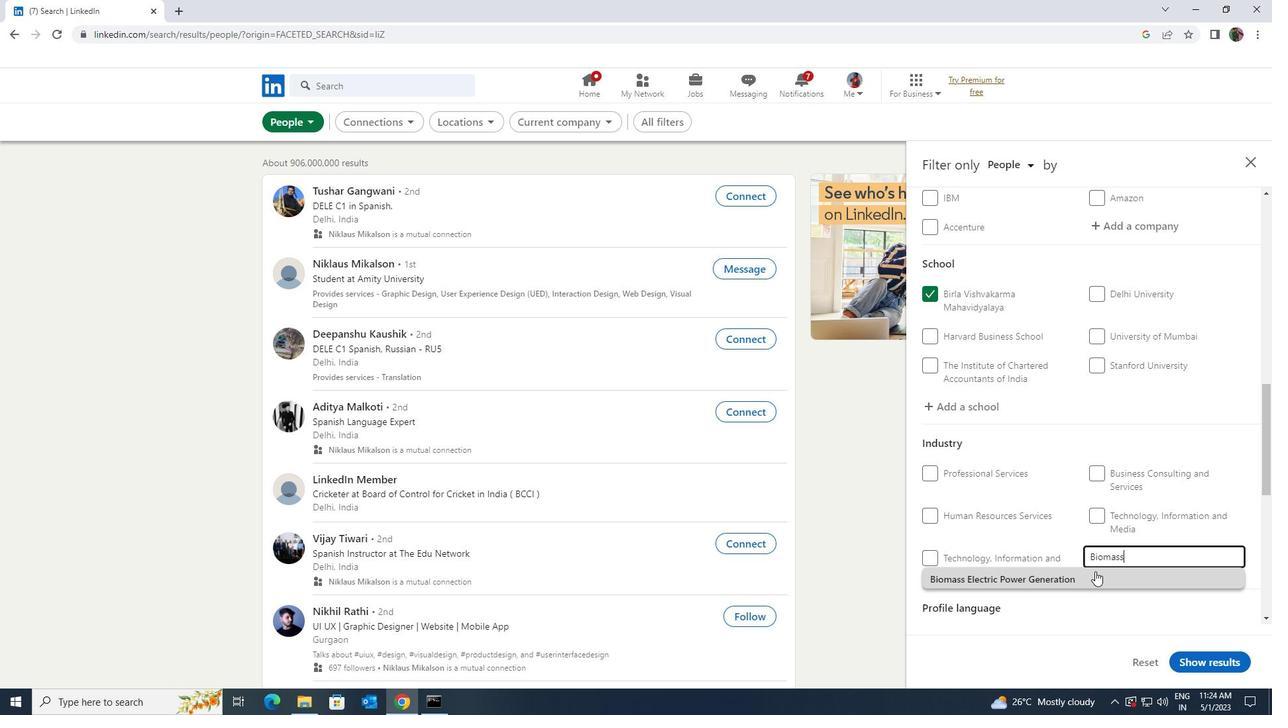 
Action: Mouse pressed left at (1093, 579)
Screenshot: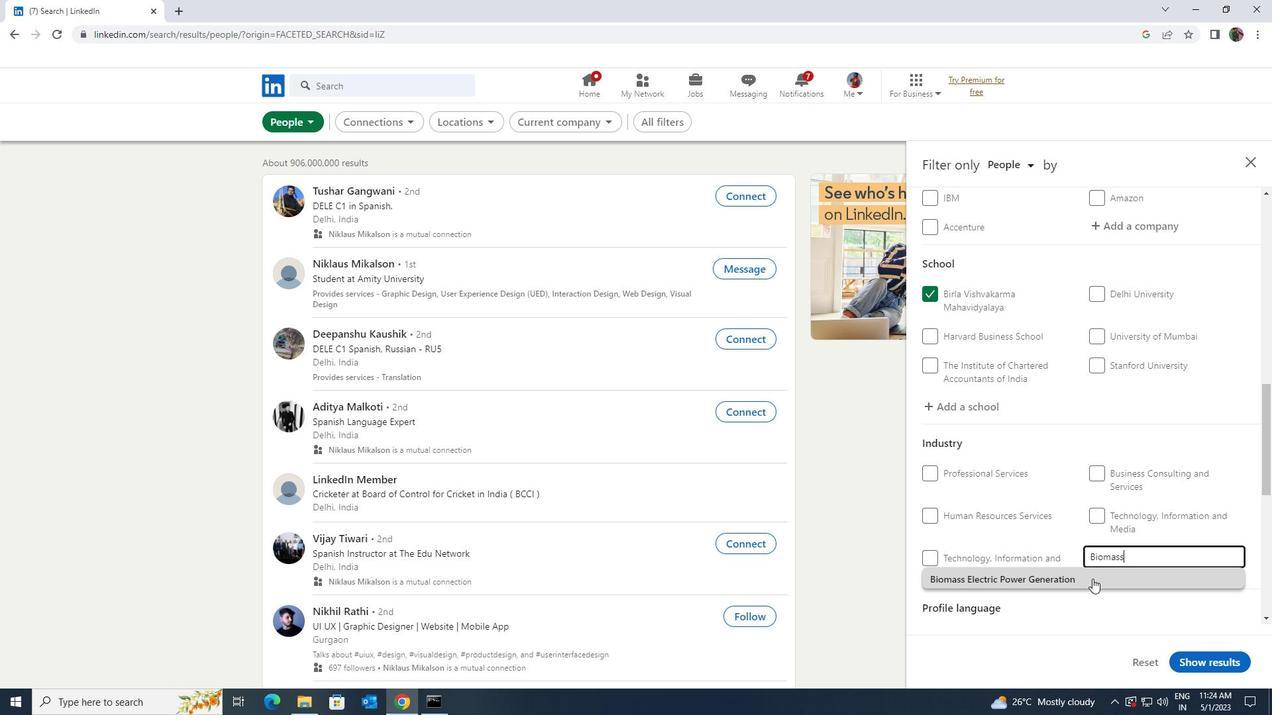 
Action: Mouse scrolled (1093, 578) with delta (0, 0)
Screenshot: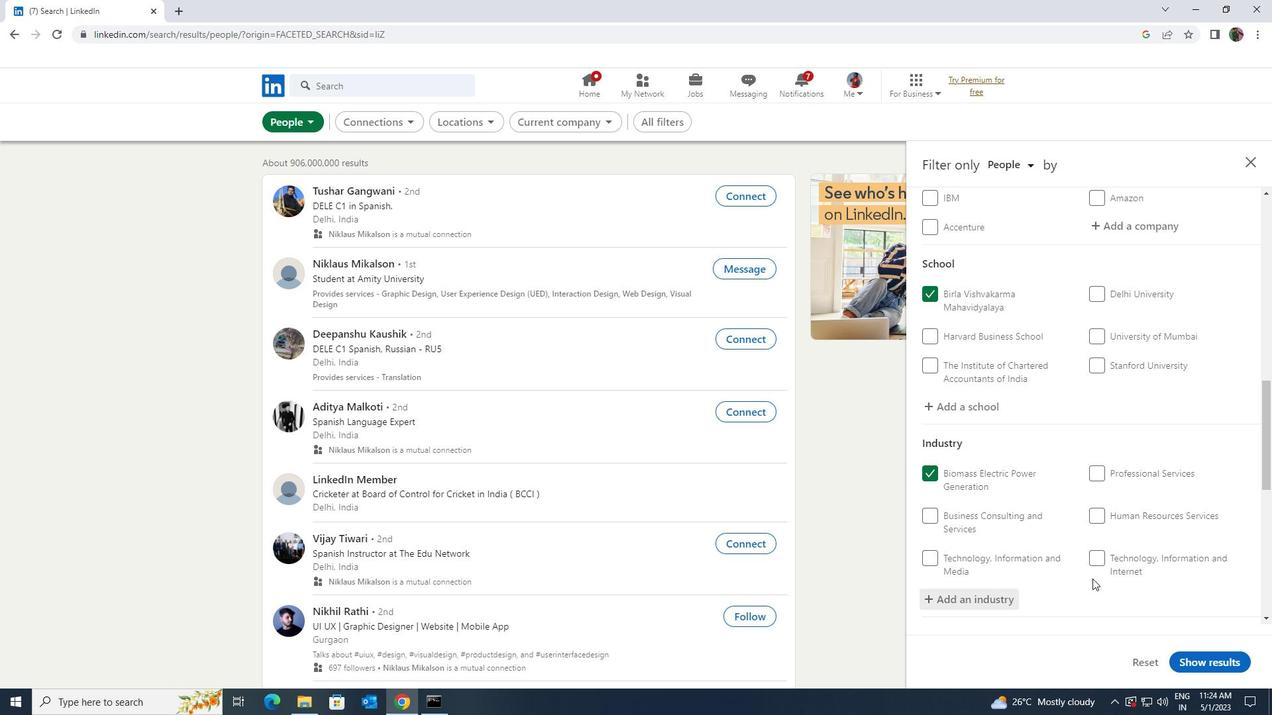 
Action: Mouse scrolled (1093, 578) with delta (0, 0)
Screenshot: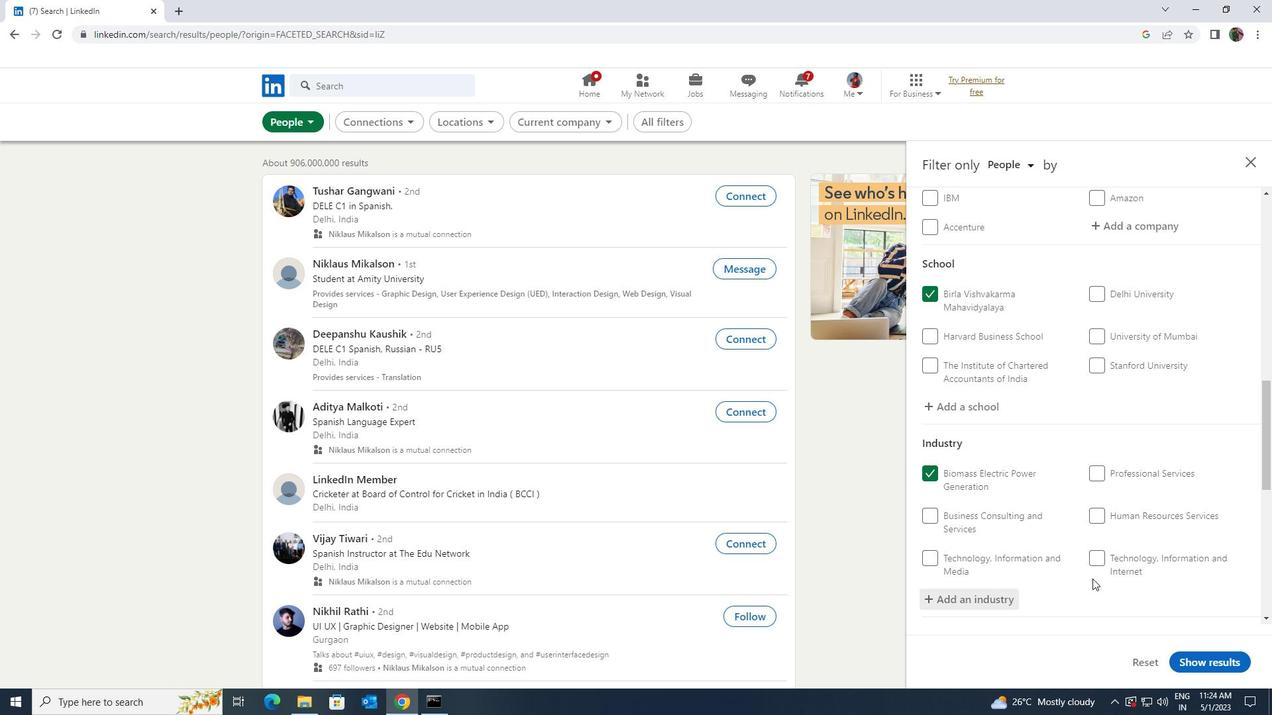 
Action: Mouse scrolled (1093, 578) with delta (0, 0)
Screenshot: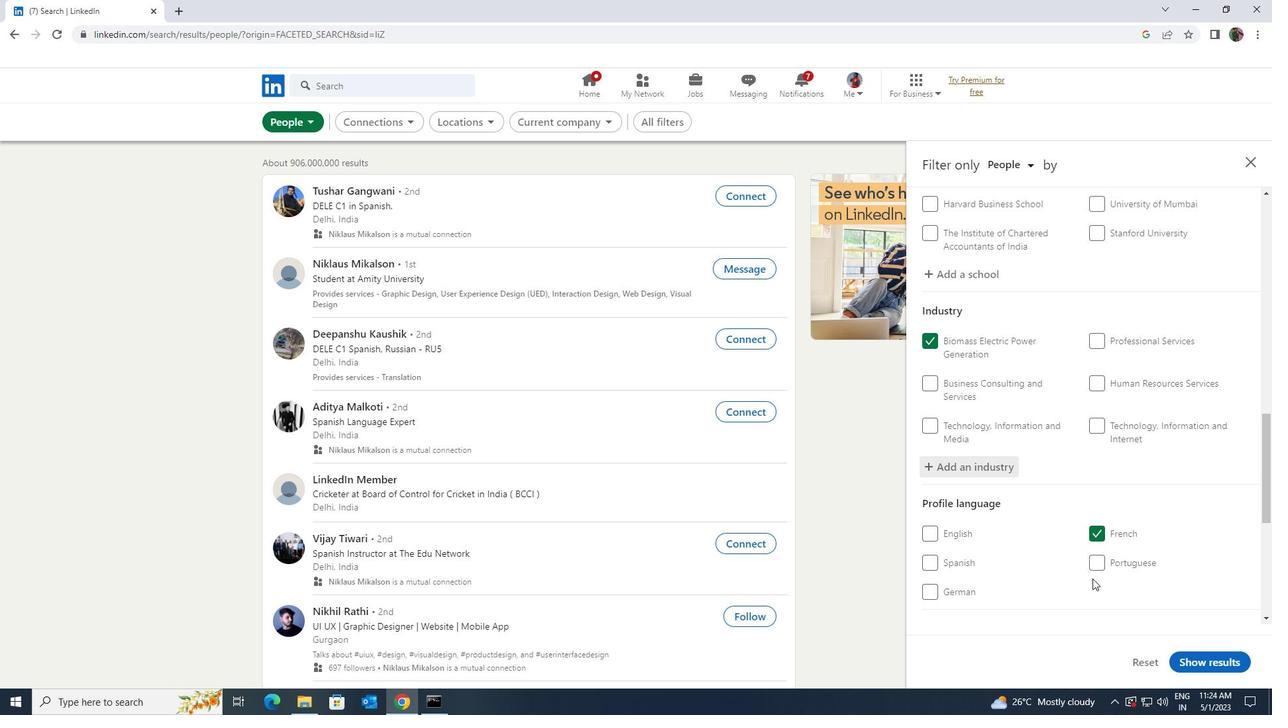 
Action: Mouse scrolled (1093, 578) with delta (0, 0)
Screenshot: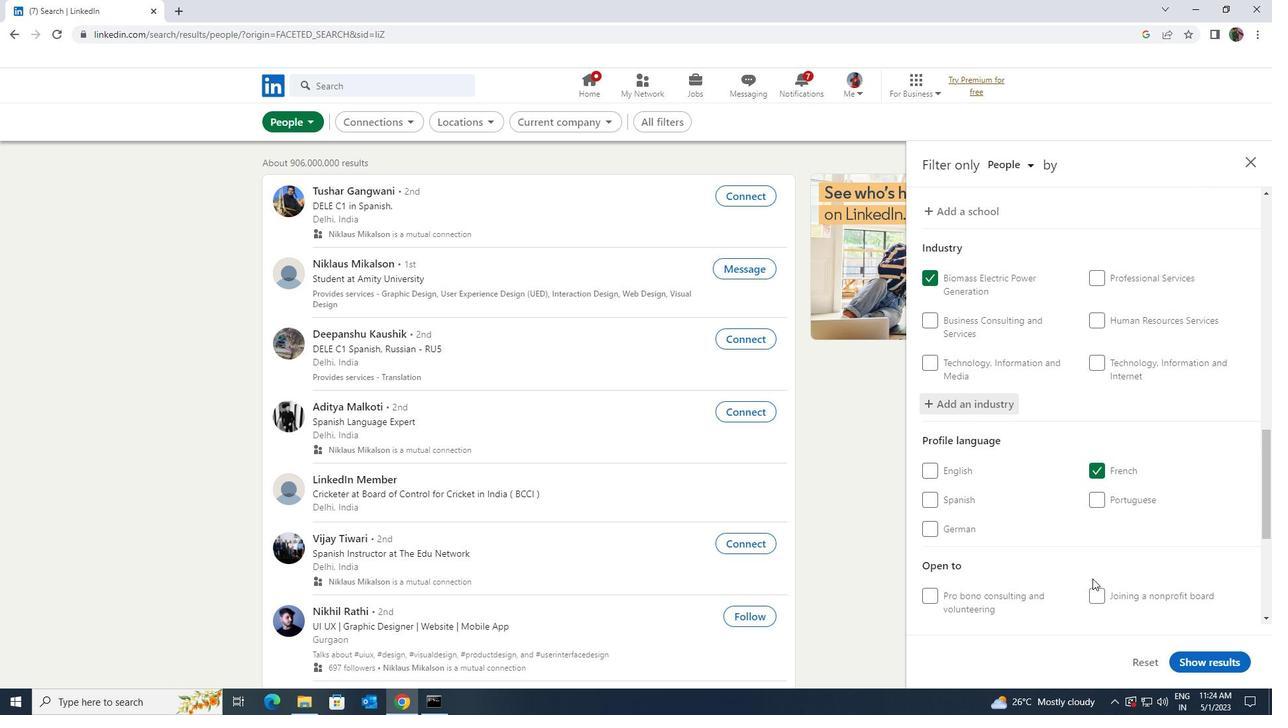 
Action: Mouse scrolled (1093, 578) with delta (0, 0)
Screenshot: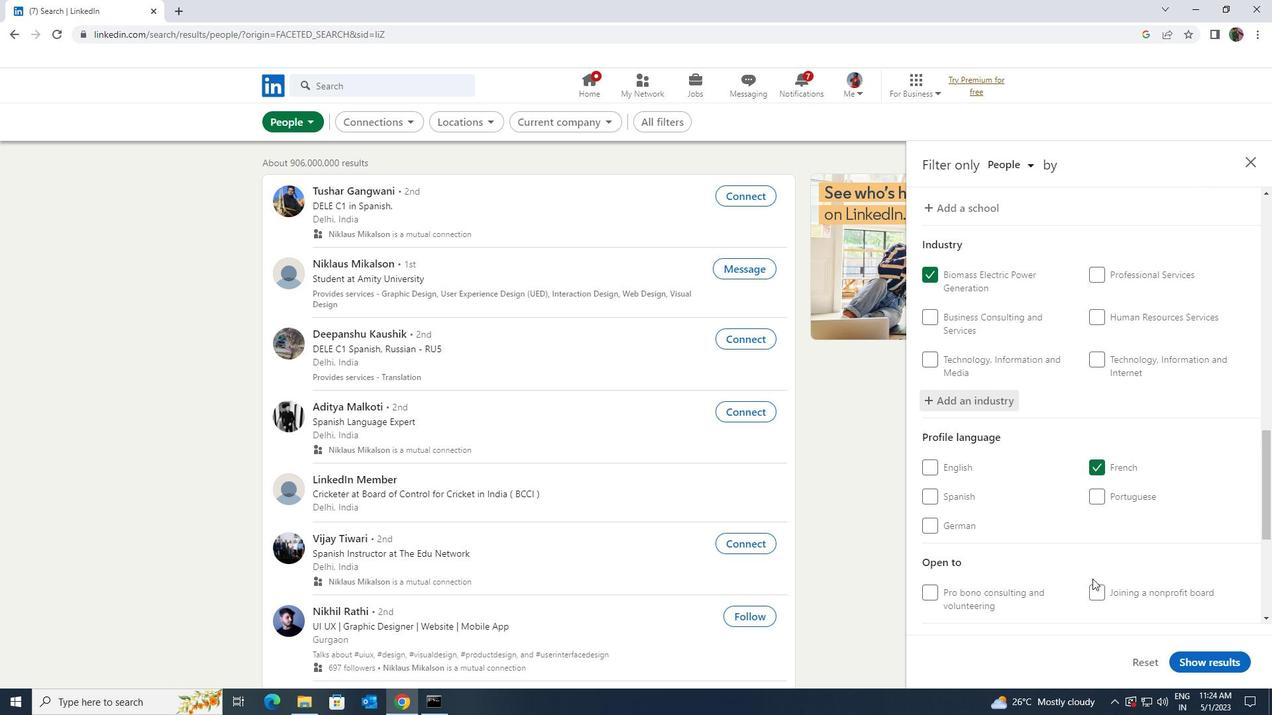 
Action: Mouse scrolled (1093, 578) with delta (0, 0)
Screenshot: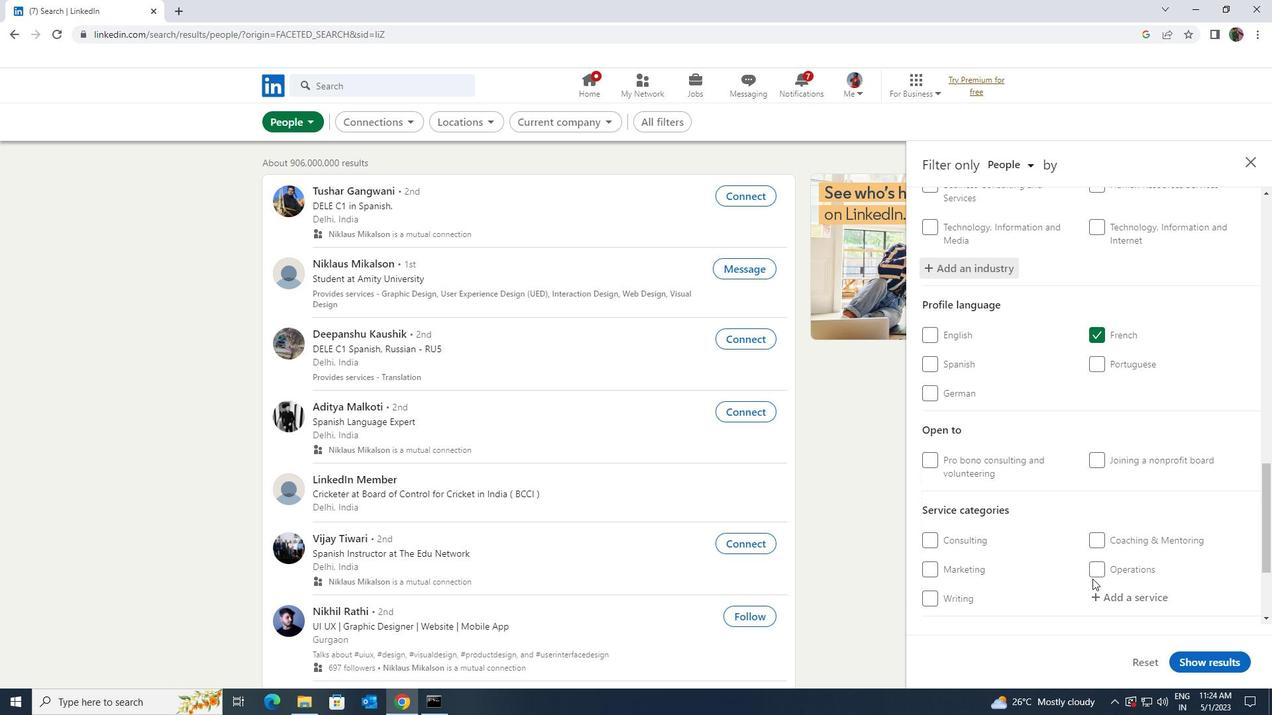 
Action: Mouse moved to (1110, 535)
Screenshot: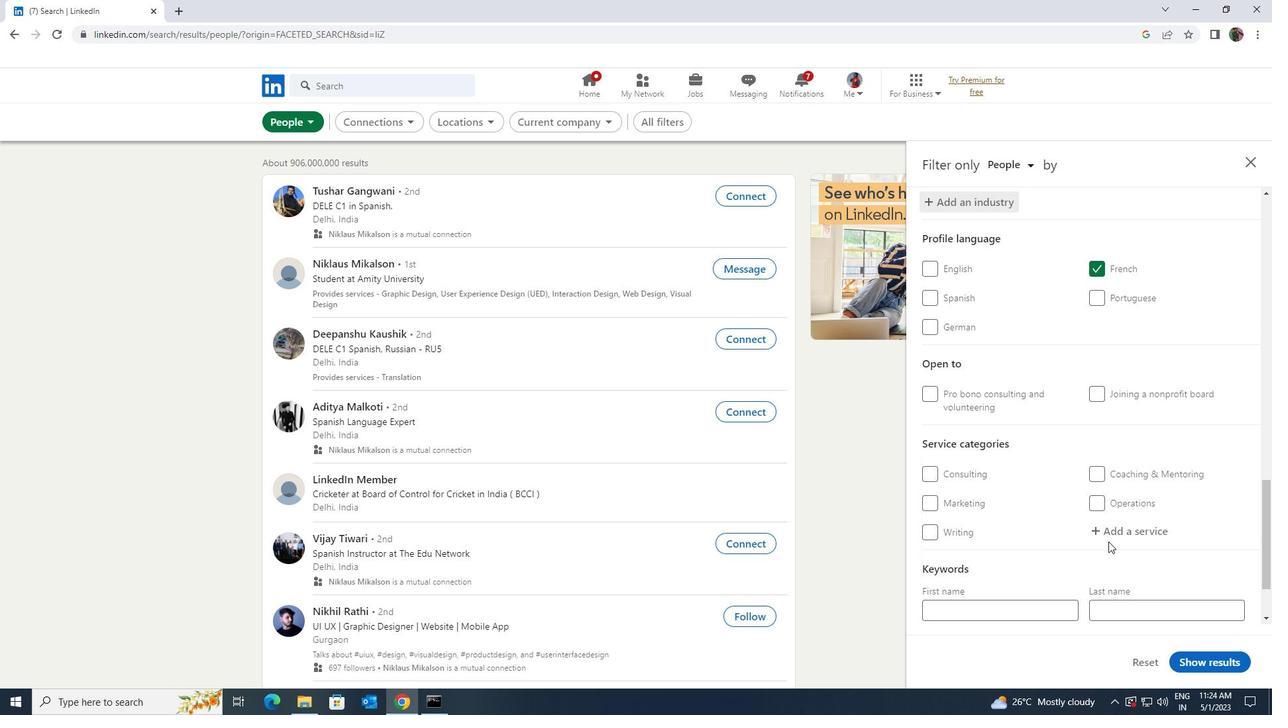 
Action: Mouse pressed left at (1110, 535)
Screenshot: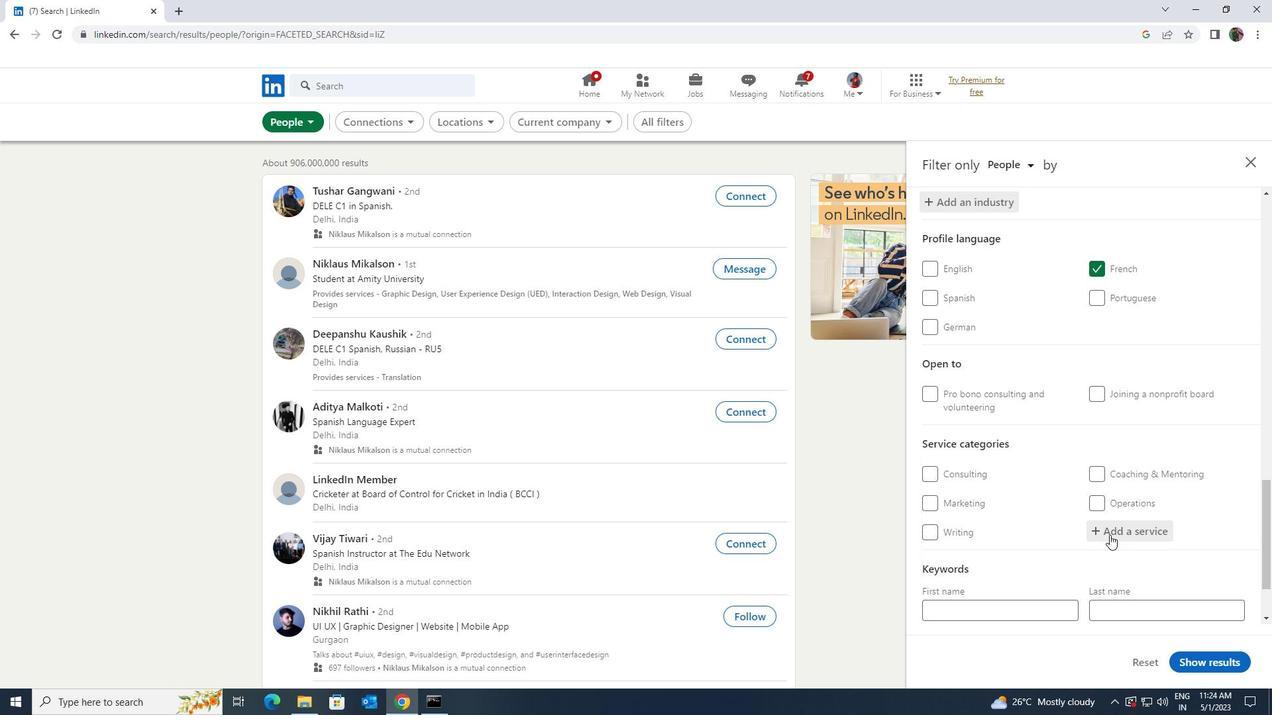 
Action: Key pressed <Key.shift>TELECO
Screenshot: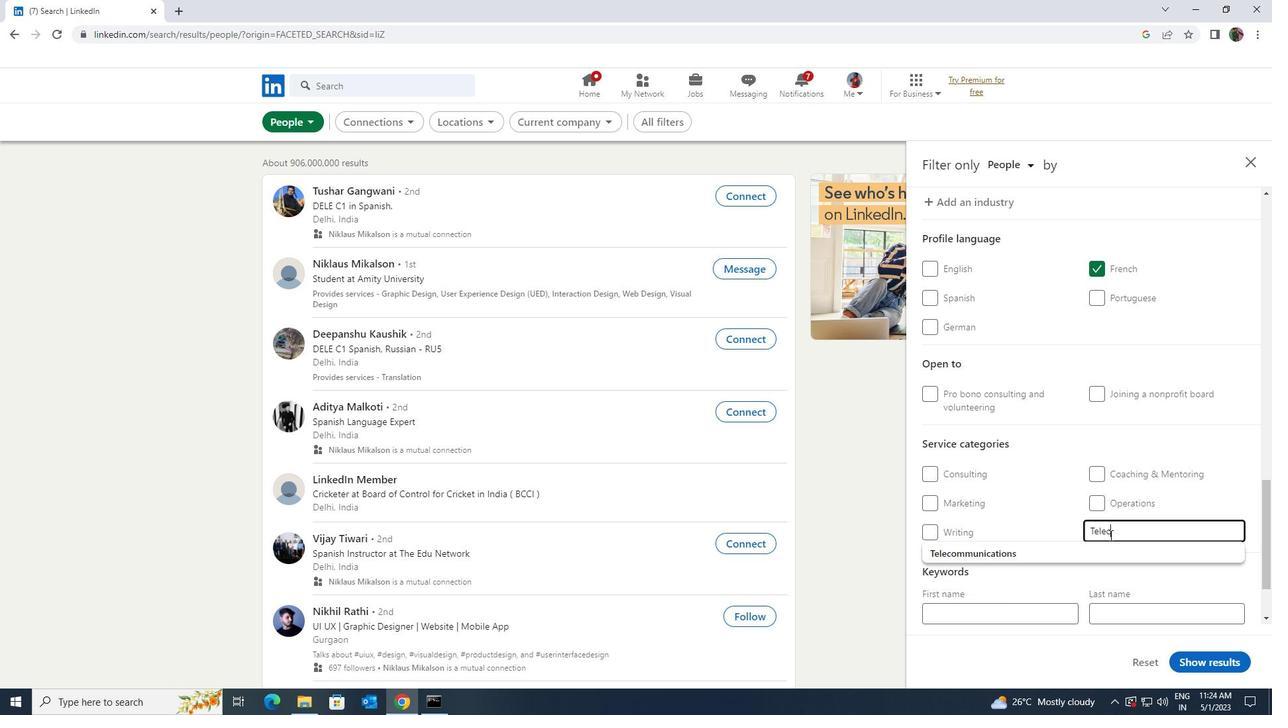 
Action: Mouse moved to (1103, 548)
Screenshot: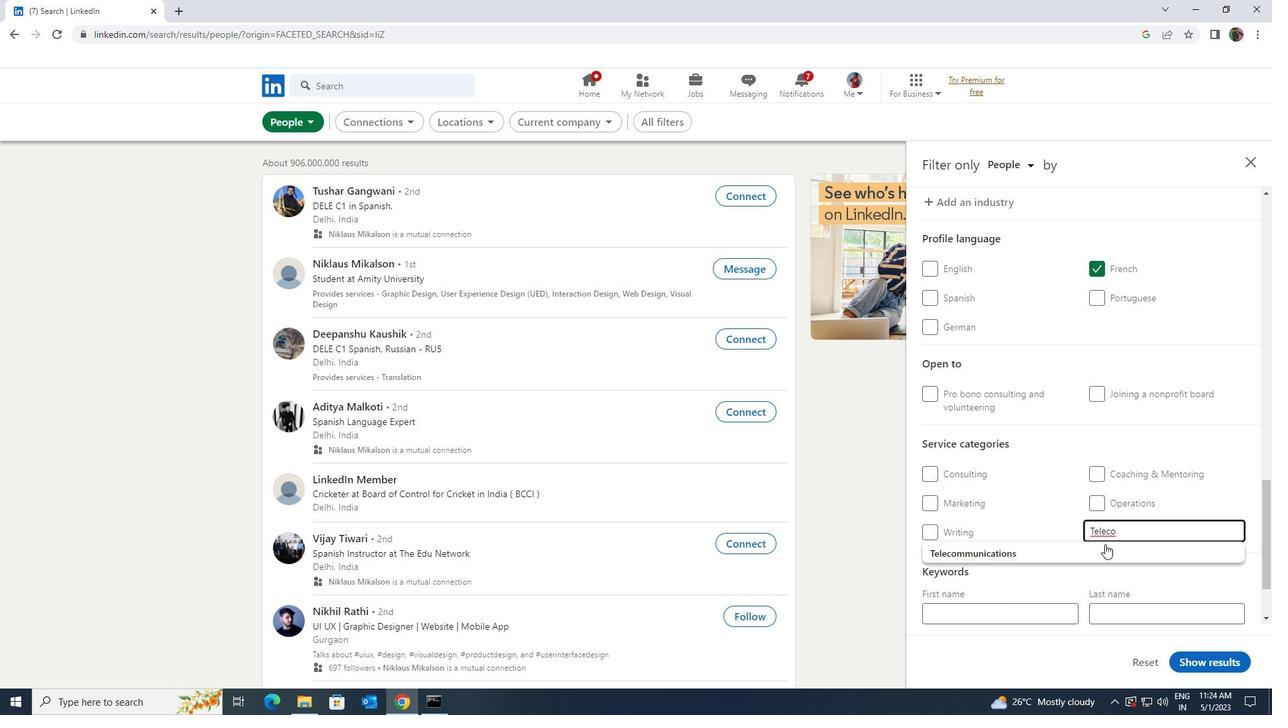 
Action: Mouse pressed left at (1103, 548)
Screenshot: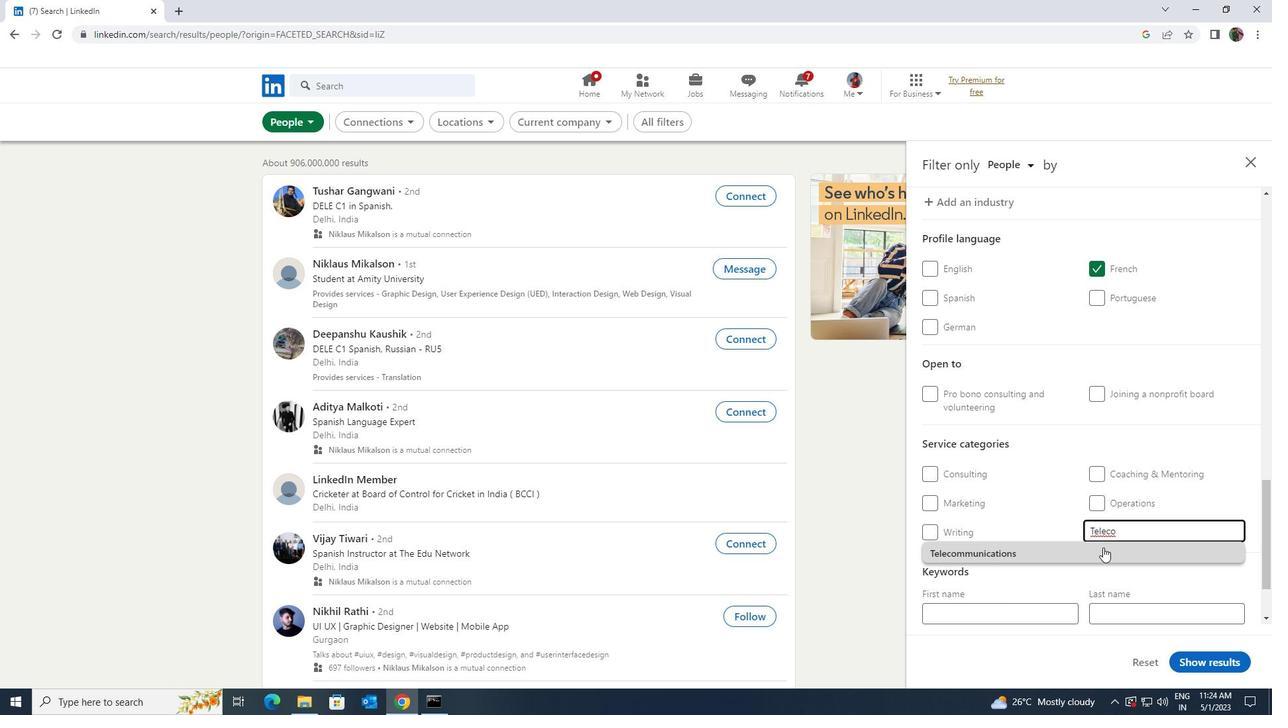 
Action: Mouse scrolled (1103, 547) with delta (0, 0)
Screenshot: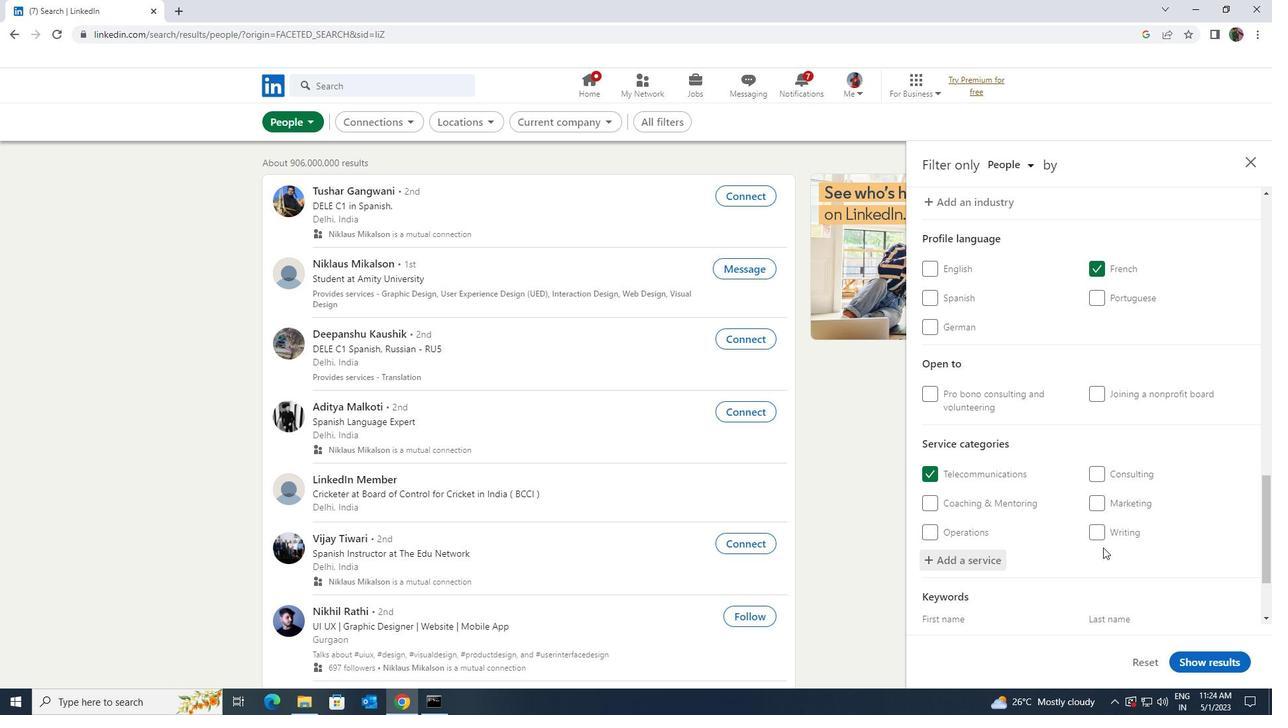
Action: Mouse scrolled (1103, 547) with delta (0, 0)
Screenshot: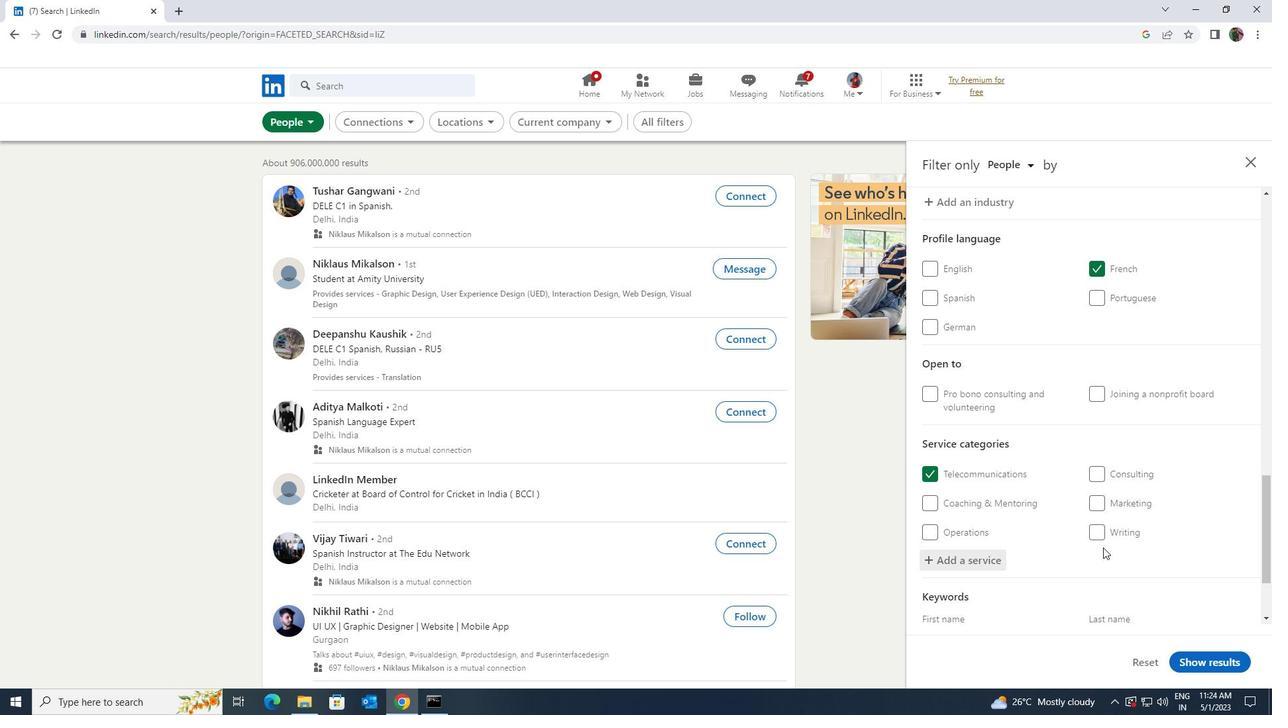 
Action: Mouse scrolled (1103, 547) with delta (0, 0)
Screenshot: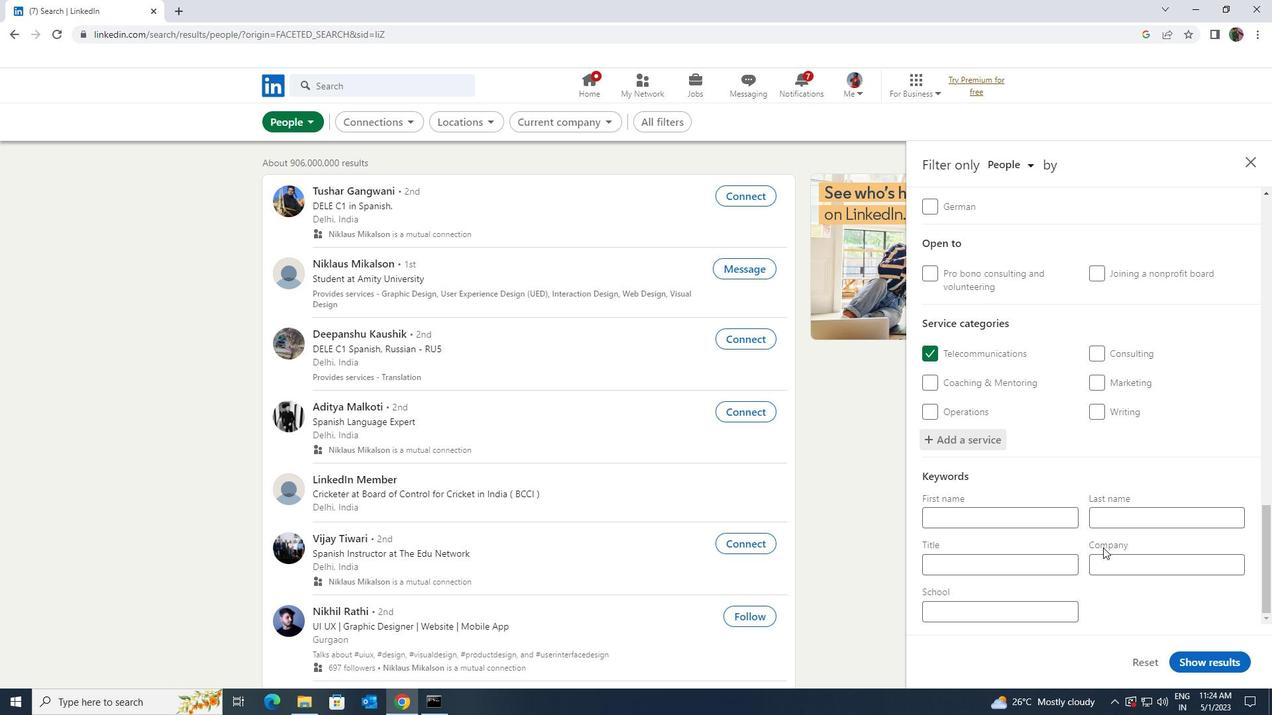 
Action: Mouse moved to (1049, 563)
Screenshot: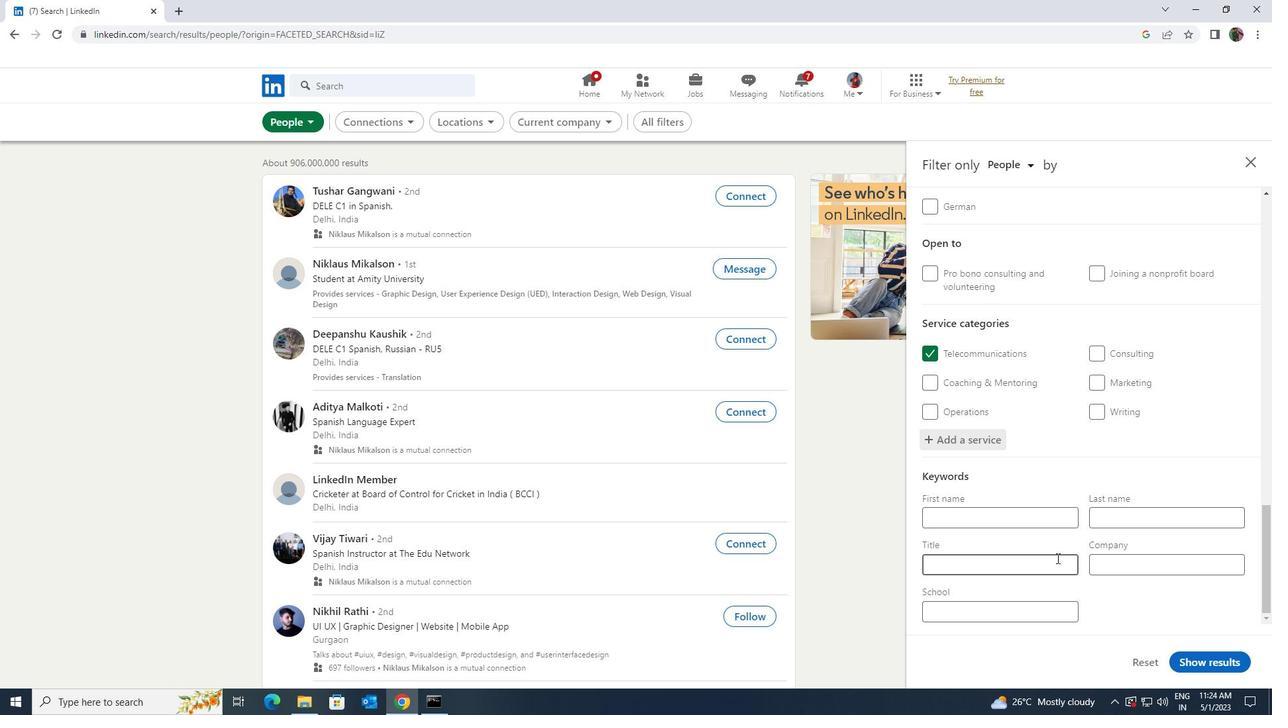 
Action: Mouse pressed left at (1049, 563)
Screenshot: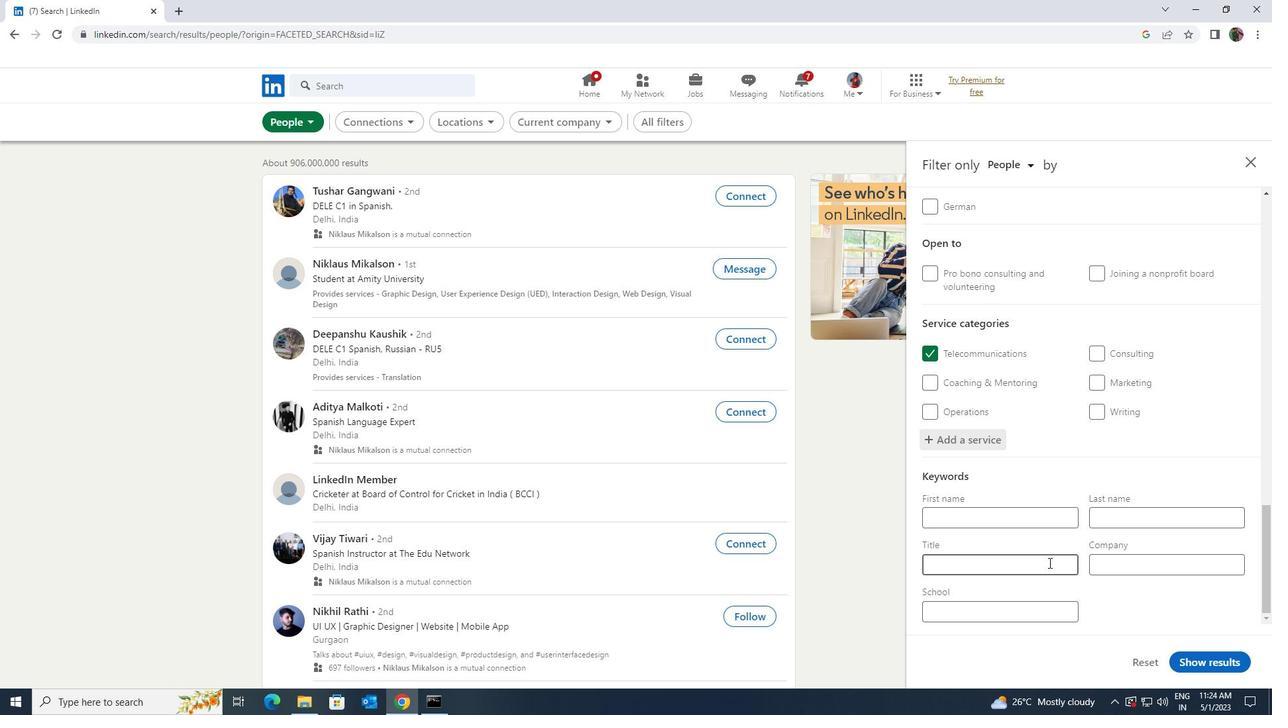 
Action: Key pressed <Key.shift>MARKET<Key.space><Key.shift>RESEARCH
Screenshot: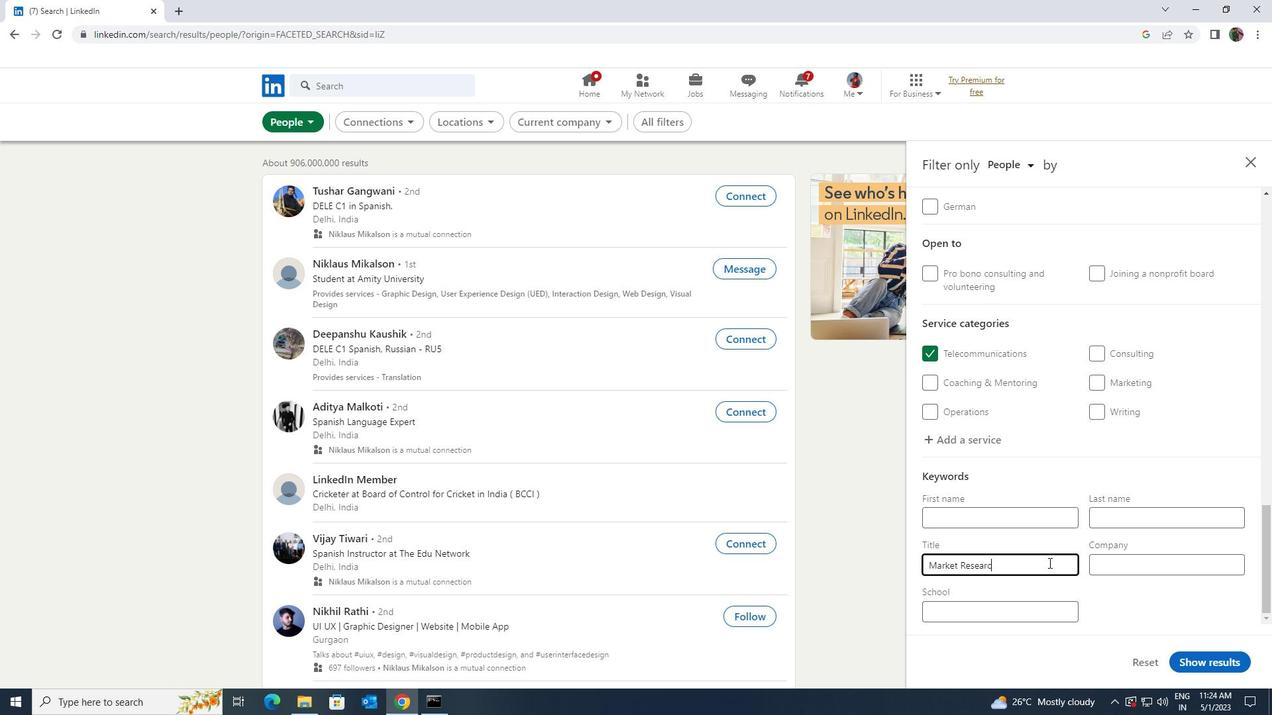 
Action: Mouse moved to (1205, 666)
Screenshot: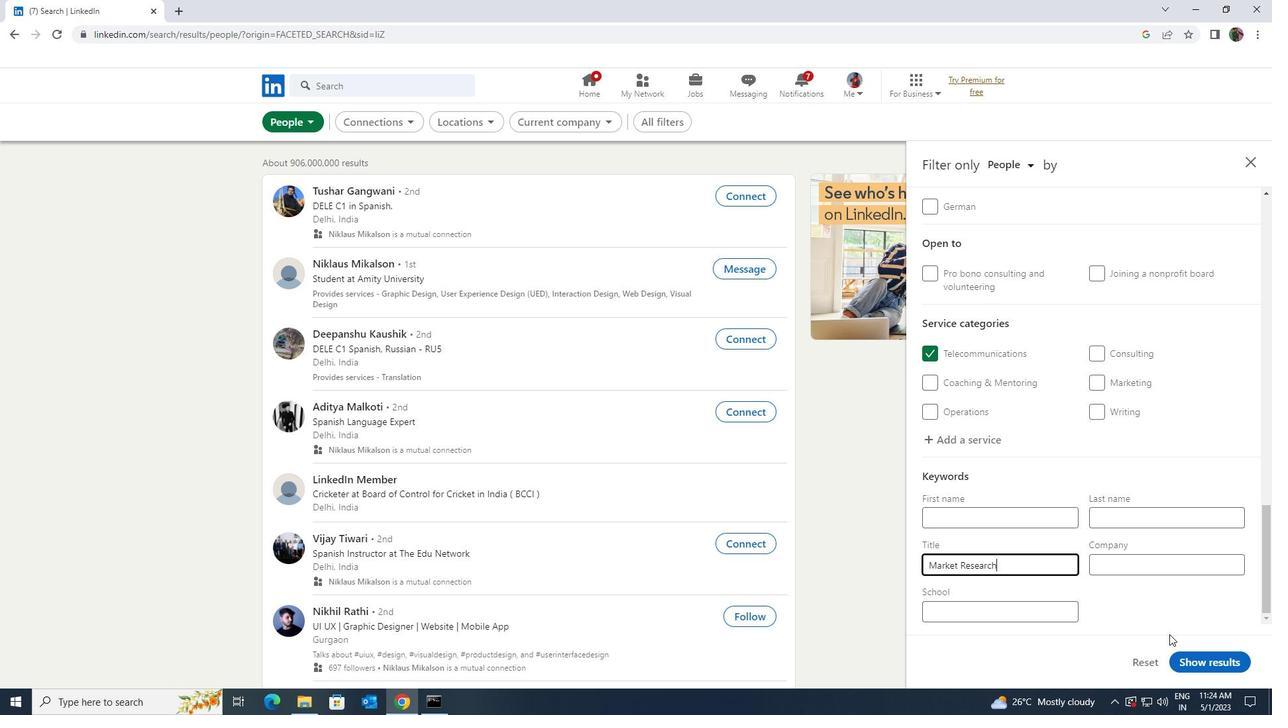 
Action: Mouse pressed left at (1205, 666)
Screenshot: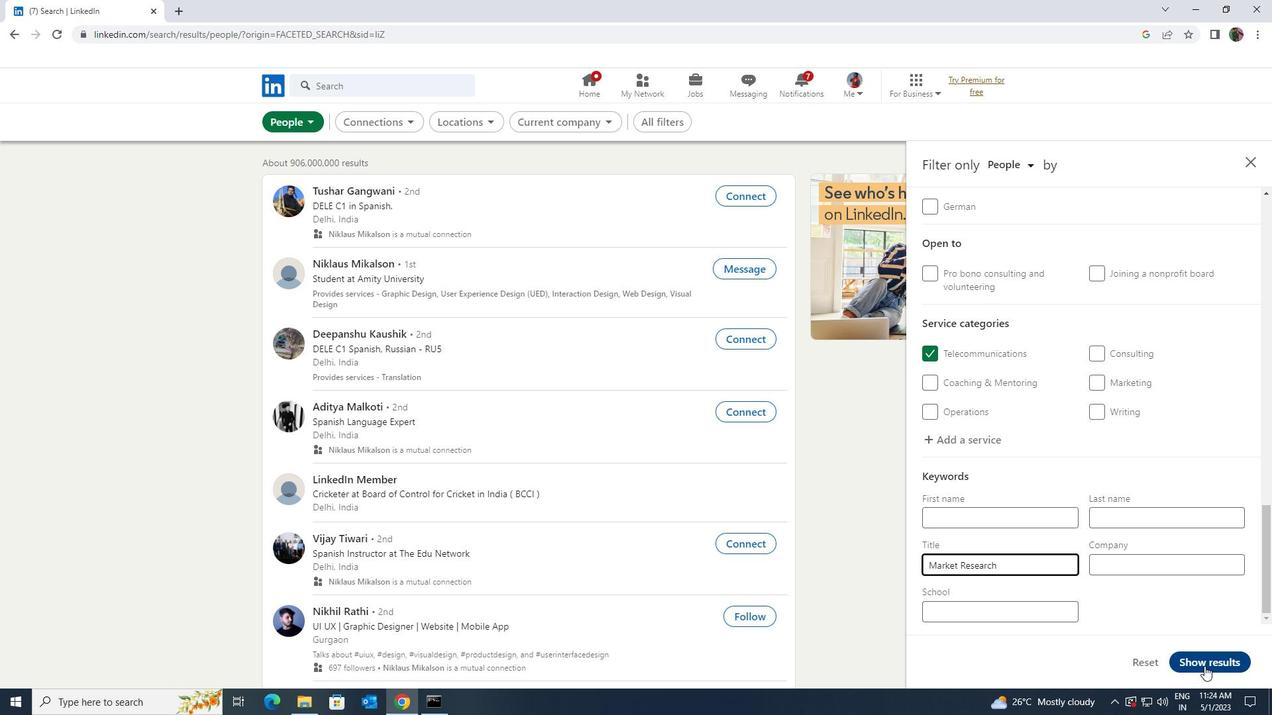 
